 Task: Search for a guest house in Nasugbu, Philippines, for 2 guests from June 5 to June 16, with a price range of ₹14,000 to ₹19,000, and enable 'Instant Book'.
Action: Key pressed <Key.shift><Key.shift><Key.shift><Key.shift><Key.shift><Key.shift><Key.shift><Key.shift><Key.shift><Key.shift><Key.shift><Key.shift><Key.shift><Key.shift><Key.shift><Key.shift><Key.shift><Key.shift><Key.shift><Key.shift><Key.shift><Key.shift><Key.shift><Key.shift><Key.shift><Key.shift><Key.shift><Key.shift><Key.shift><Key.shift><Key.shift><Key.shift><Key.shift><Key.shift><Key.shift><Key.shift><Key.shift><Key.shift>Or<Key.backspace><Key.backspace><Key.backspace><Key.shift>Nasugbu,<Key.shift>Philippines<Key.space><Key.enter>
Screenshot: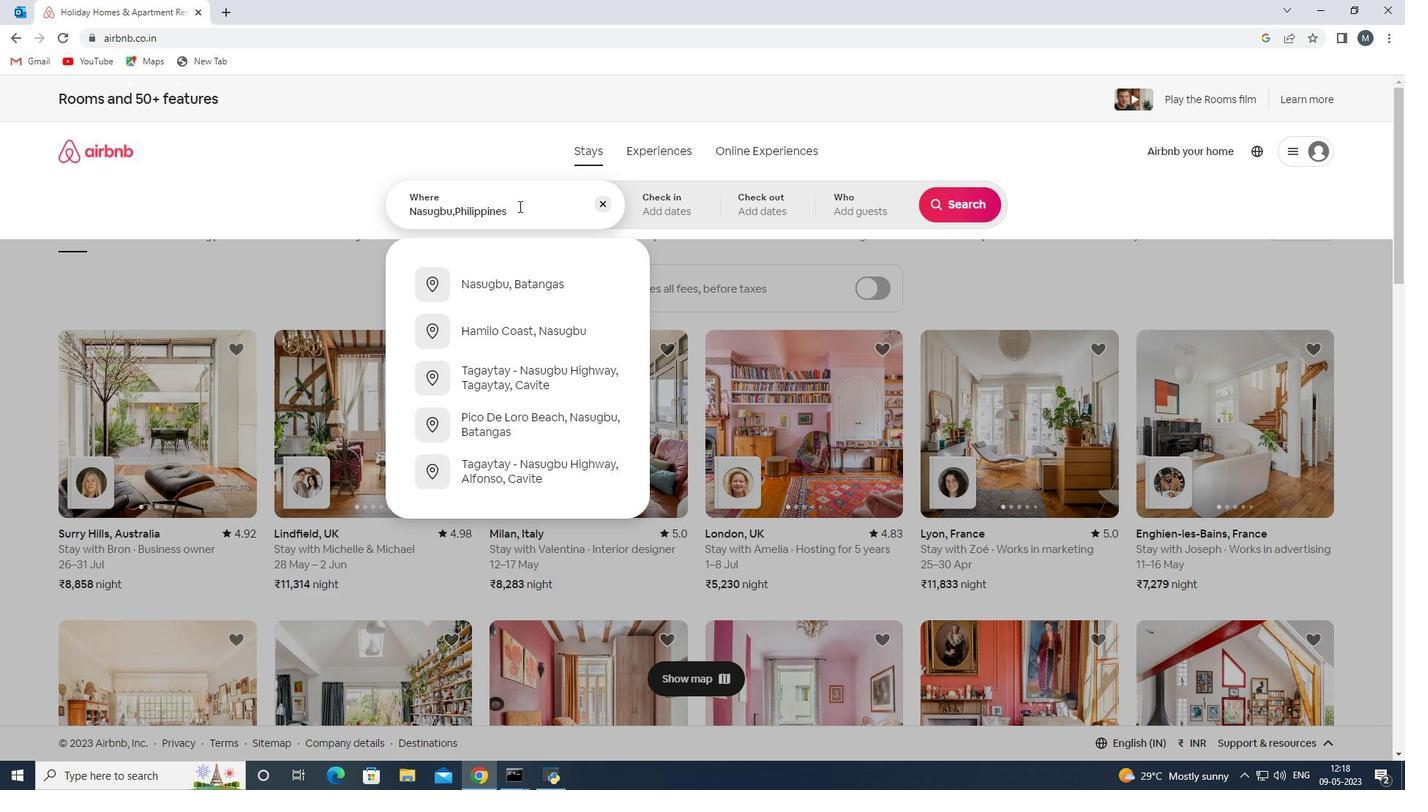
Action: Mouse moved to (773, 420)
Screenshot: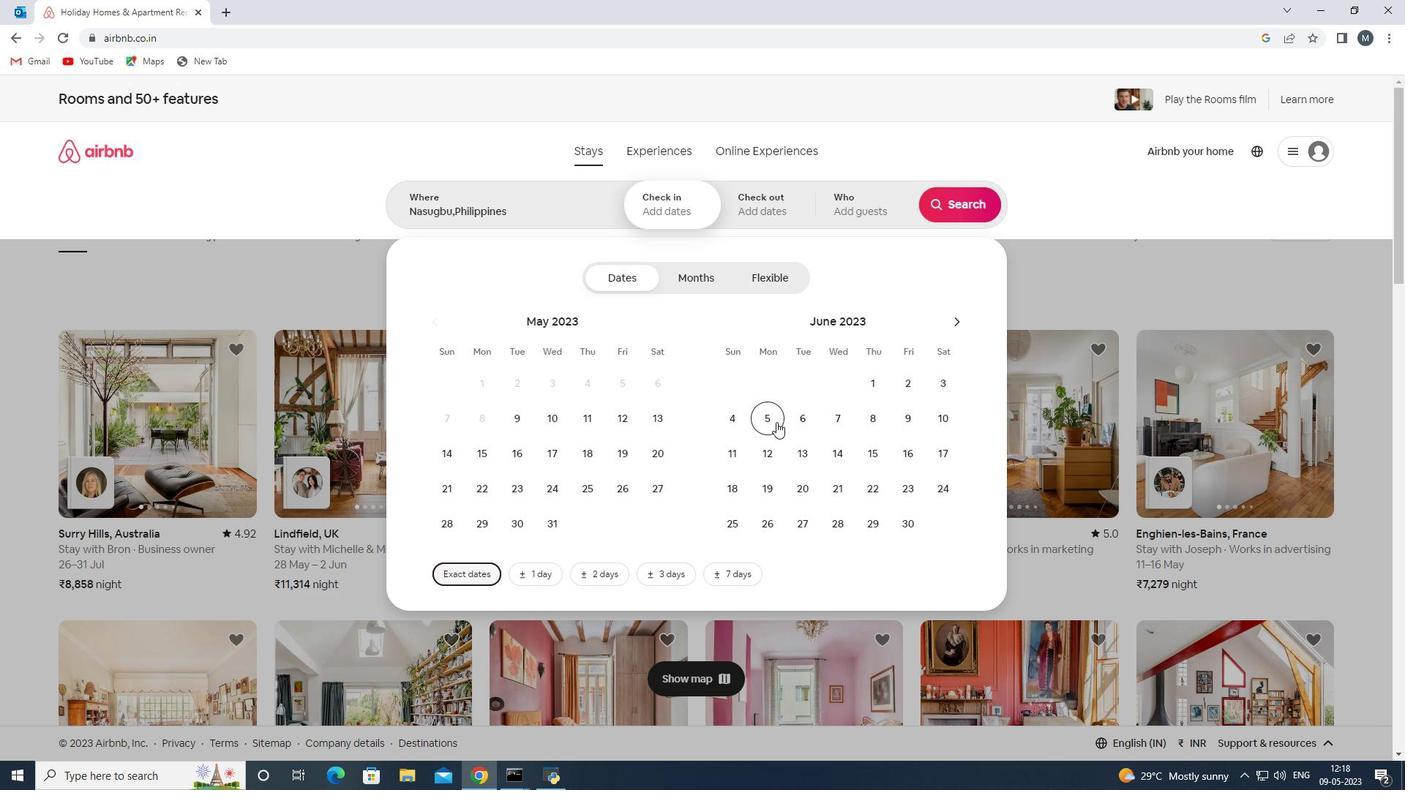 
Action: Mouse pressed left at (773, 420)
Screenshot: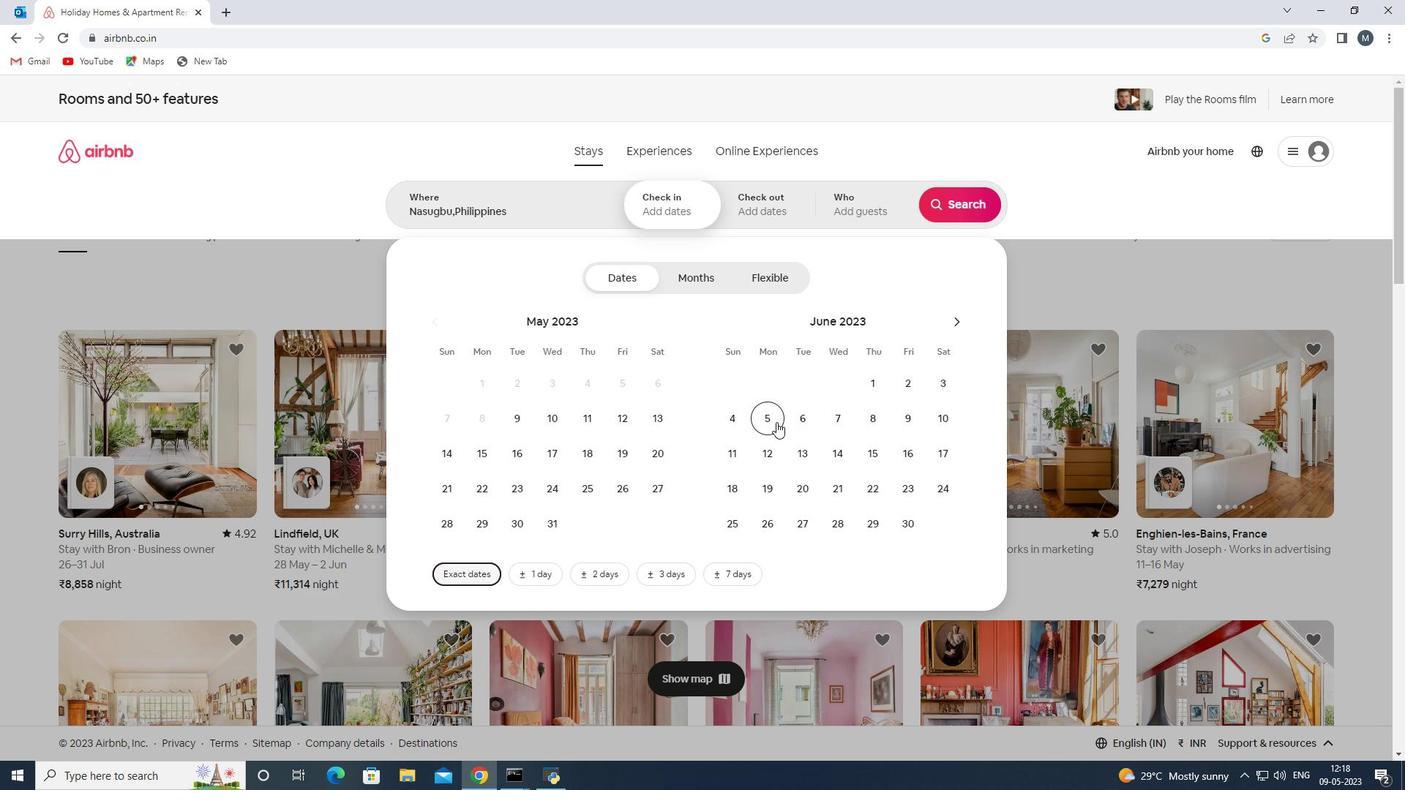 
Action: Mouse moved to (902, 453)
Screenshot: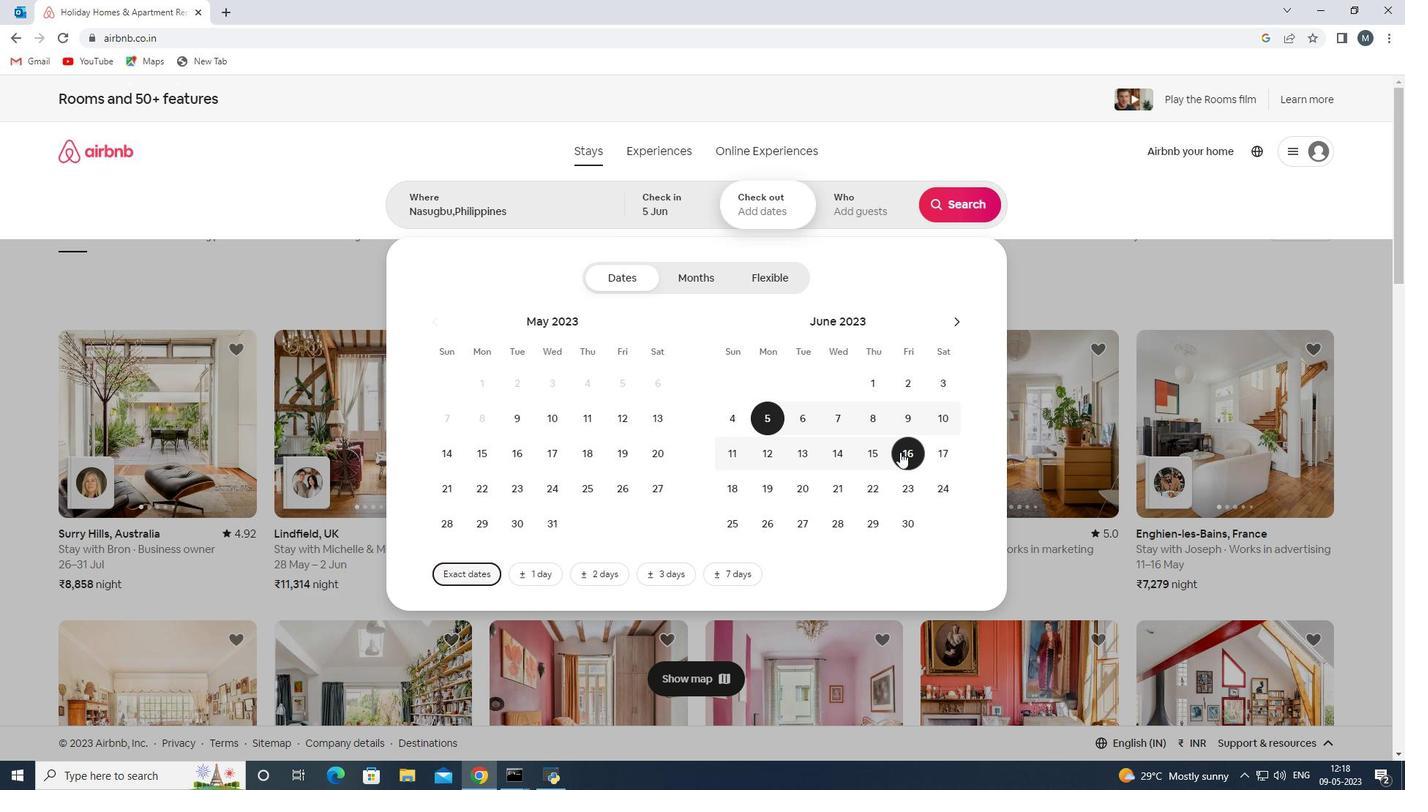 
Action: Mouse pressed left at (902, 453)
Screenshot: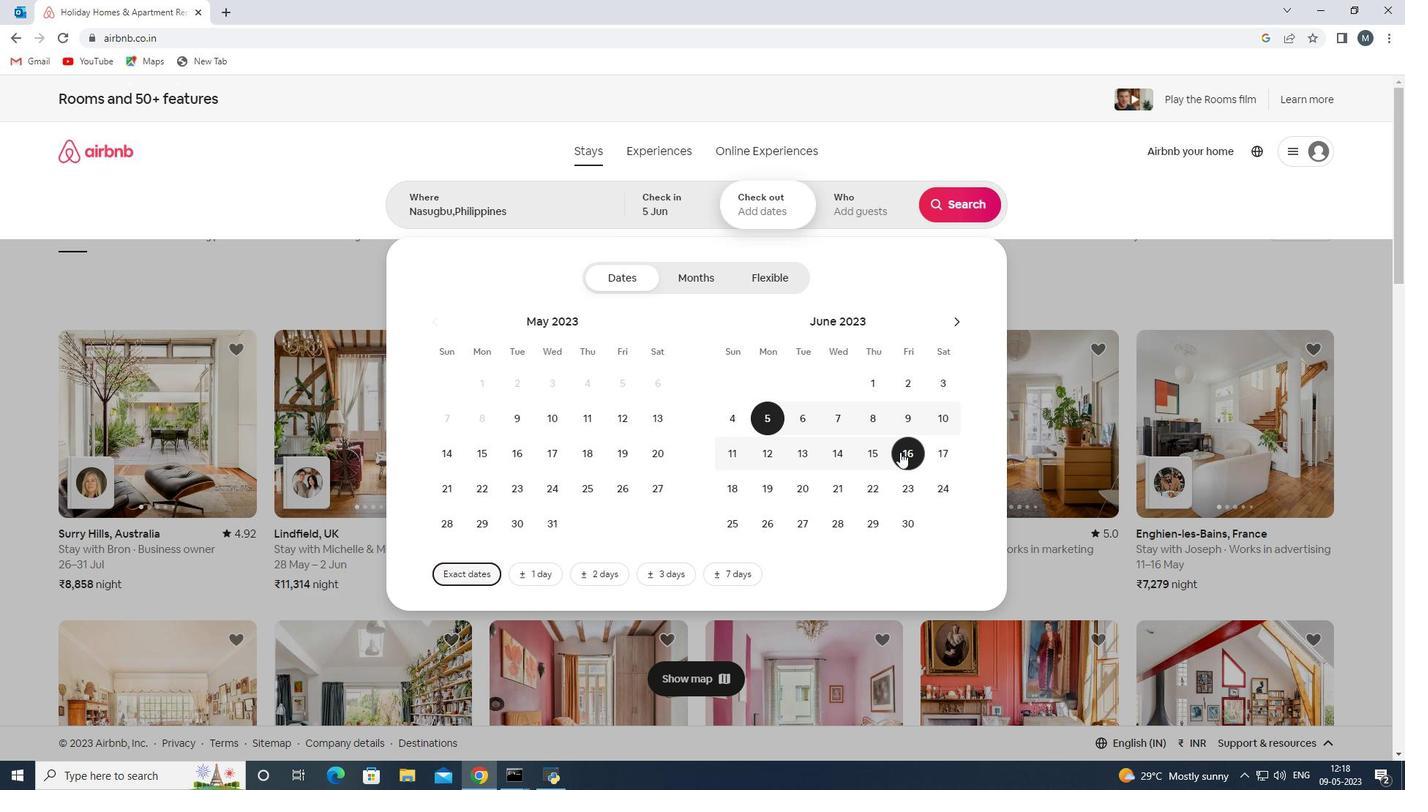 
Action: Mouse moved to (851, 215)
Screenshot: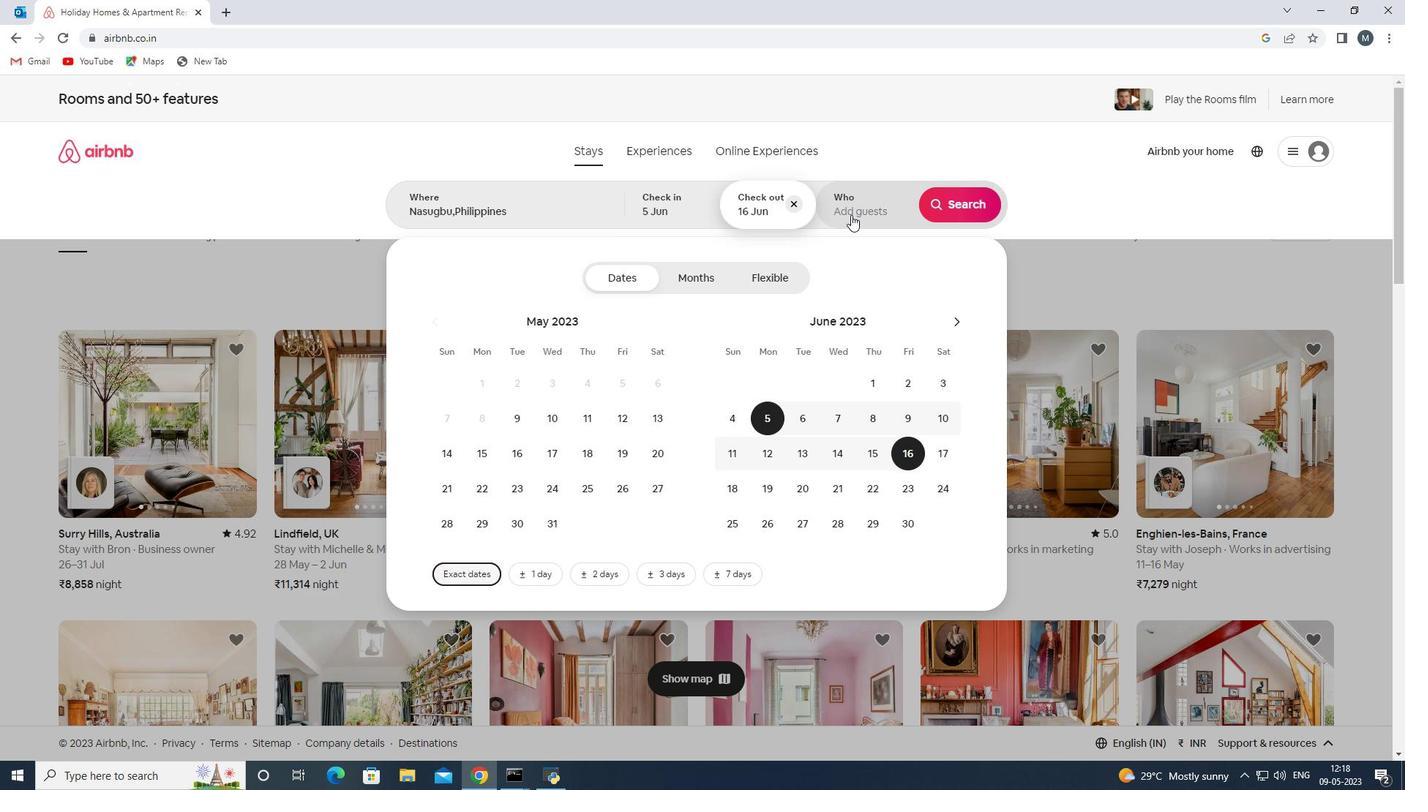 
Action: Mouse pressed left at (851, 215)
Screenshot: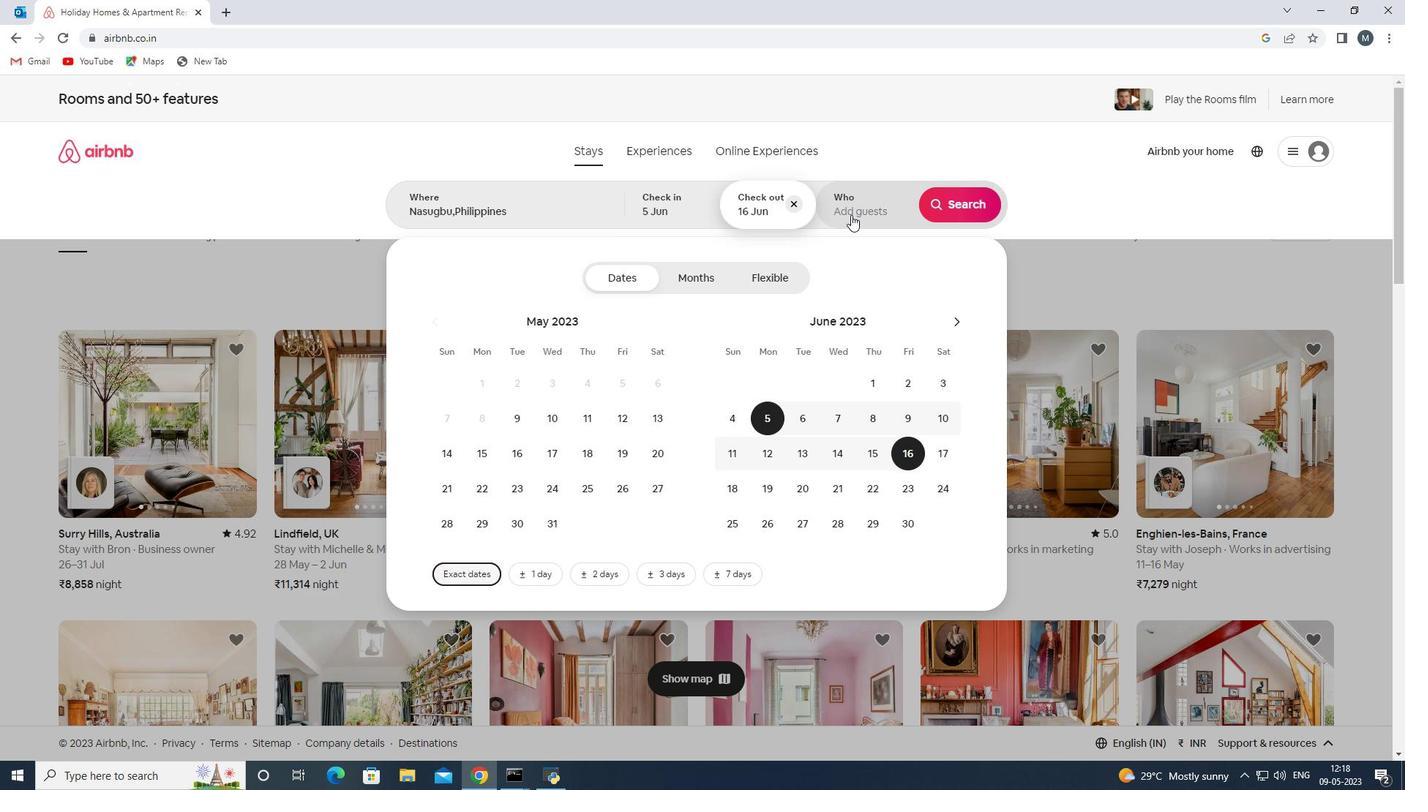 
Action: Mouse moved to (967, 283)
Screenshot: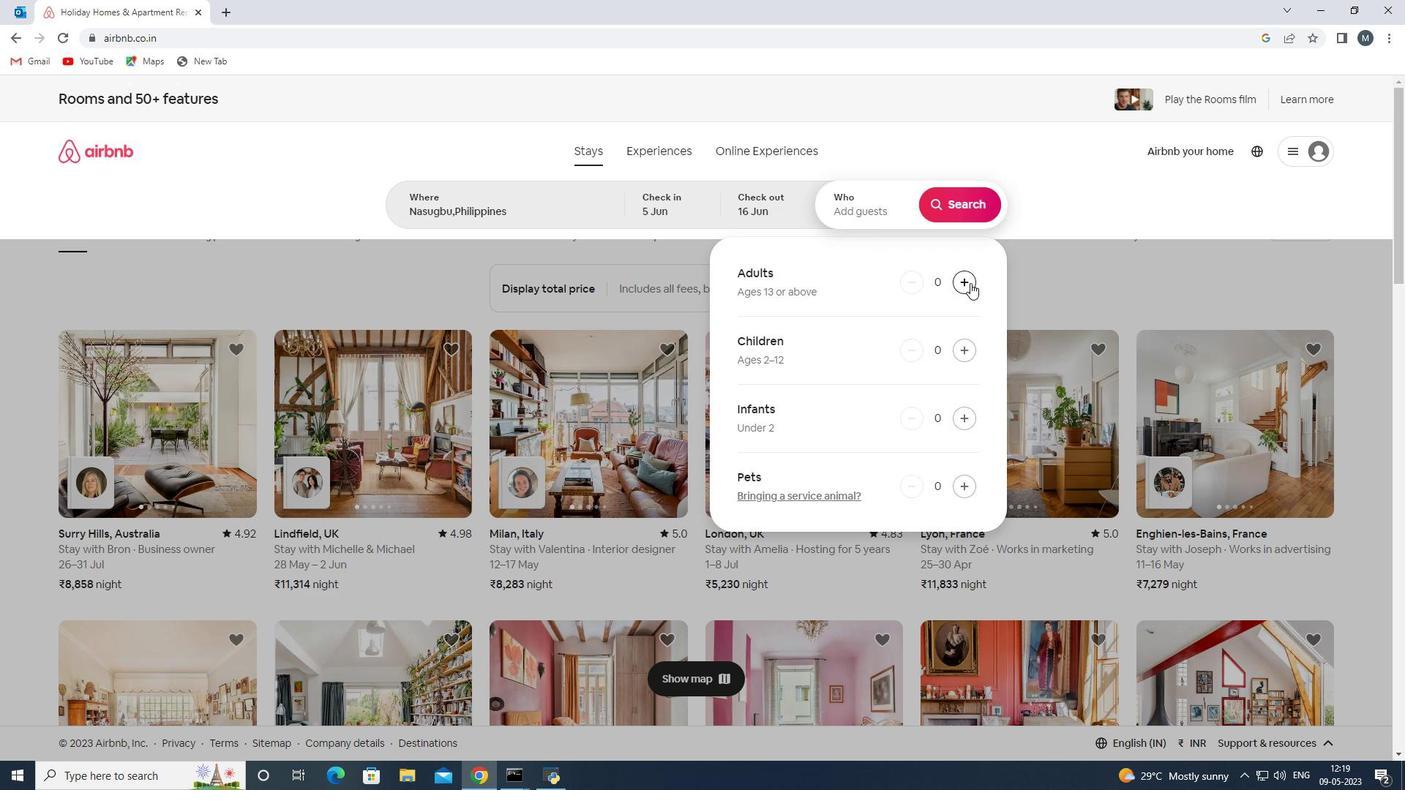 
Action: Mouse pressed left at (967, 283)
Screenshot: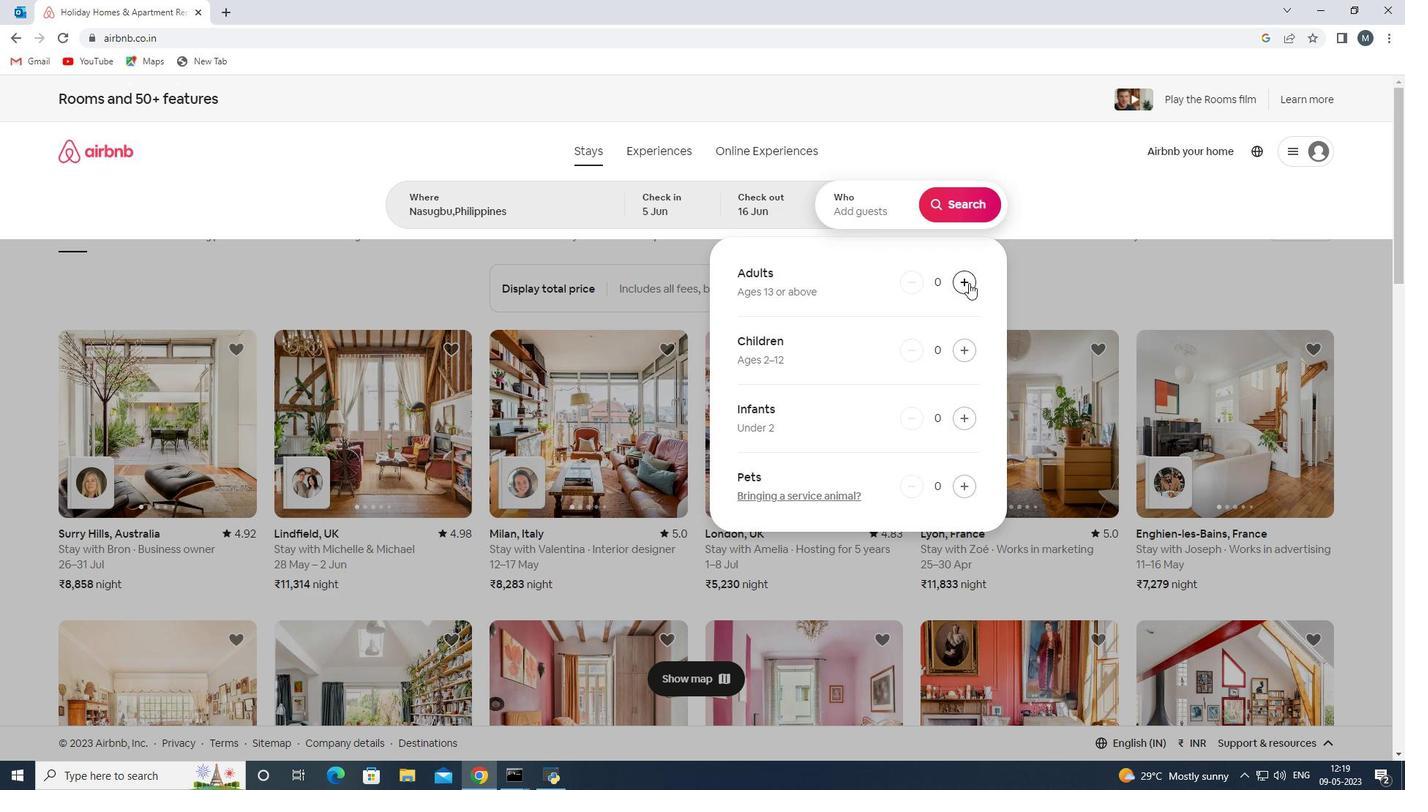 
Action: Mouse pressed left at (967, 283)
Screenshot: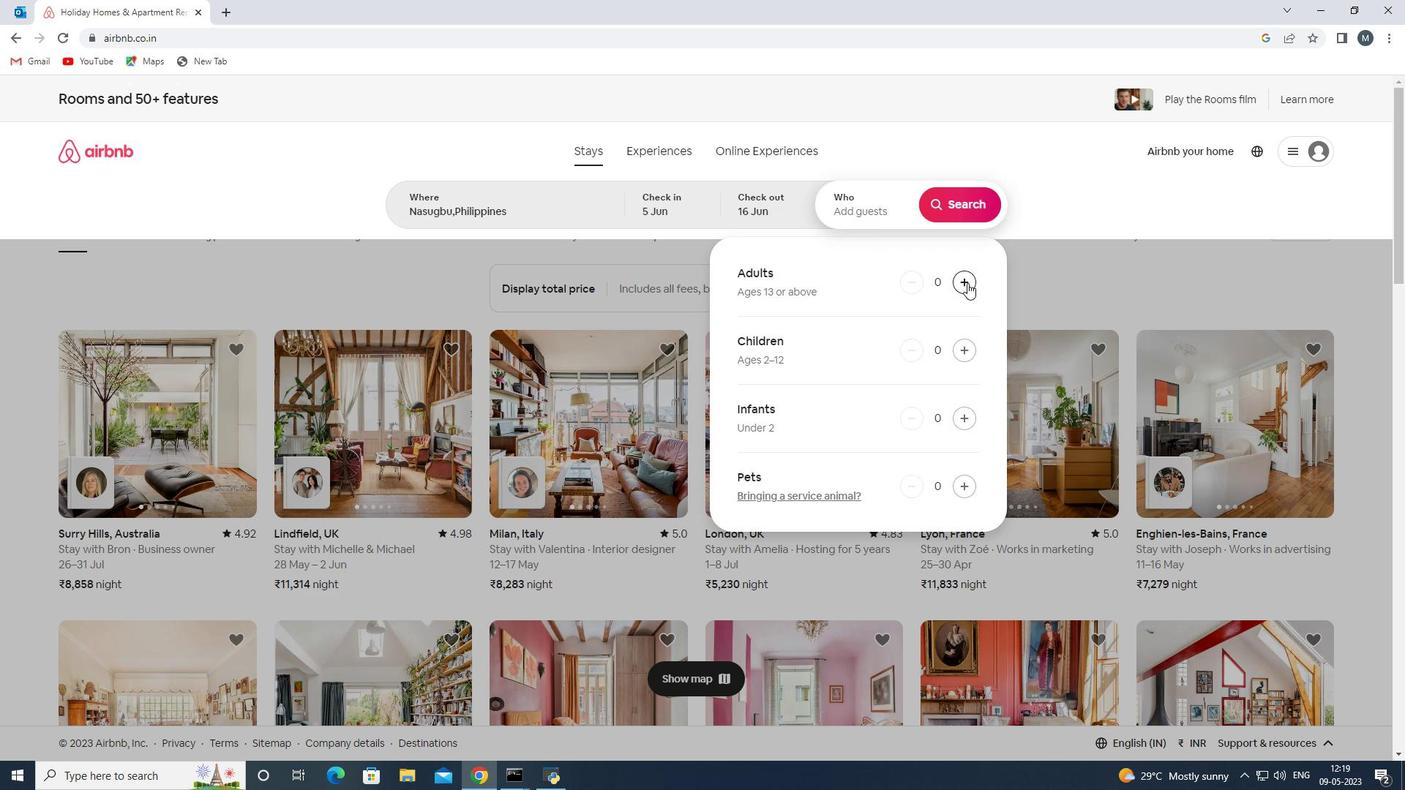 
Action: Mouse moved to (956, 212)
Screenshot: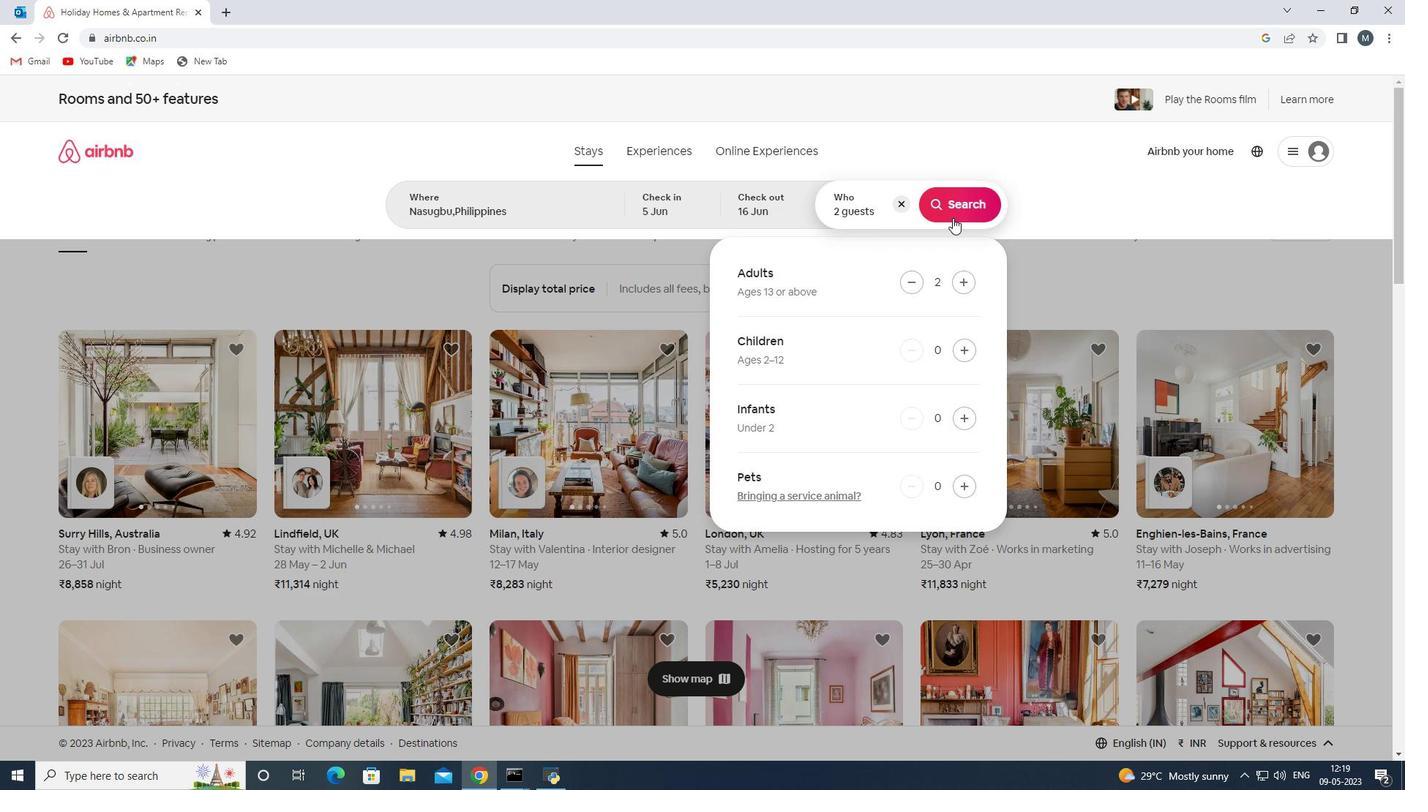 
Action: Mouse pressed left at (956, 212)
Screenshot: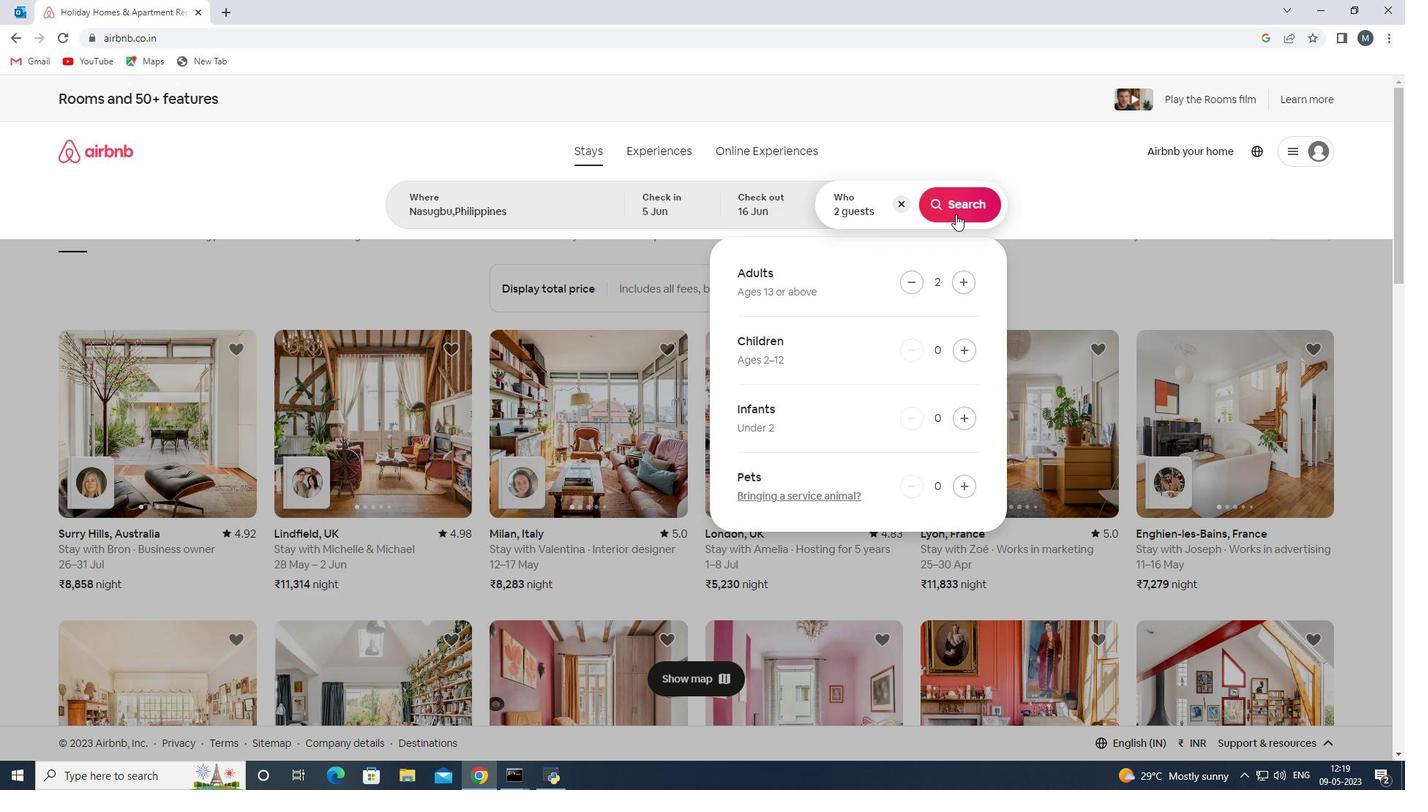 
Action: Mouse moved to (1321, 162)
Screenshot: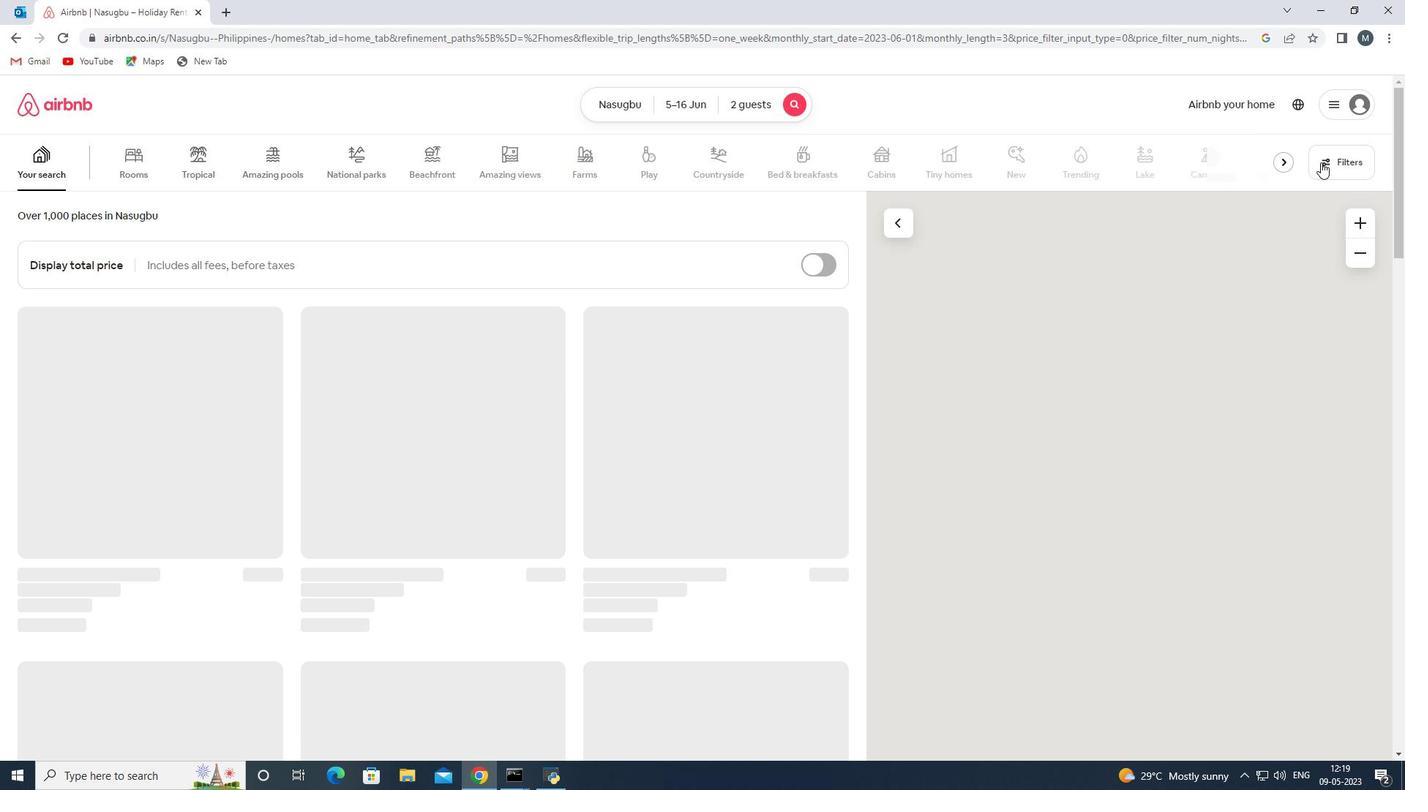 
Action: Mouse pressed left at (1321, 162)
Screenshot: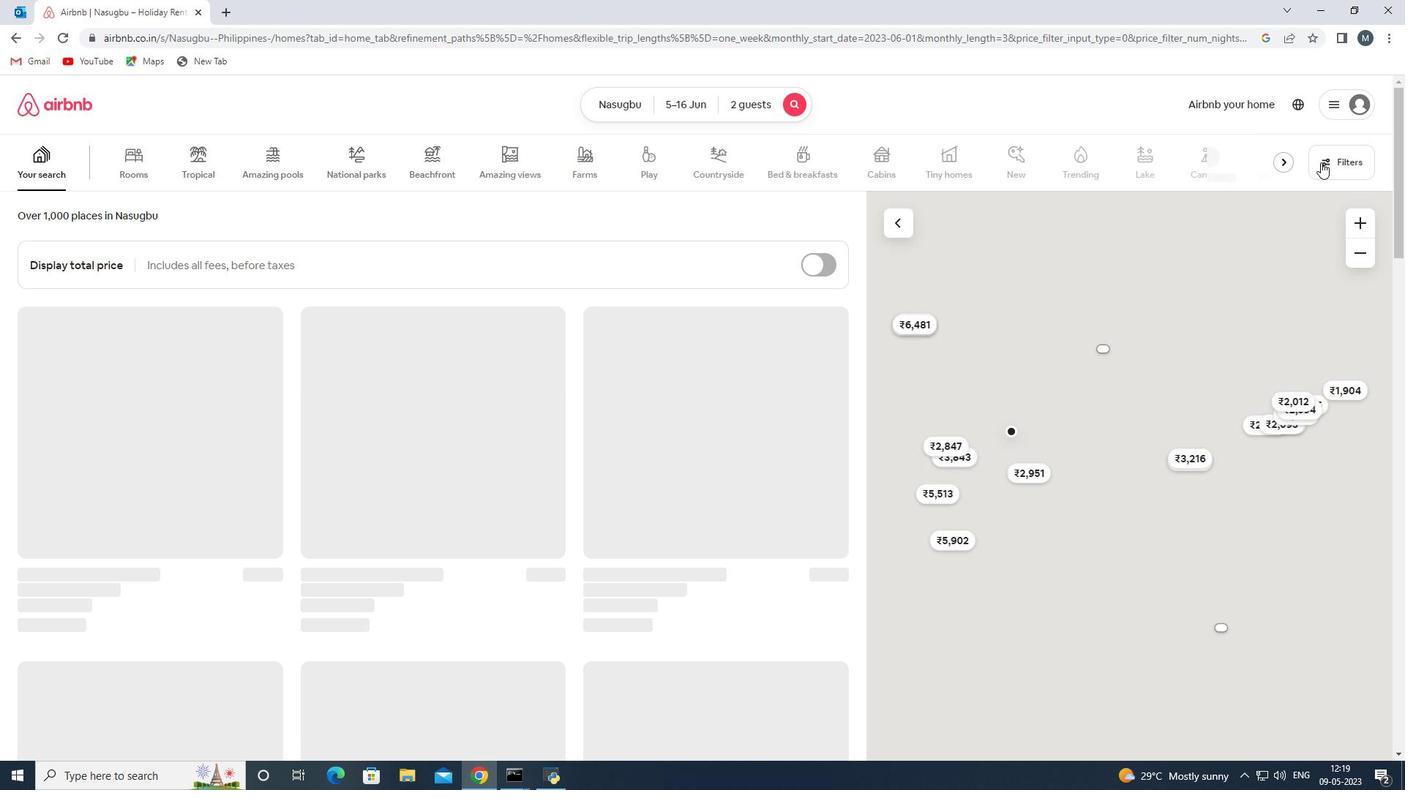 
Action: Mouse moved to (571, 486)
Screenshot: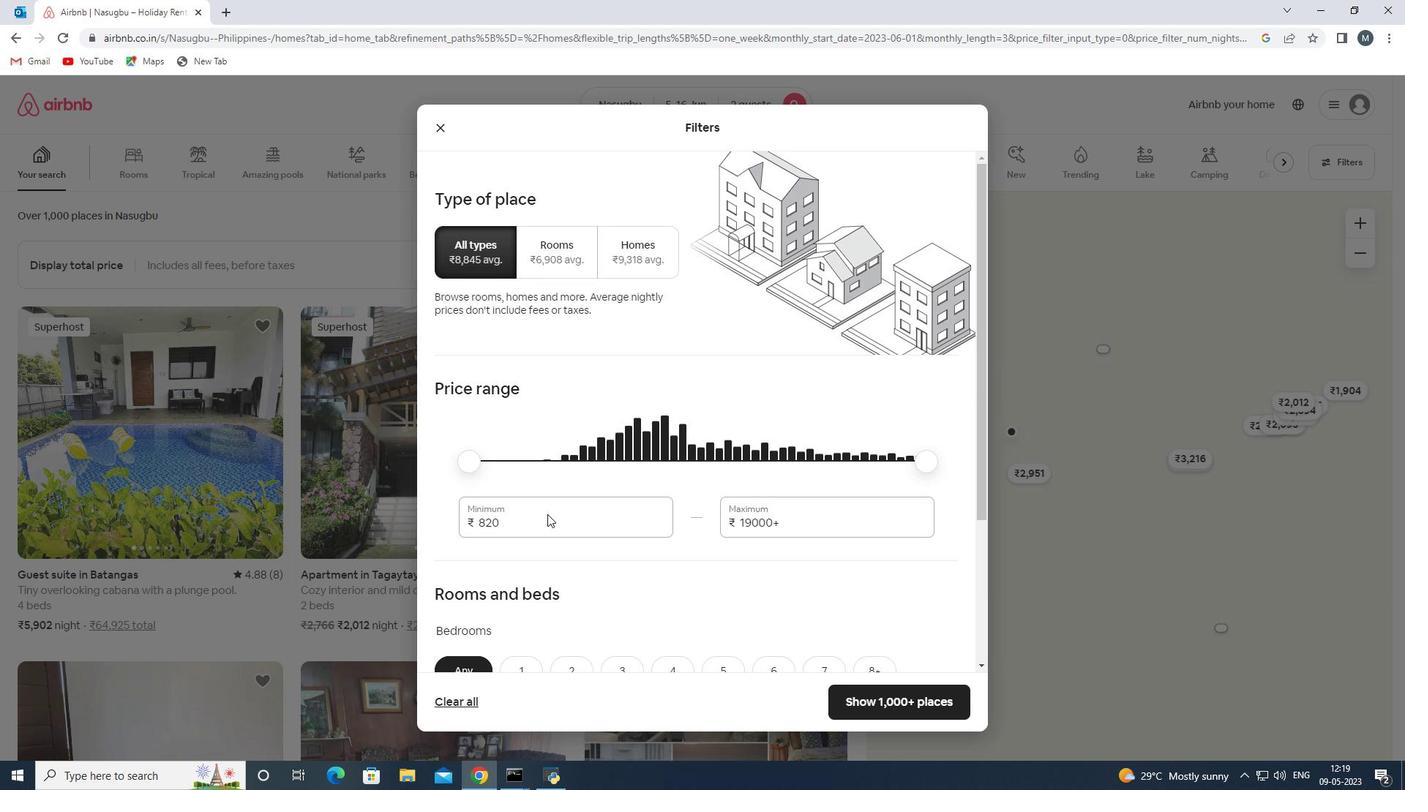 
Action: Mouse scrolled (571, 485) with delta (0, 0)
Screenshot: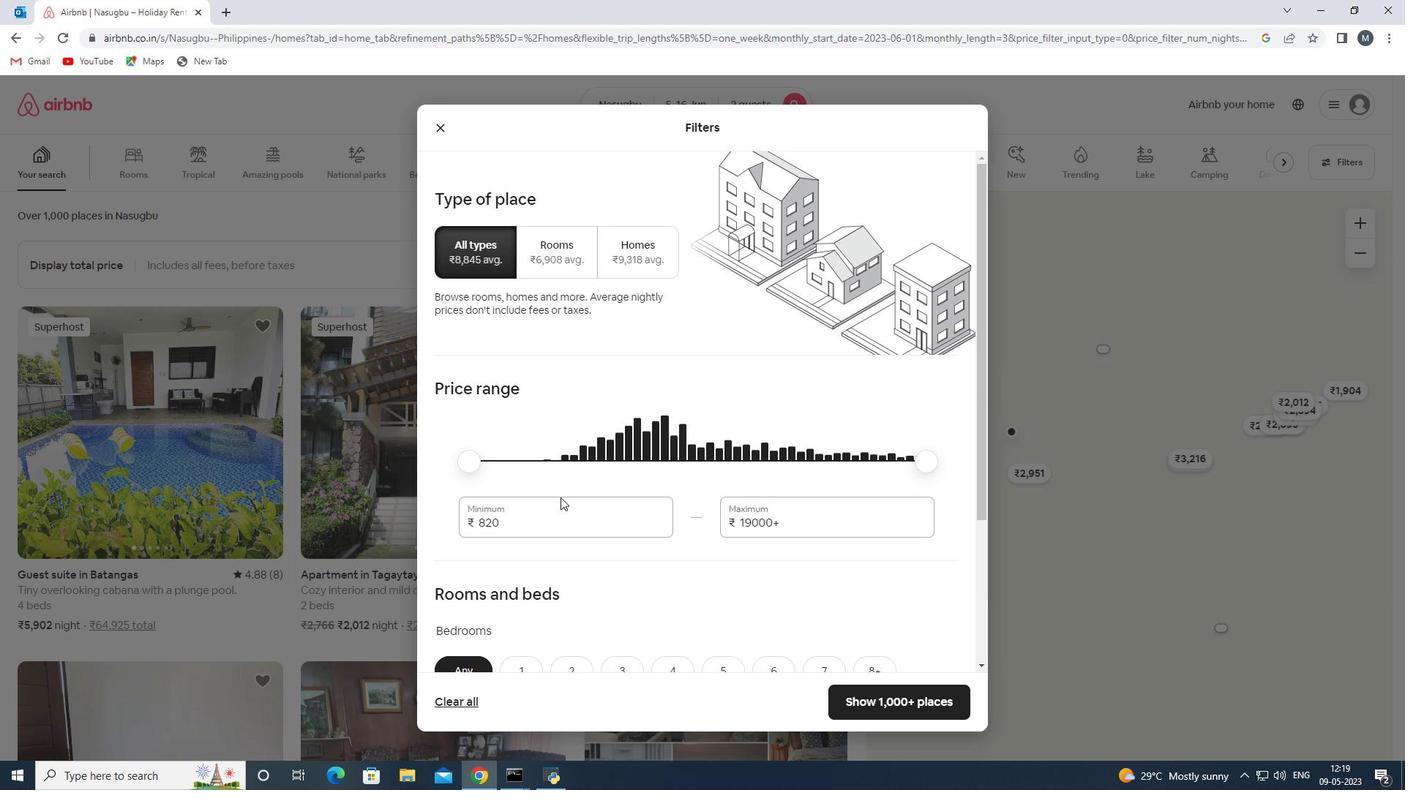 
Action: Mouse moved to (558, 454)
Screenshot: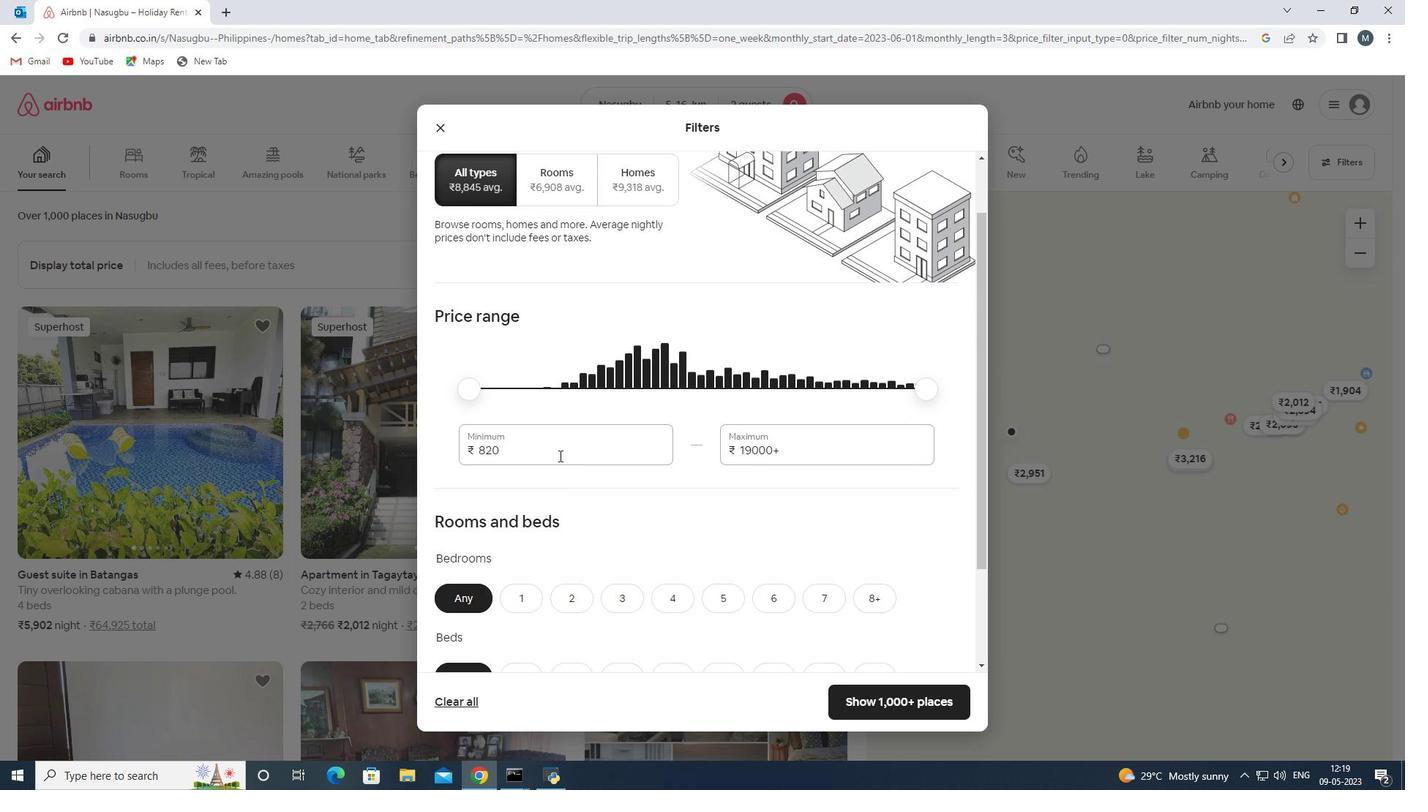 
Action: Mouse pressed left at (558, 454)
Screenshot: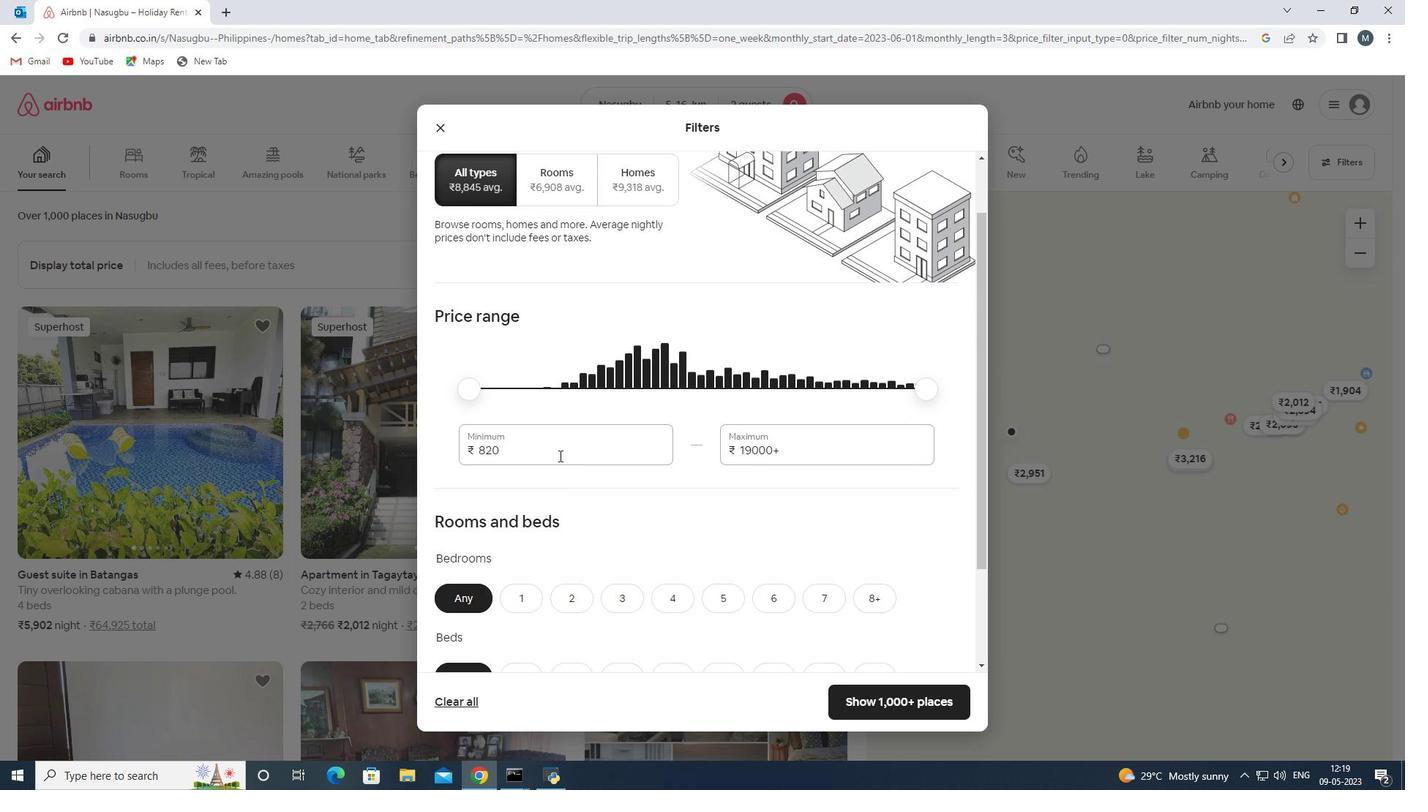
Action: Mouse moved to (454, 446)
Screenshot: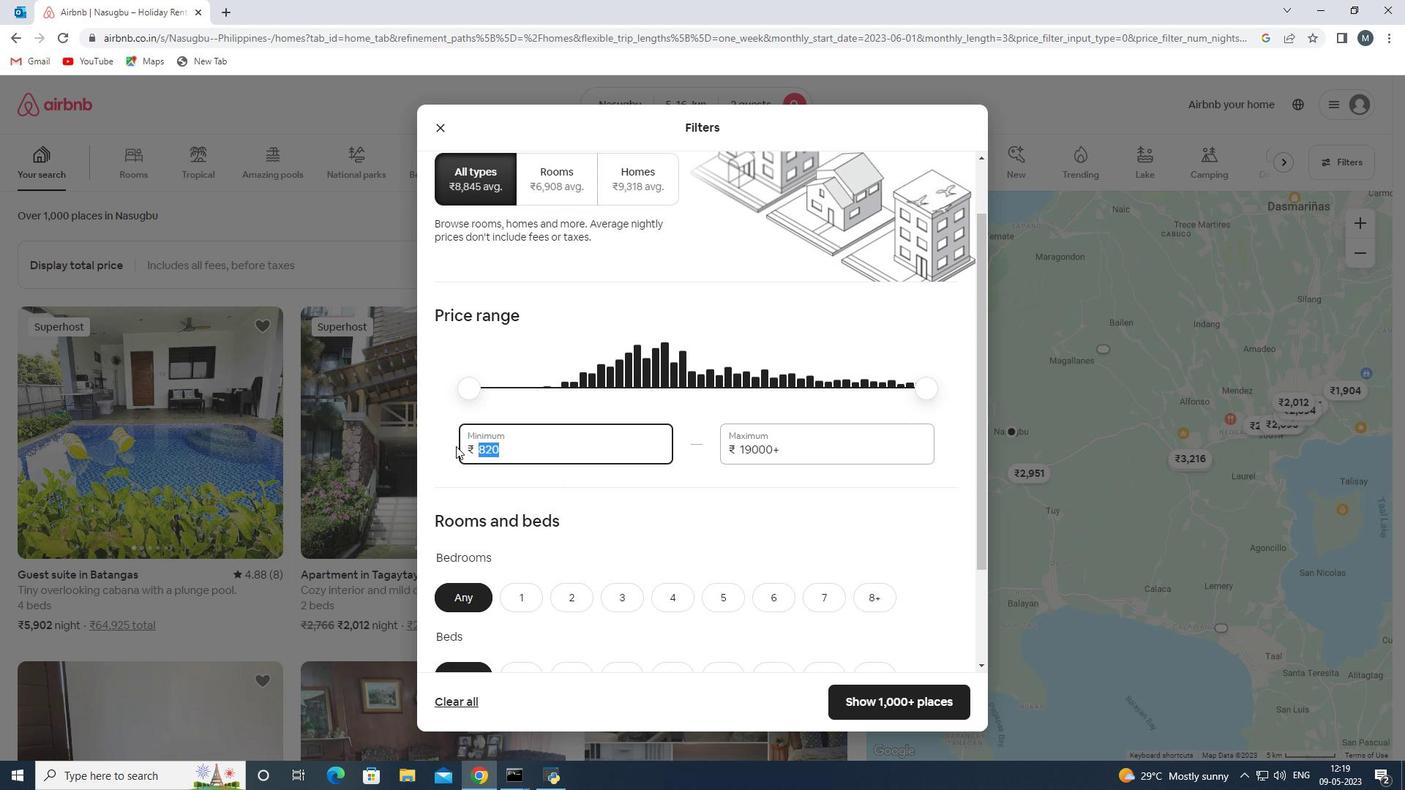 
Action: Key pressed 1400
Screenshot: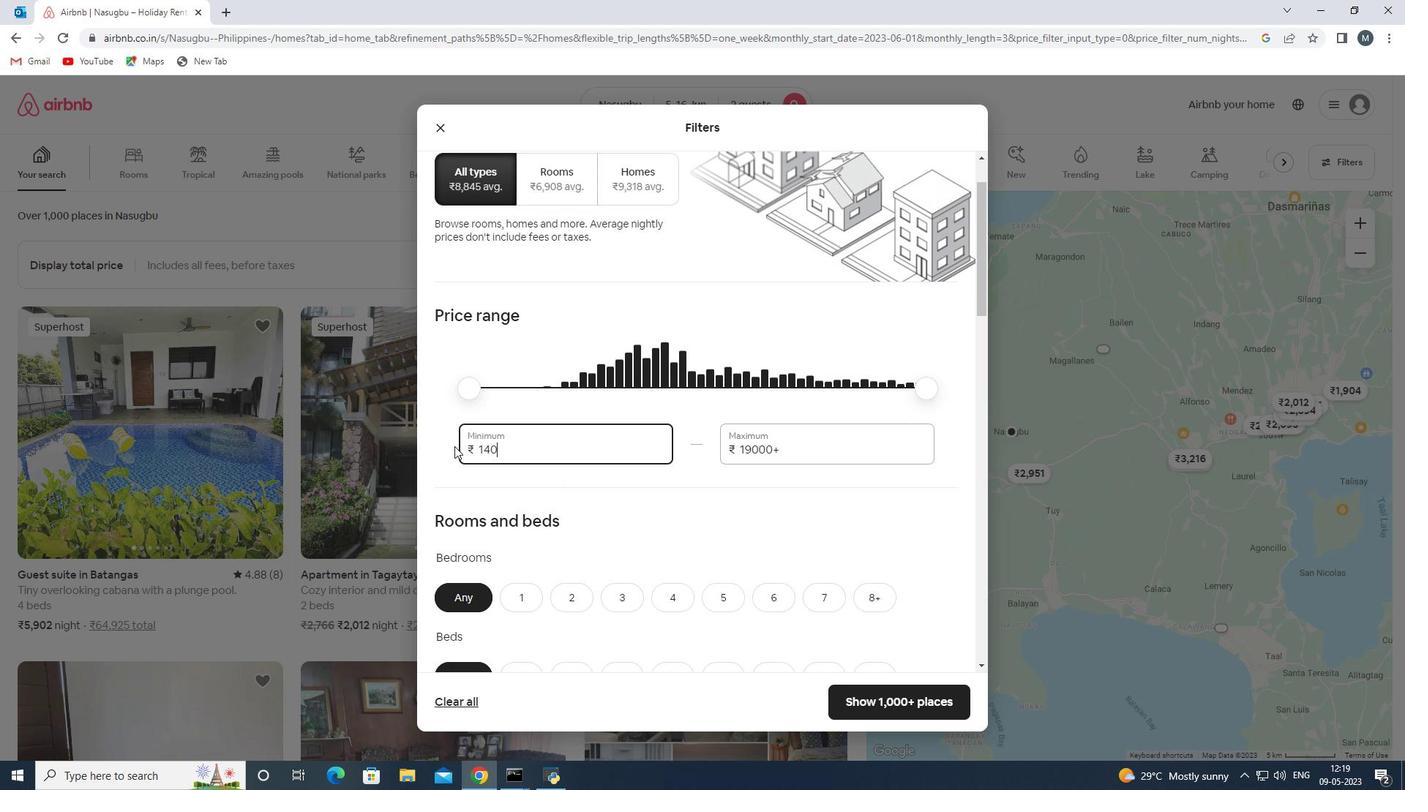 
Action: Mouse moved to (451, 446)
Screenshot: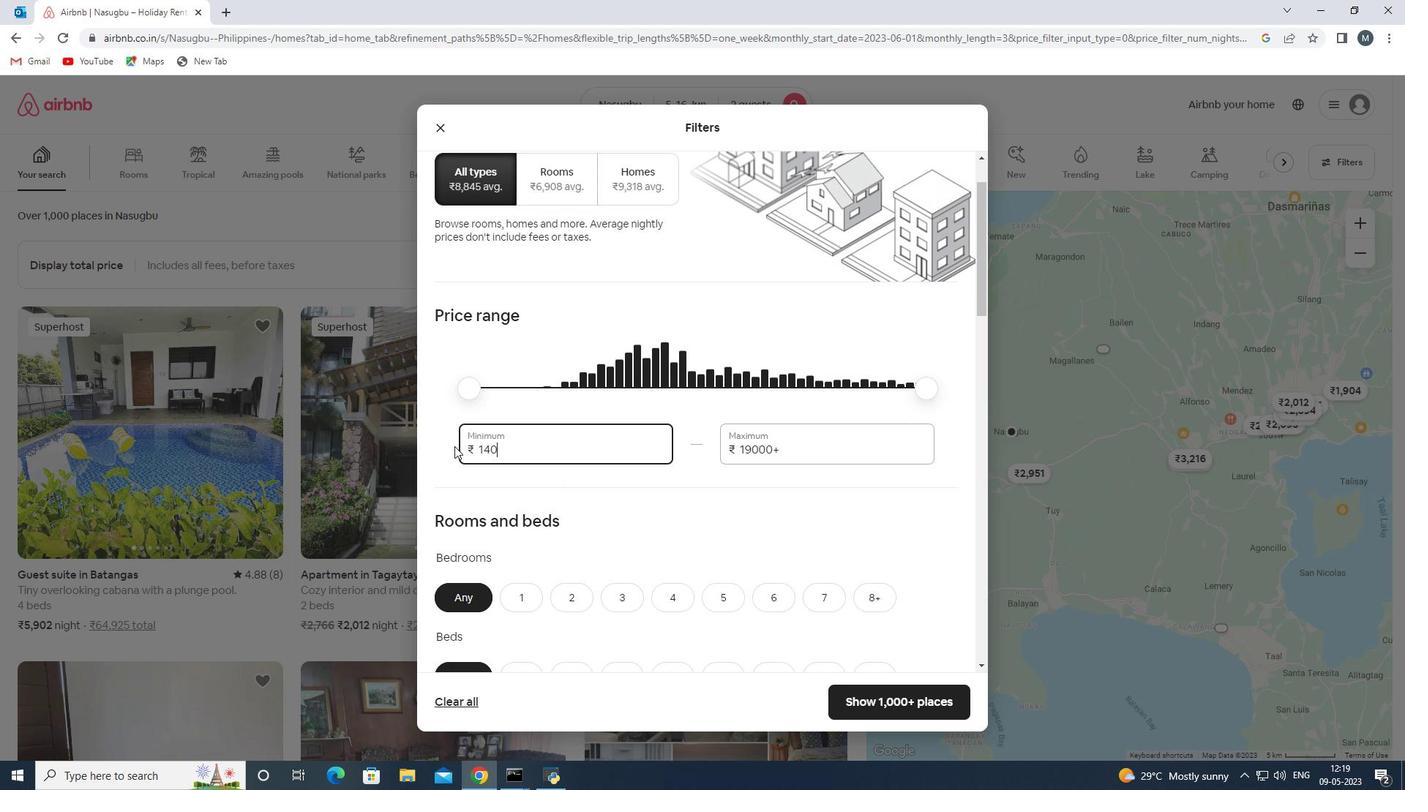 
Action: Key pressed 0
Screenshot: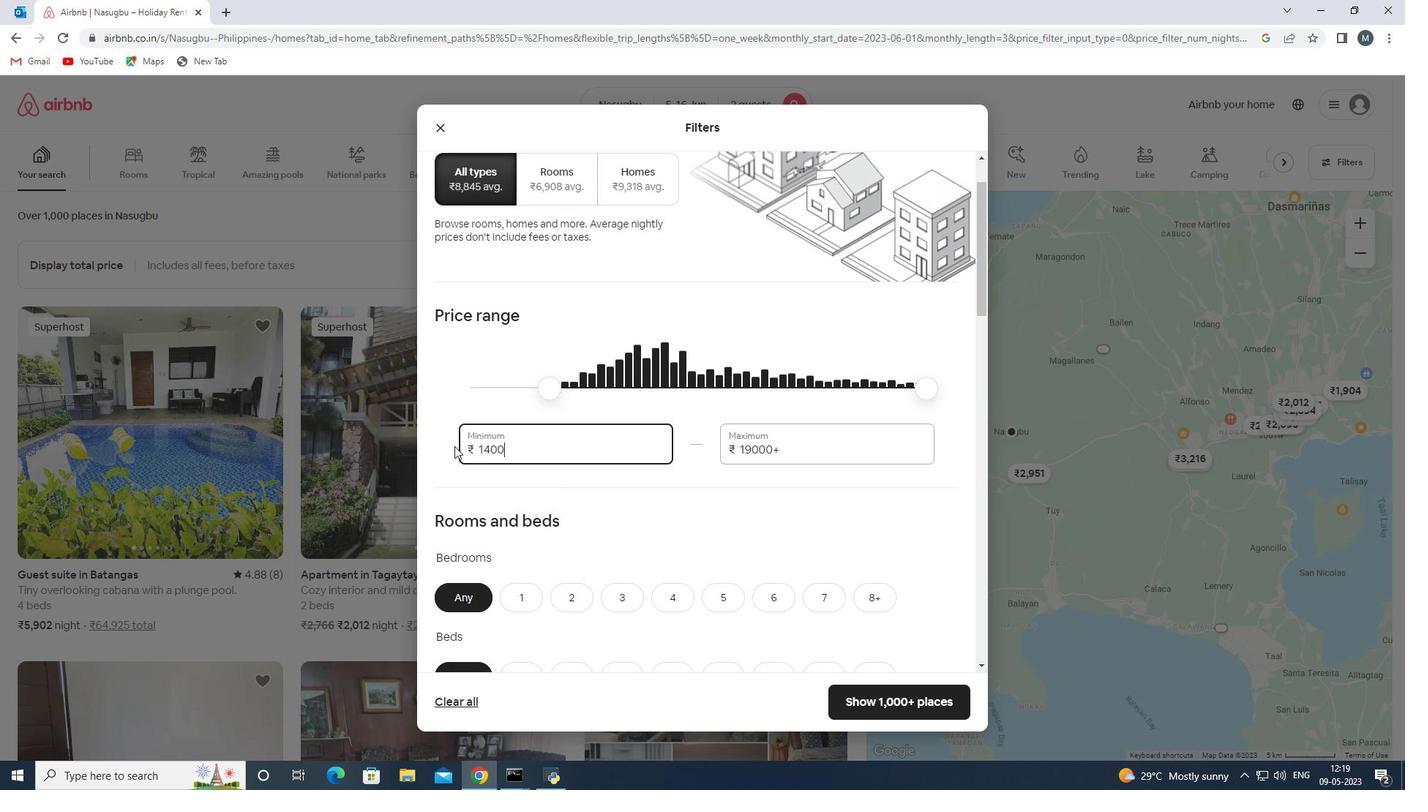 
Action: Mouse moved to (804, 444)
Screenshot: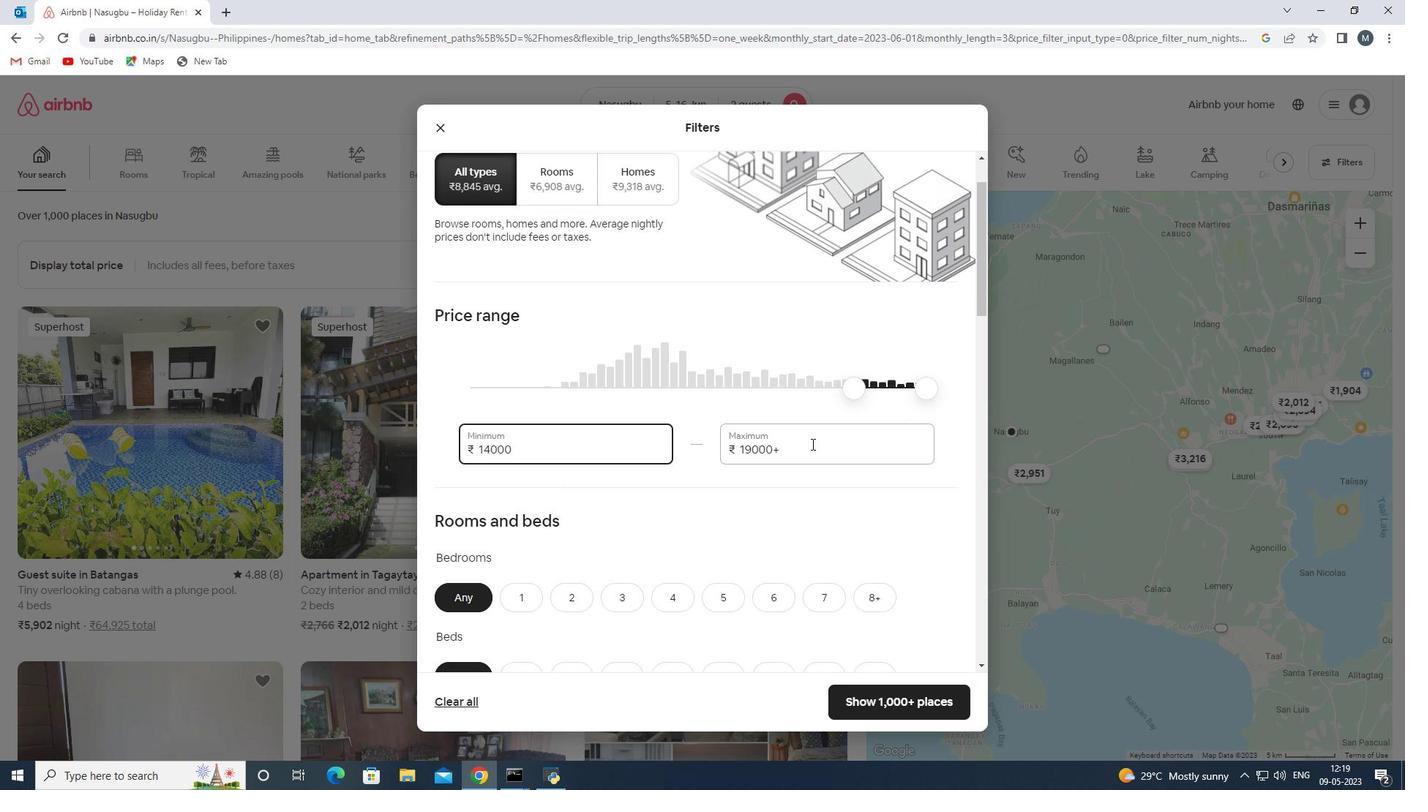 
Action: Mouse pressed left at (804, 444)
Screenshot: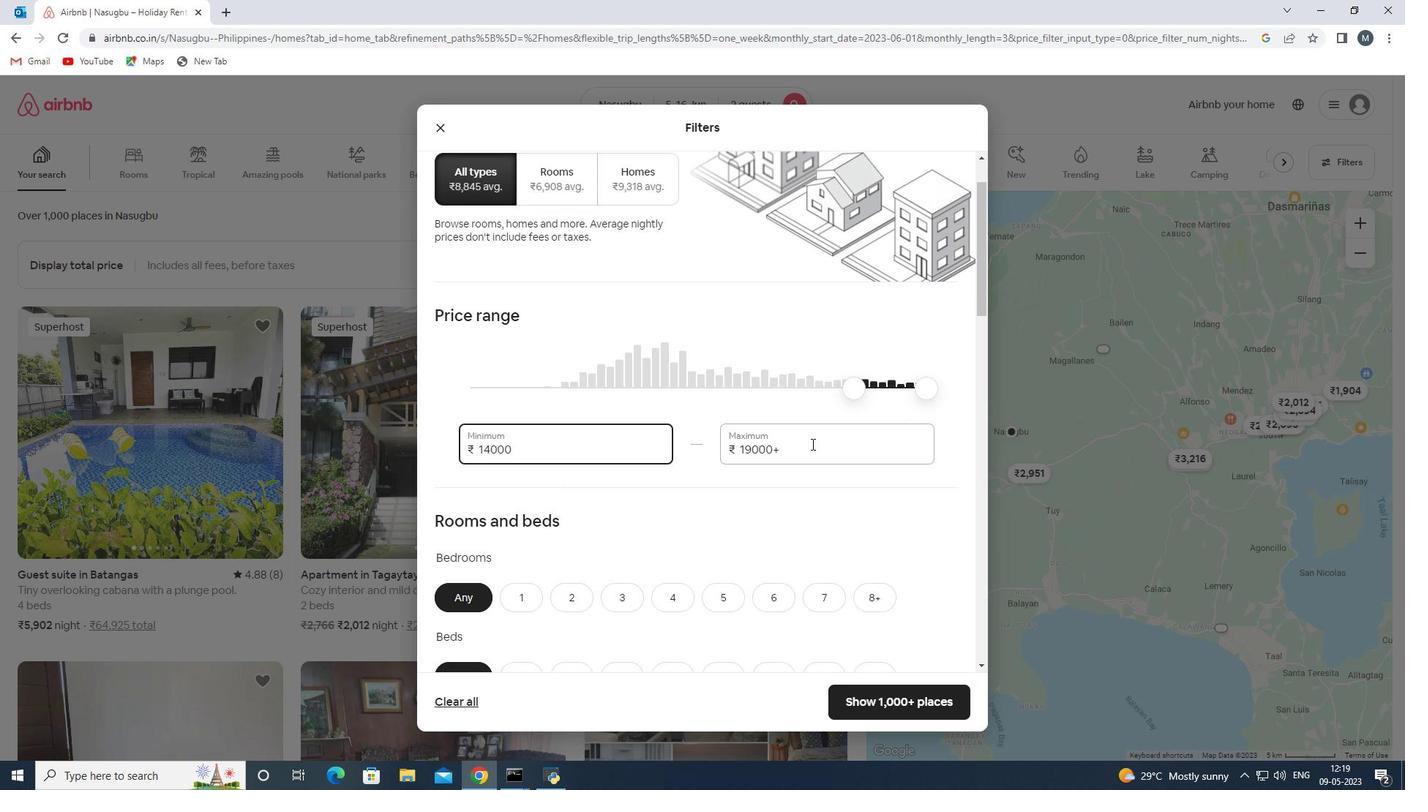 
Action: Mouse moved to (719, 446)
Screenshot: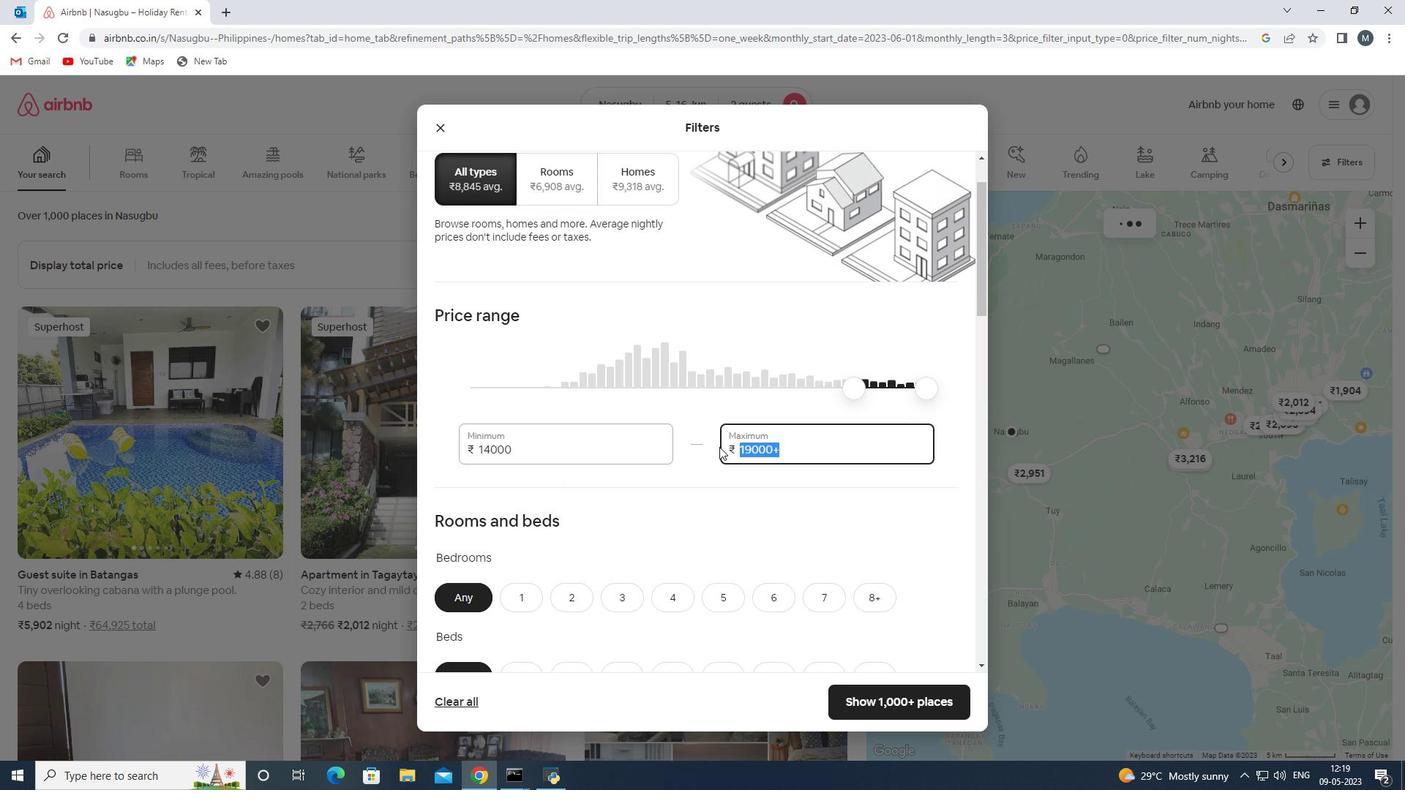 
Action: Key pressed 18000
Screenshot: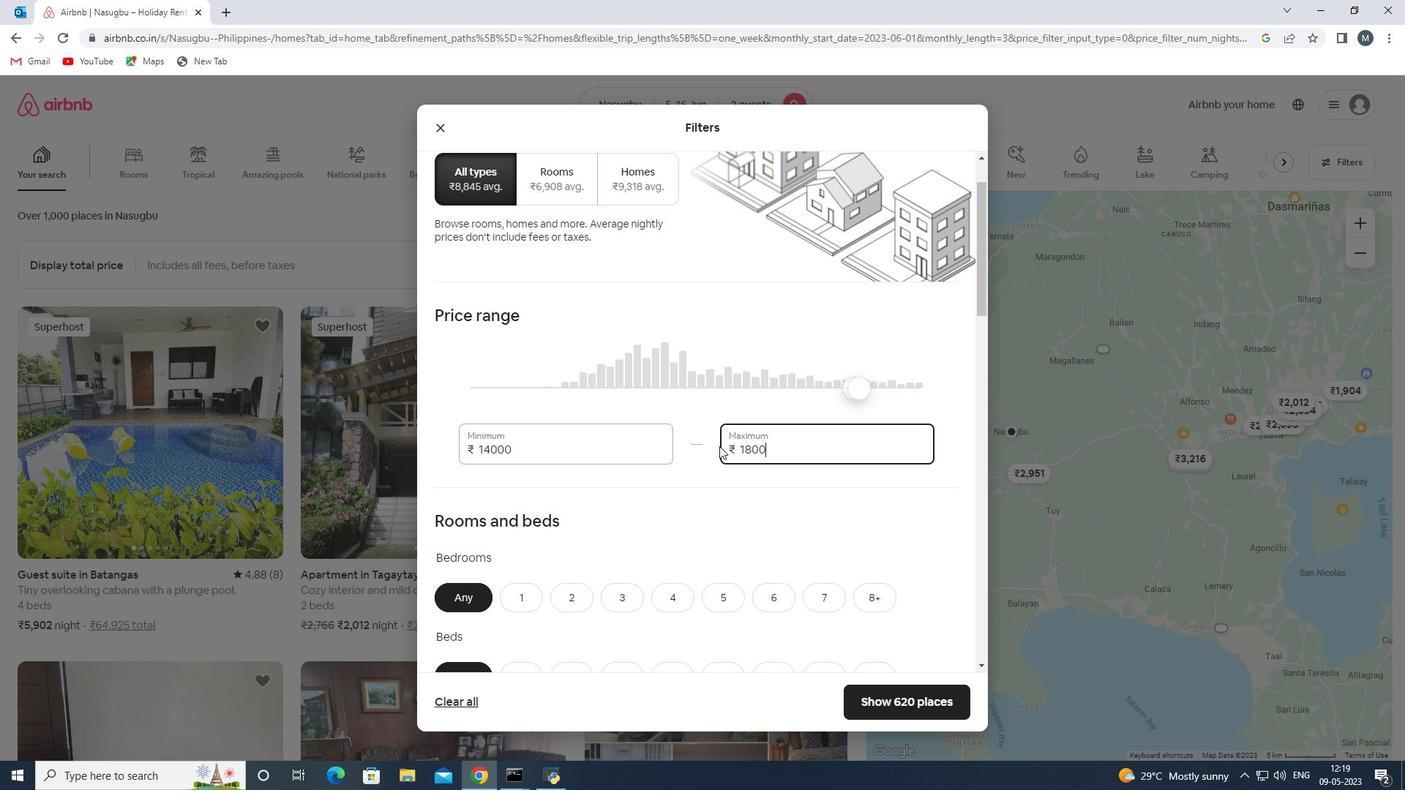 
Action: Mouse moved to (742, 401)
Screenshot: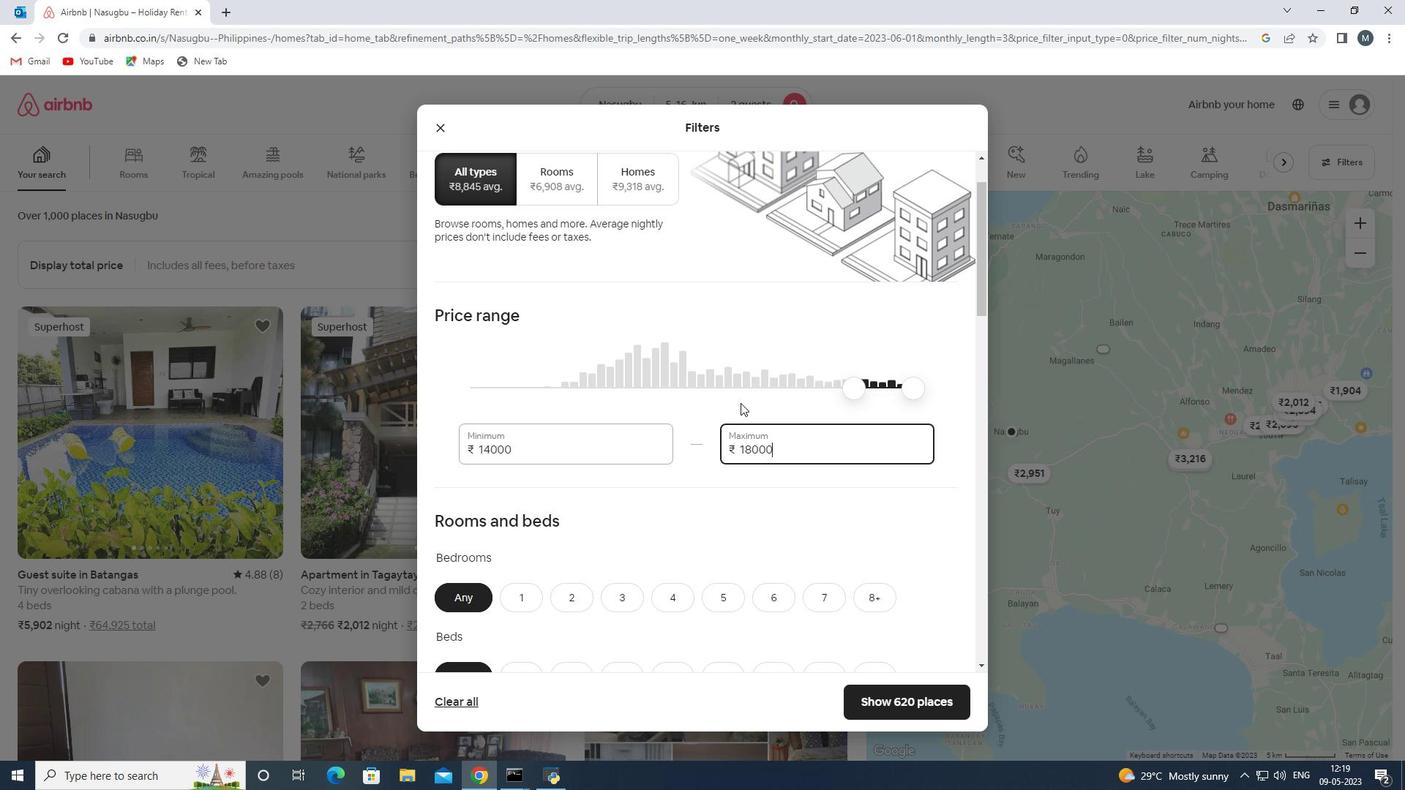 
Action: Mouse scrolled (742, 401) with delta (0, 0)
Screenshot: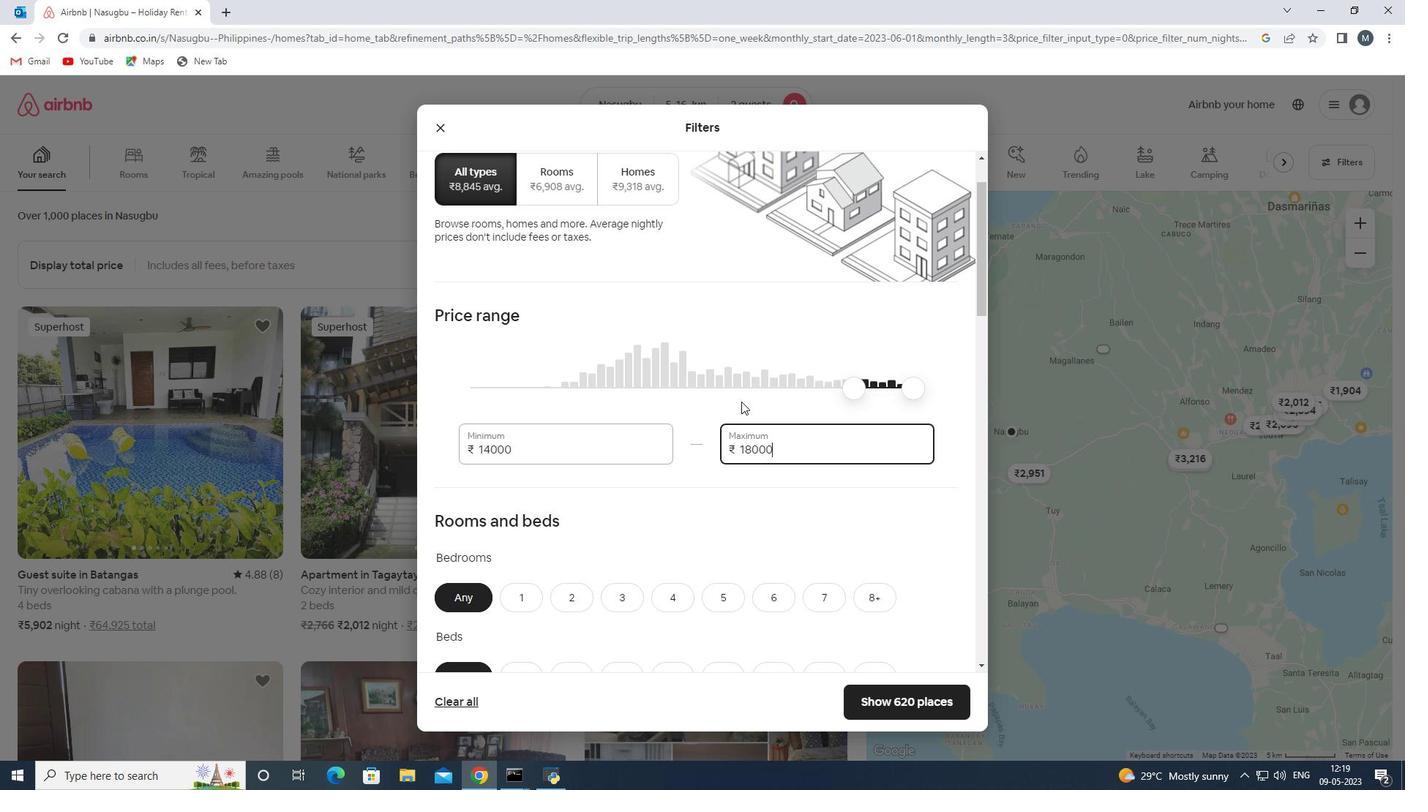 
Action: Mouse moved to (742, 401)
Screenshot: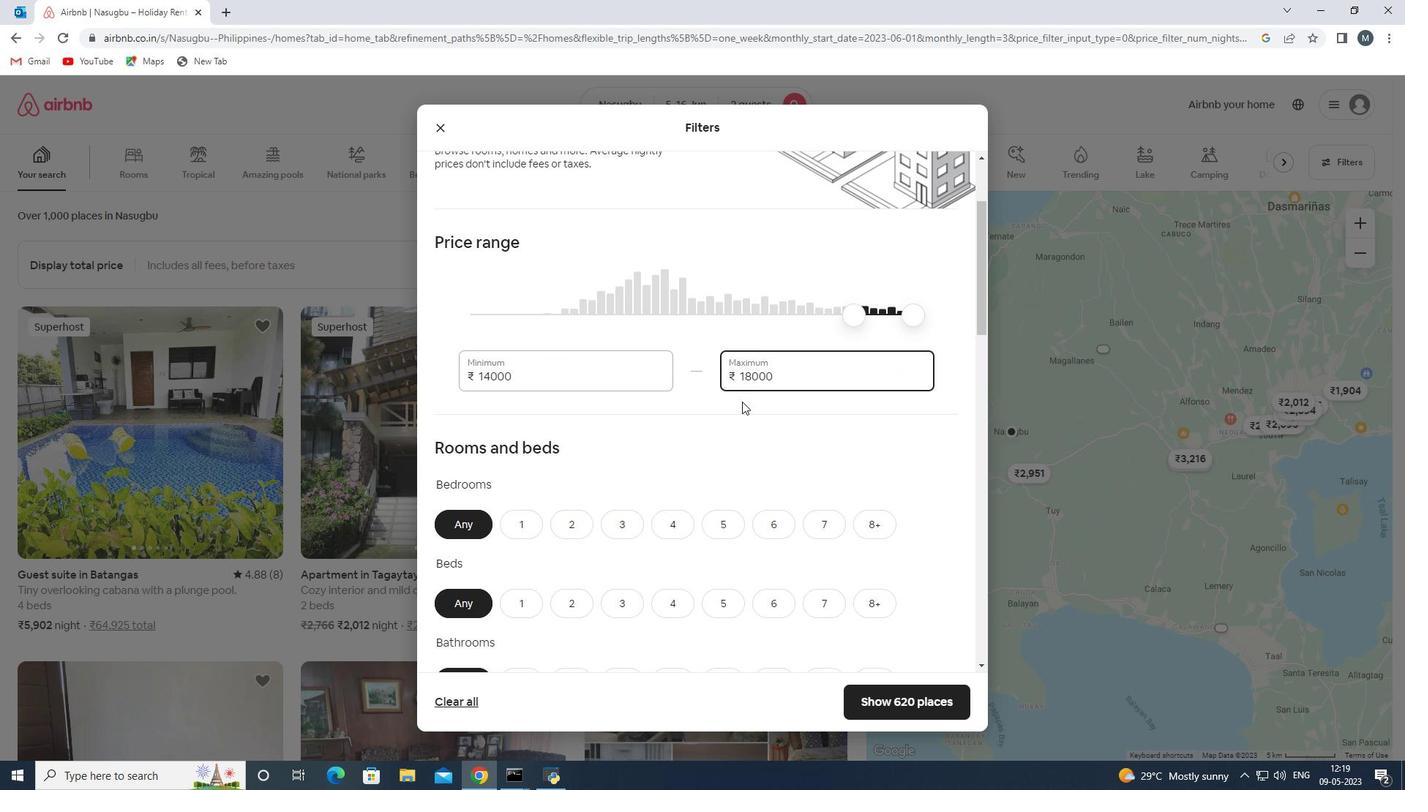 
Action: Mouse scrolled (742, 401) with delta (0, 0)
Screenshot: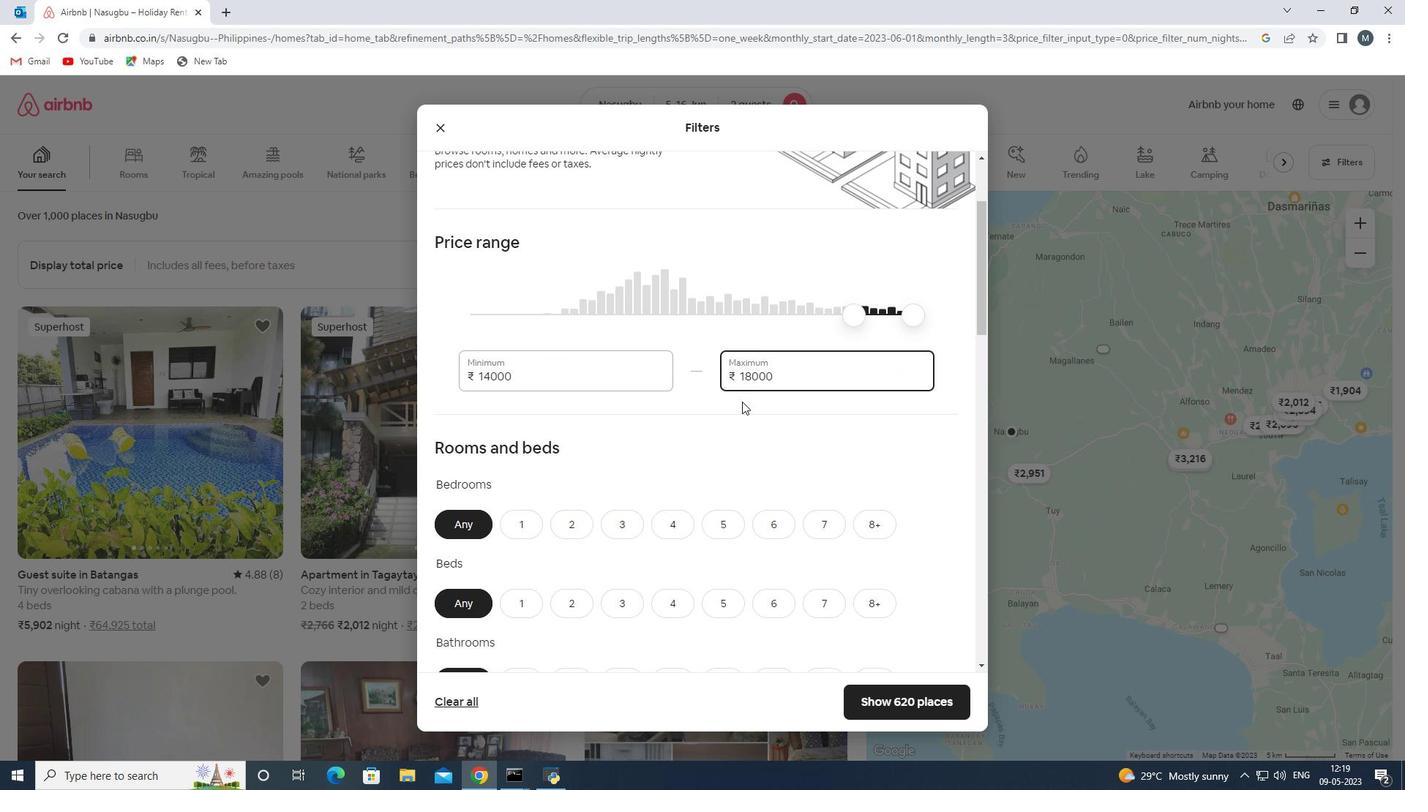 
Action: Mouse moved to (602, 396)
Screenshot: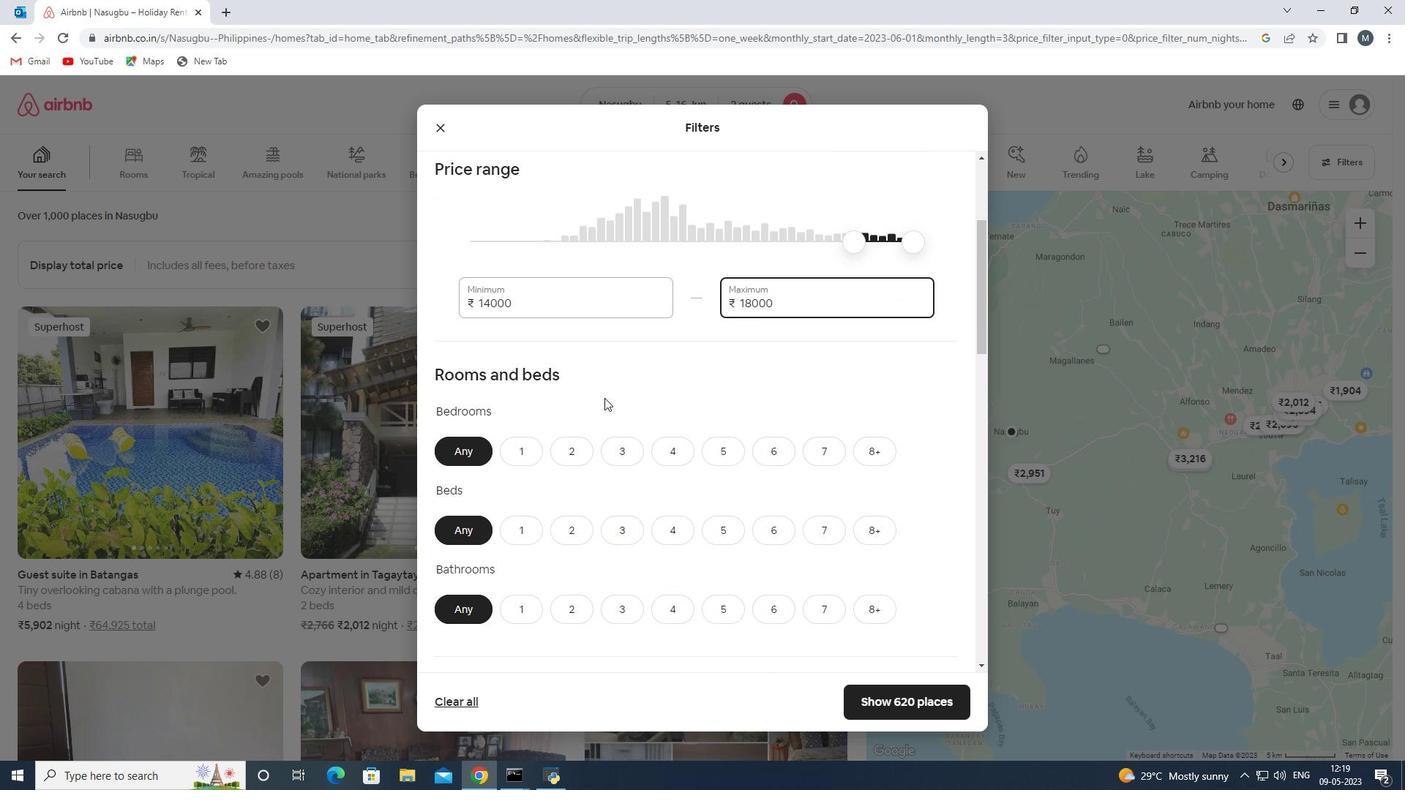 
Action: Mouse scrolled (602, 395) with delta (0, 0)
Screenshot: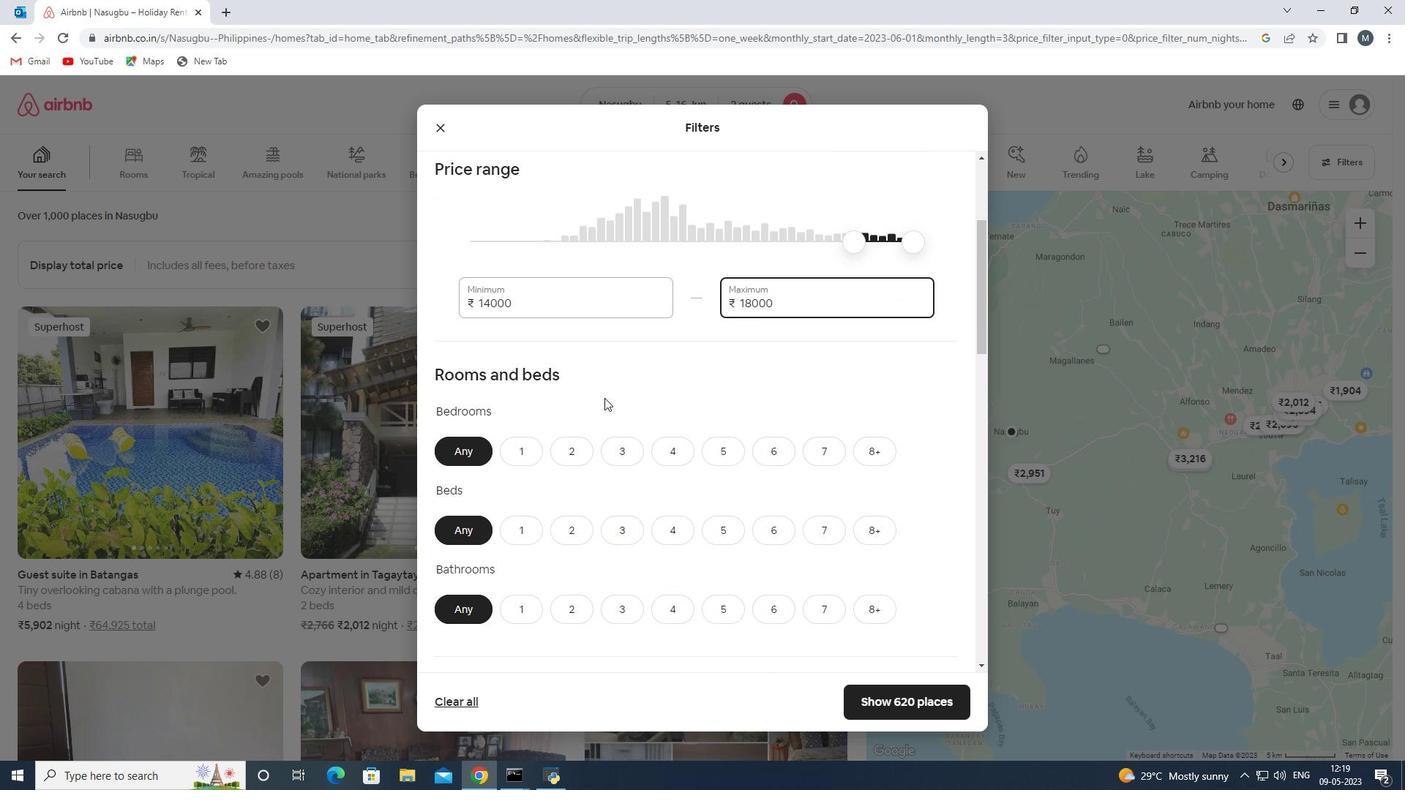 
Action: Mouse moved to (539, 376)
Screenshot: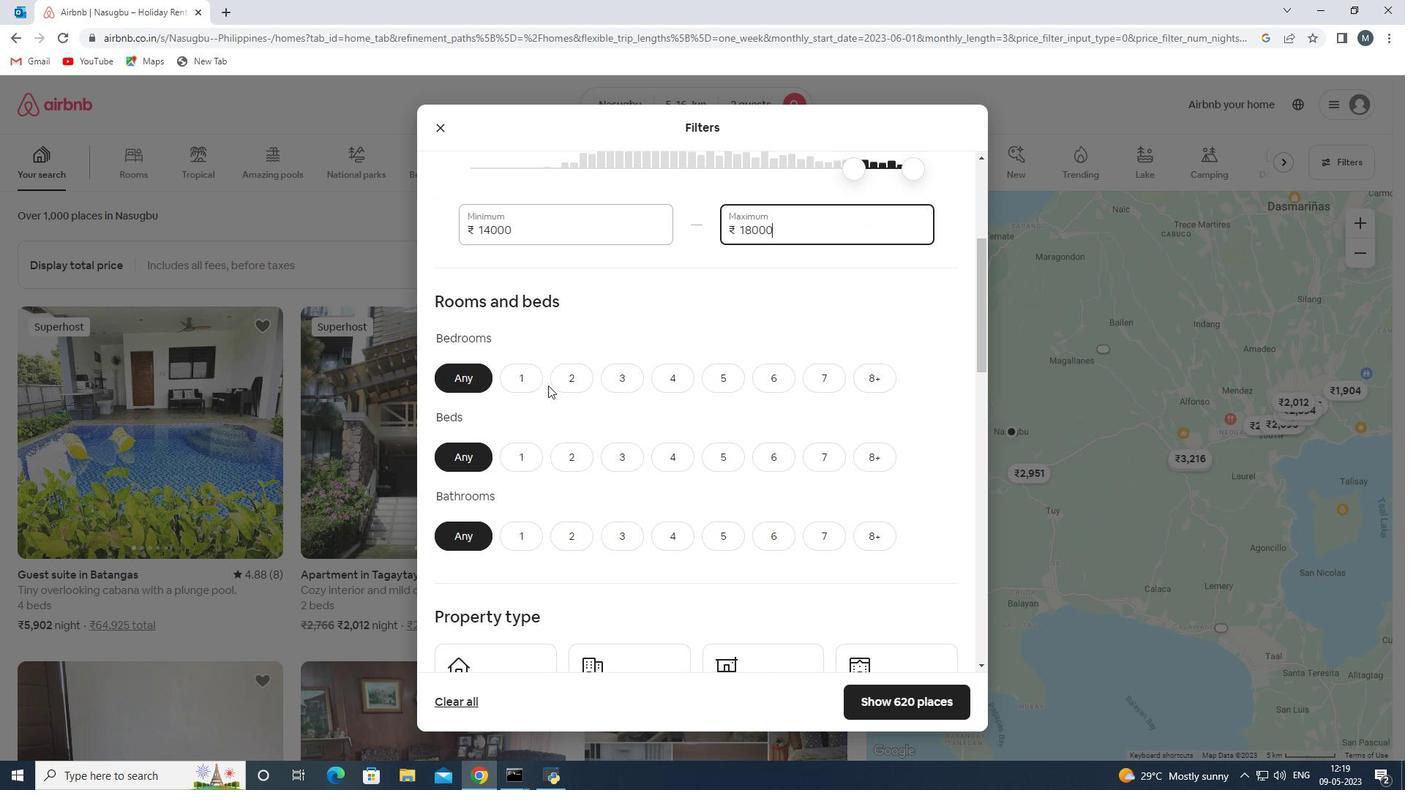 
Action: Mouse pressed left at (539, 376)
Screenshot: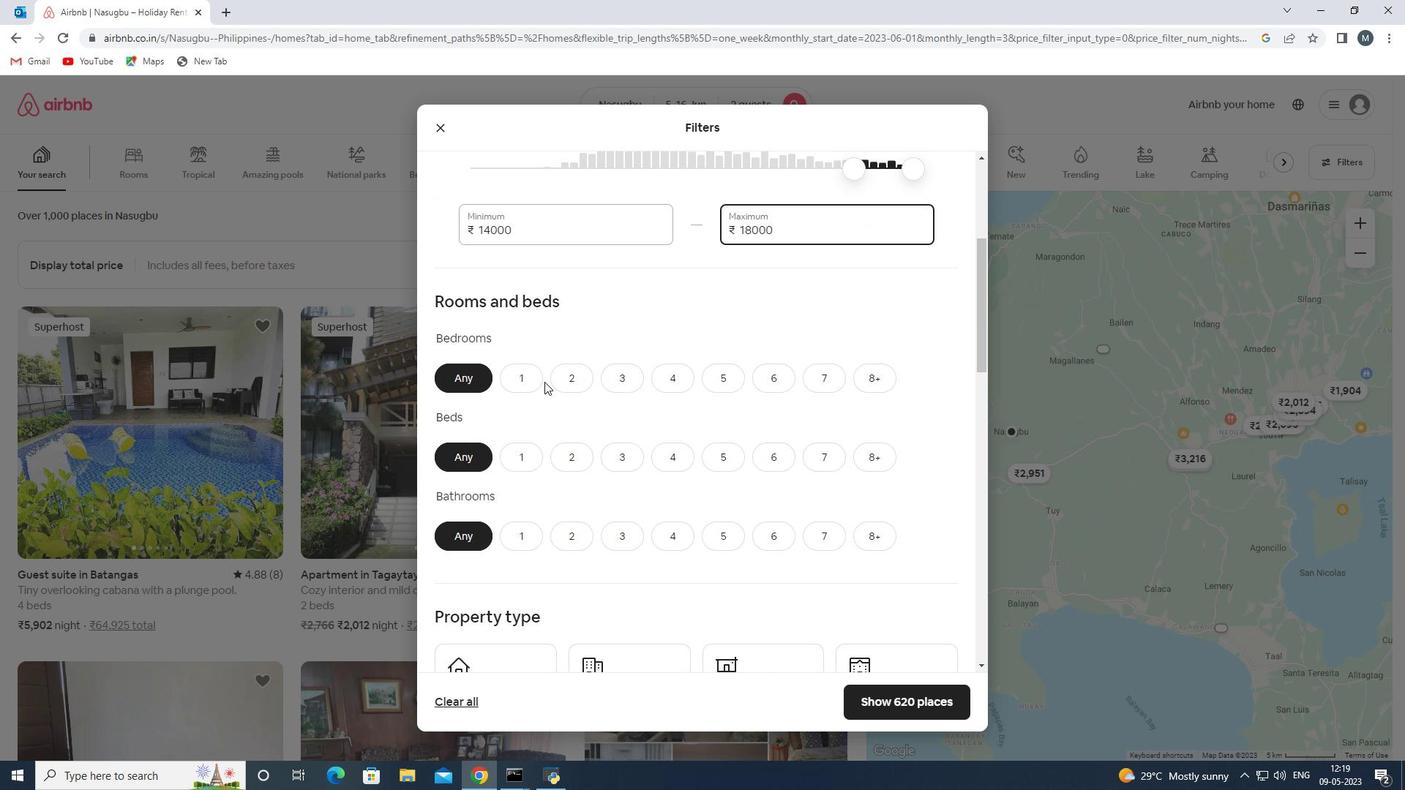 
Action: Mouse moved to (533, 450)
Screenshot: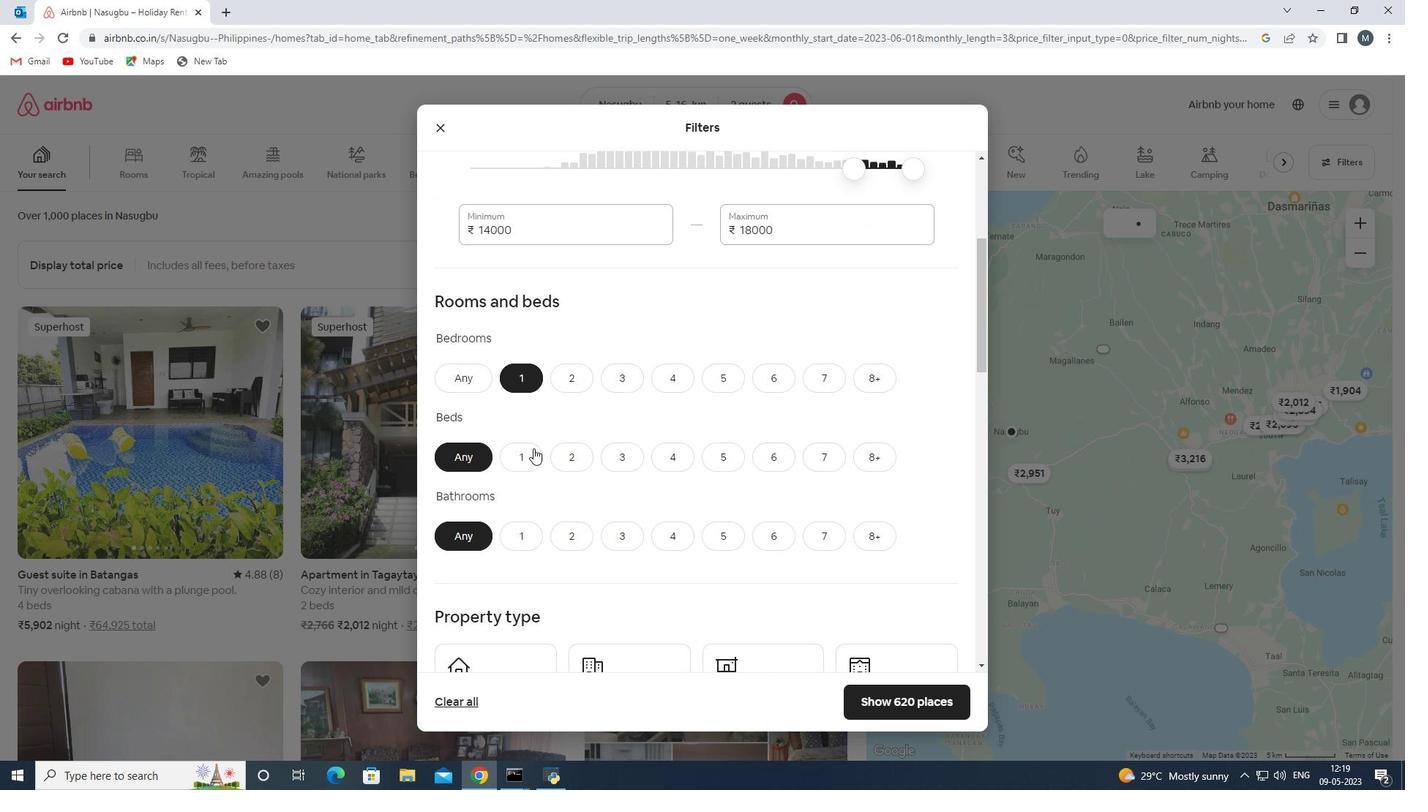 
Action: Mouse pressed left at (533, 450)
Screenshot: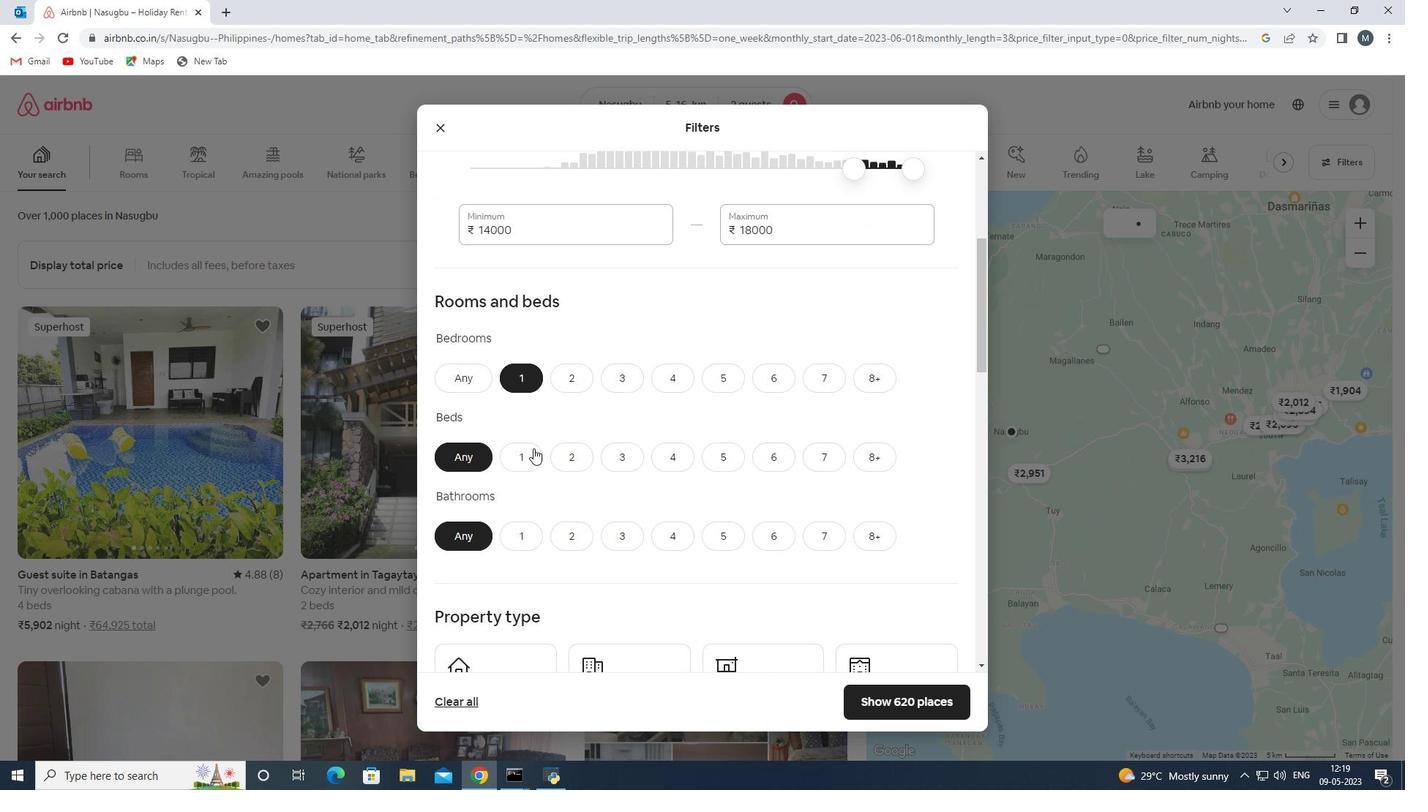 
Action: Mouse moved to (548, 428)
Screenshot: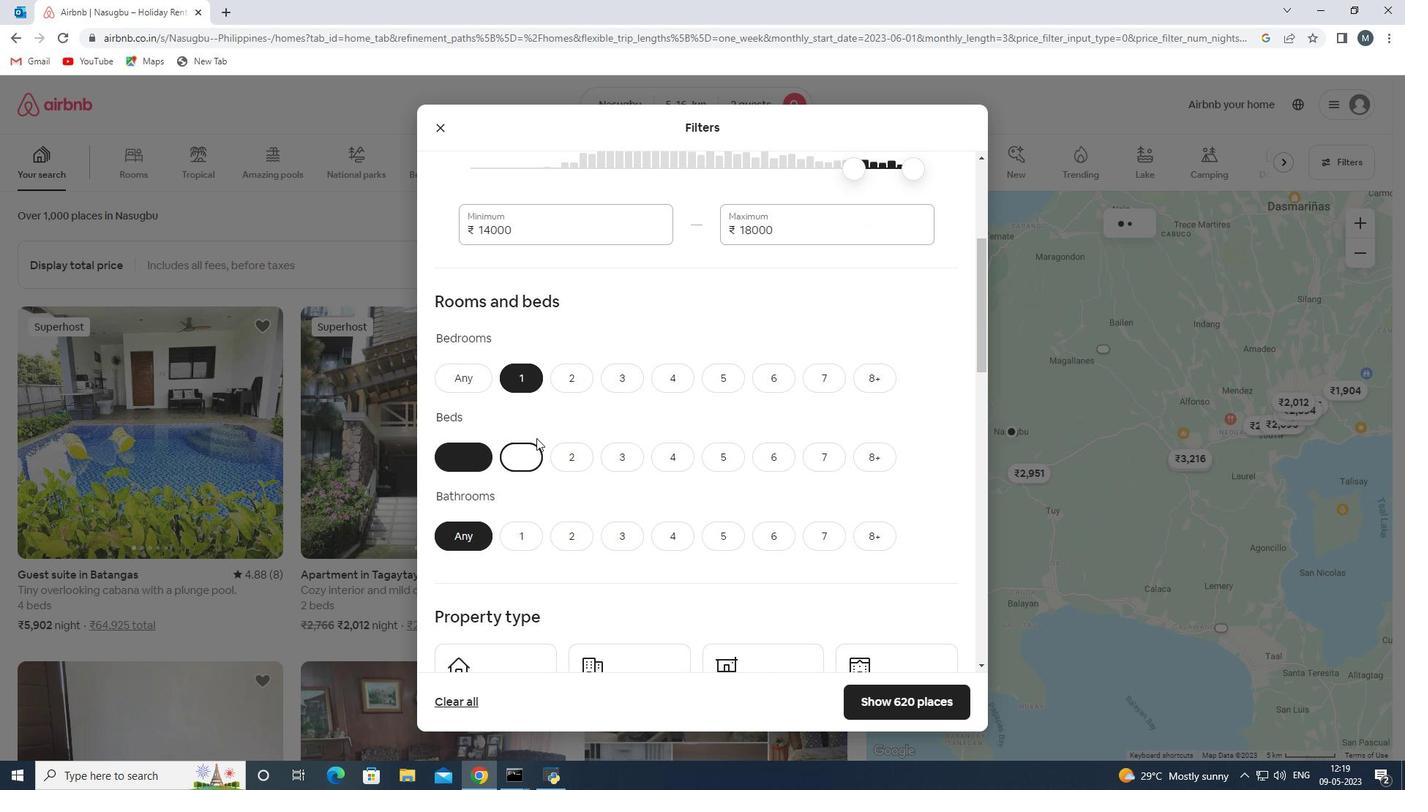 
Action: Mouse scrolled (548, 428) with delta (0, 0)
Screenshot: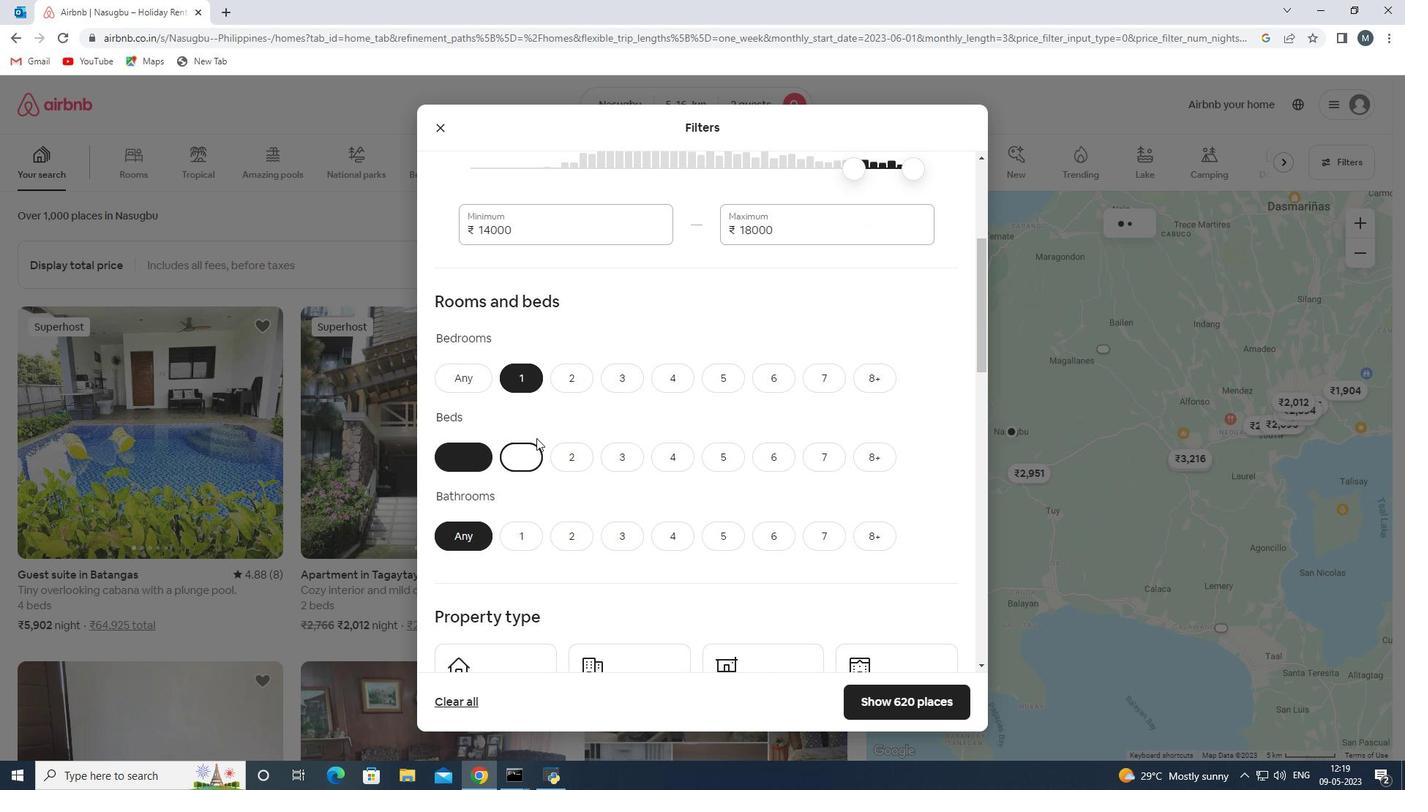 
Action: Mouse moved to (529, 454)
Screenshot: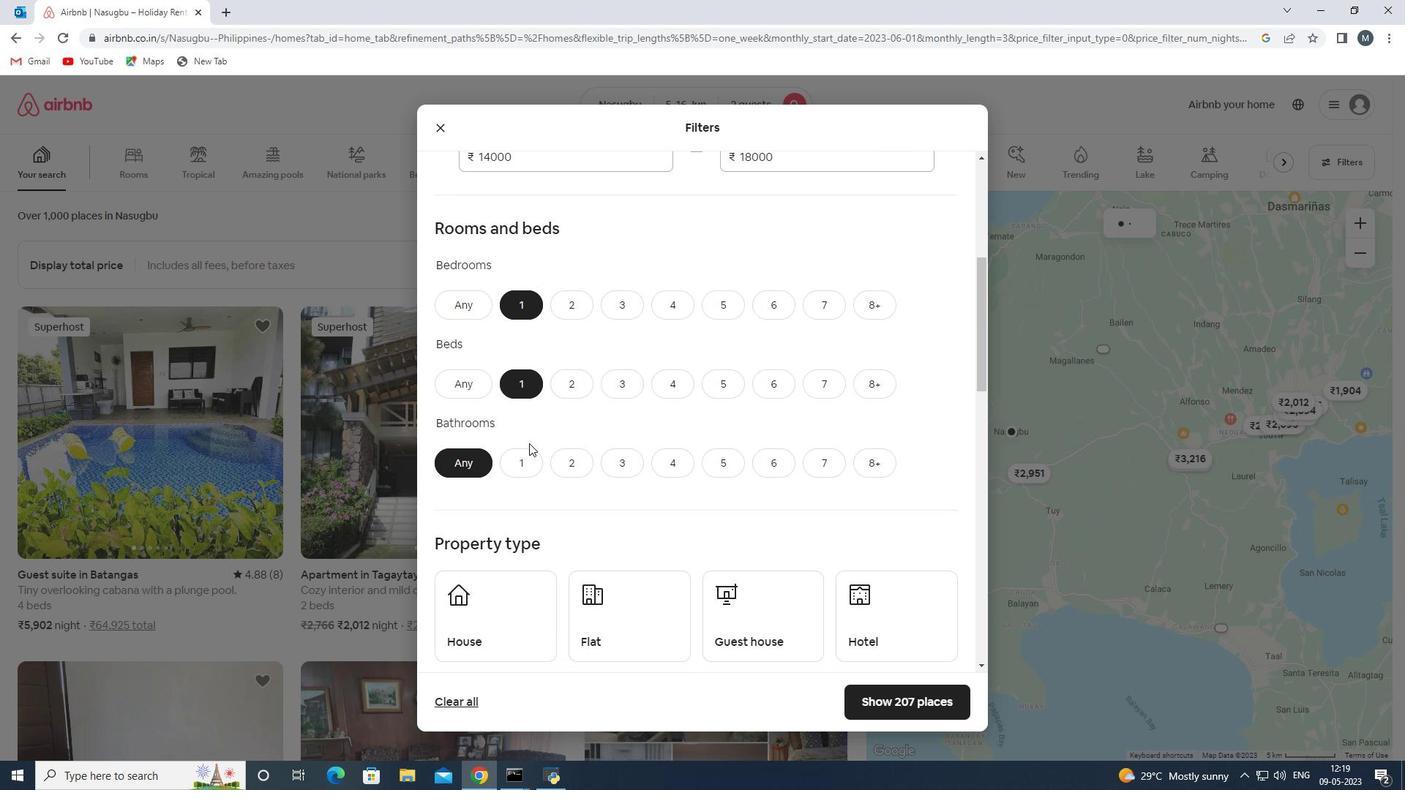 
Action: Mouse pressed left at (529, 454)
Screenshot: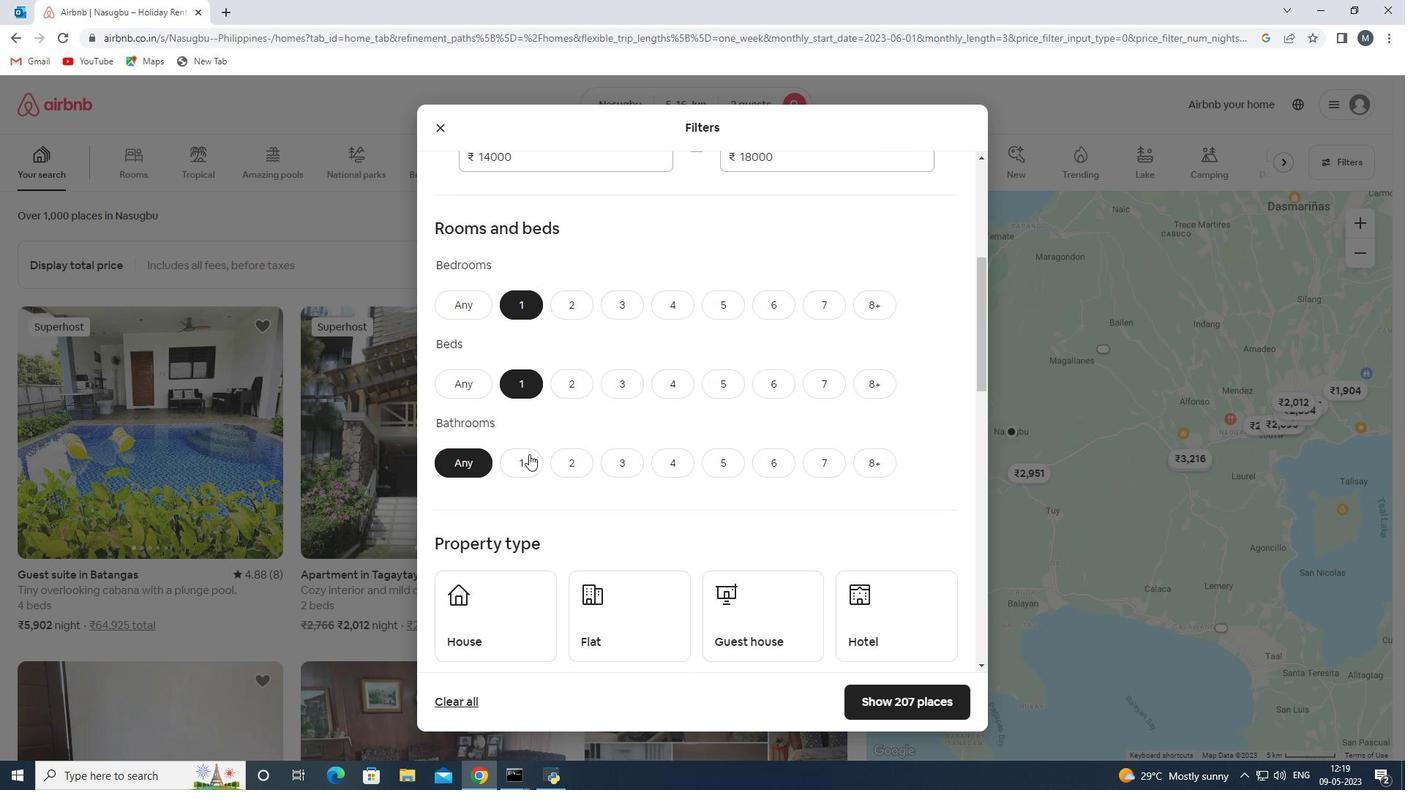 
Action: Mouse moved to (606, 397)
Screenshot: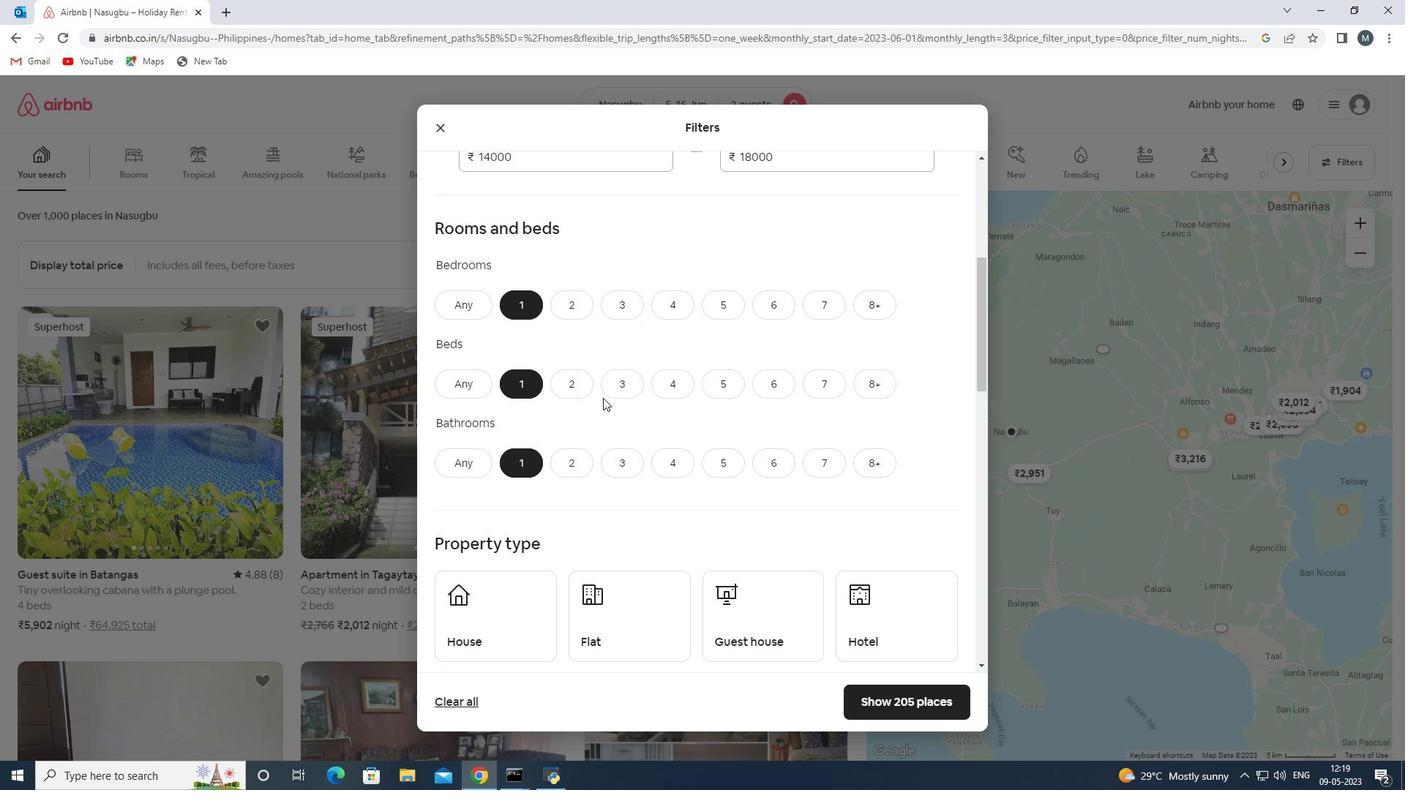 
Action: Mouse scrolled (606, 396) with delta (0, 0)
Screenshot: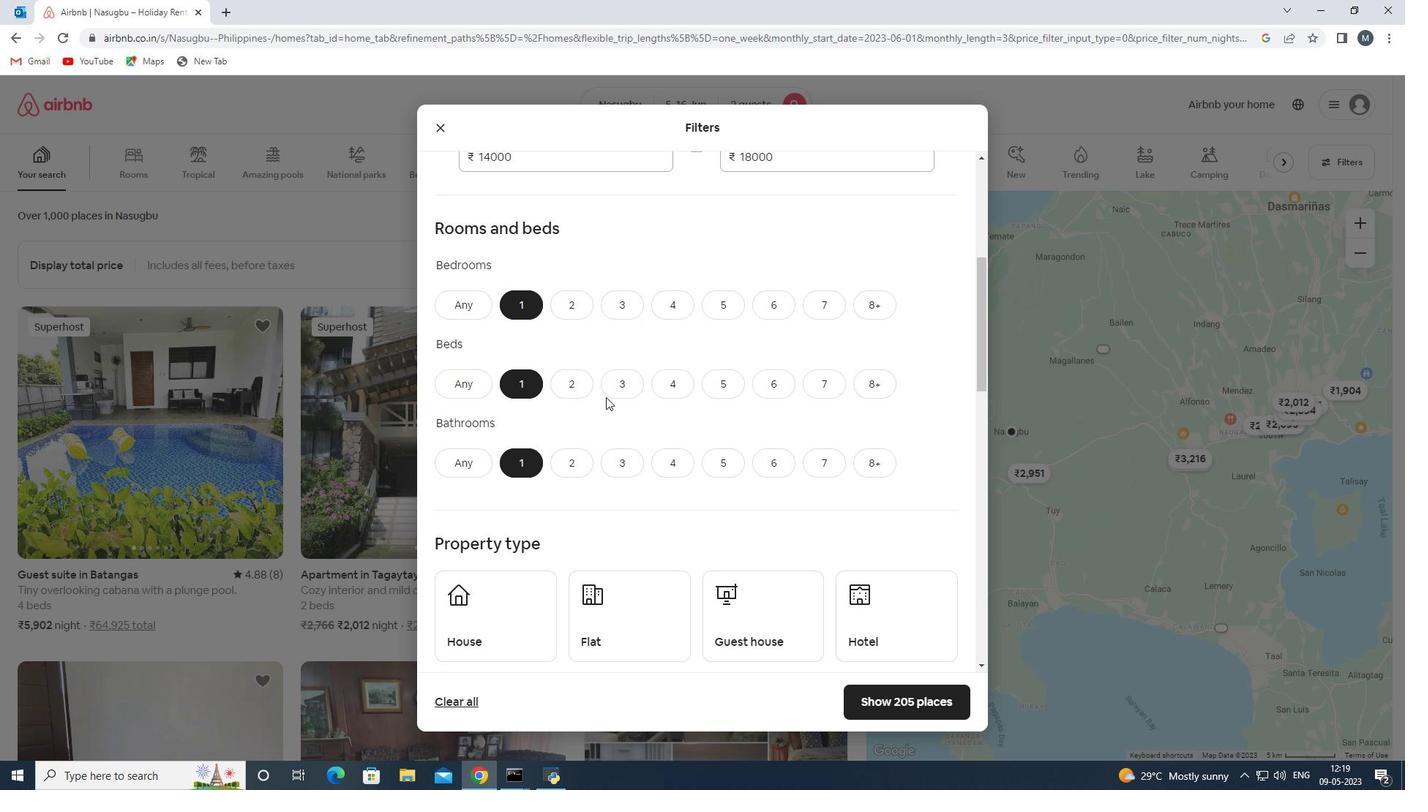 
Action: Mouse moved to (608, 395)
Screenshot: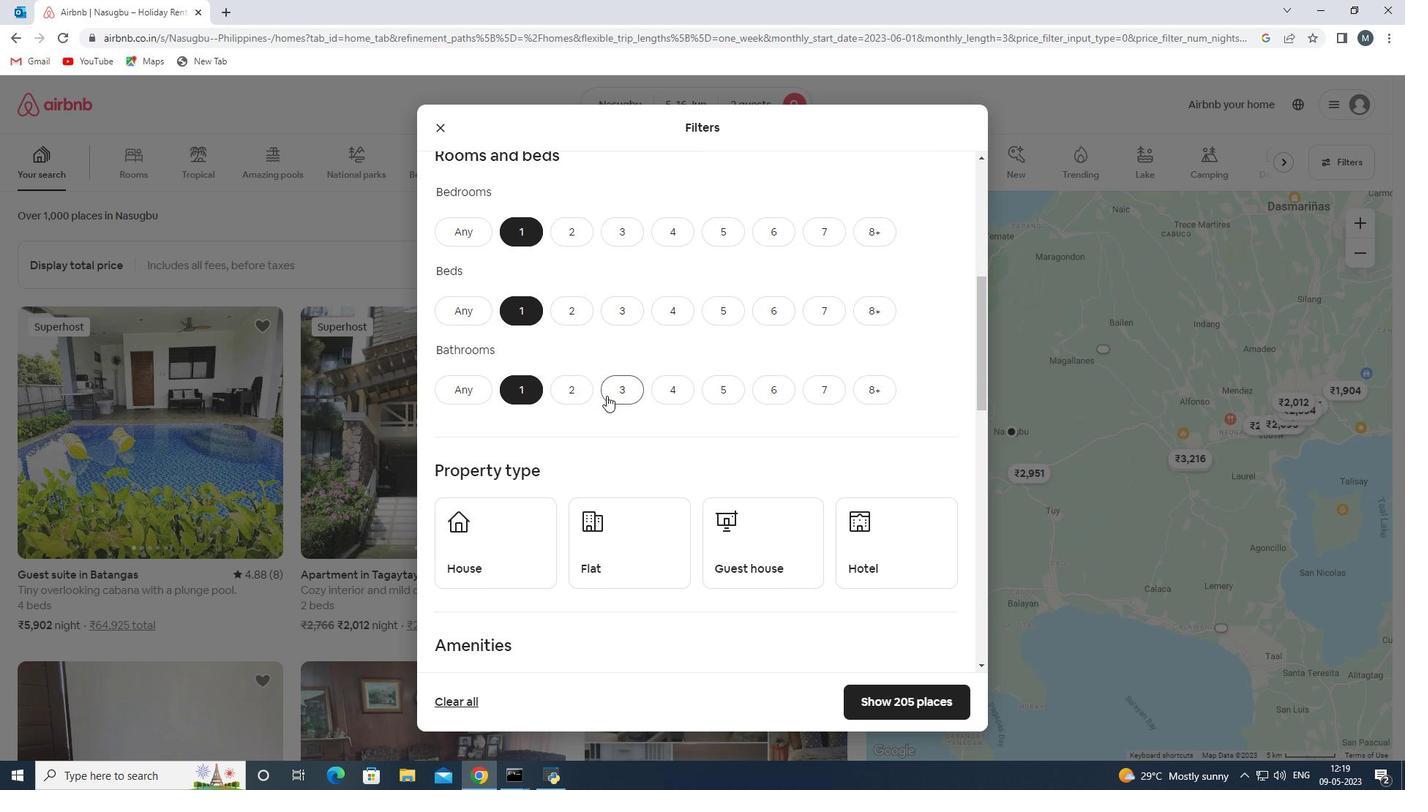 
Action: Mouse scrolled (608, 394) with delta (0, 0)
Screenshot: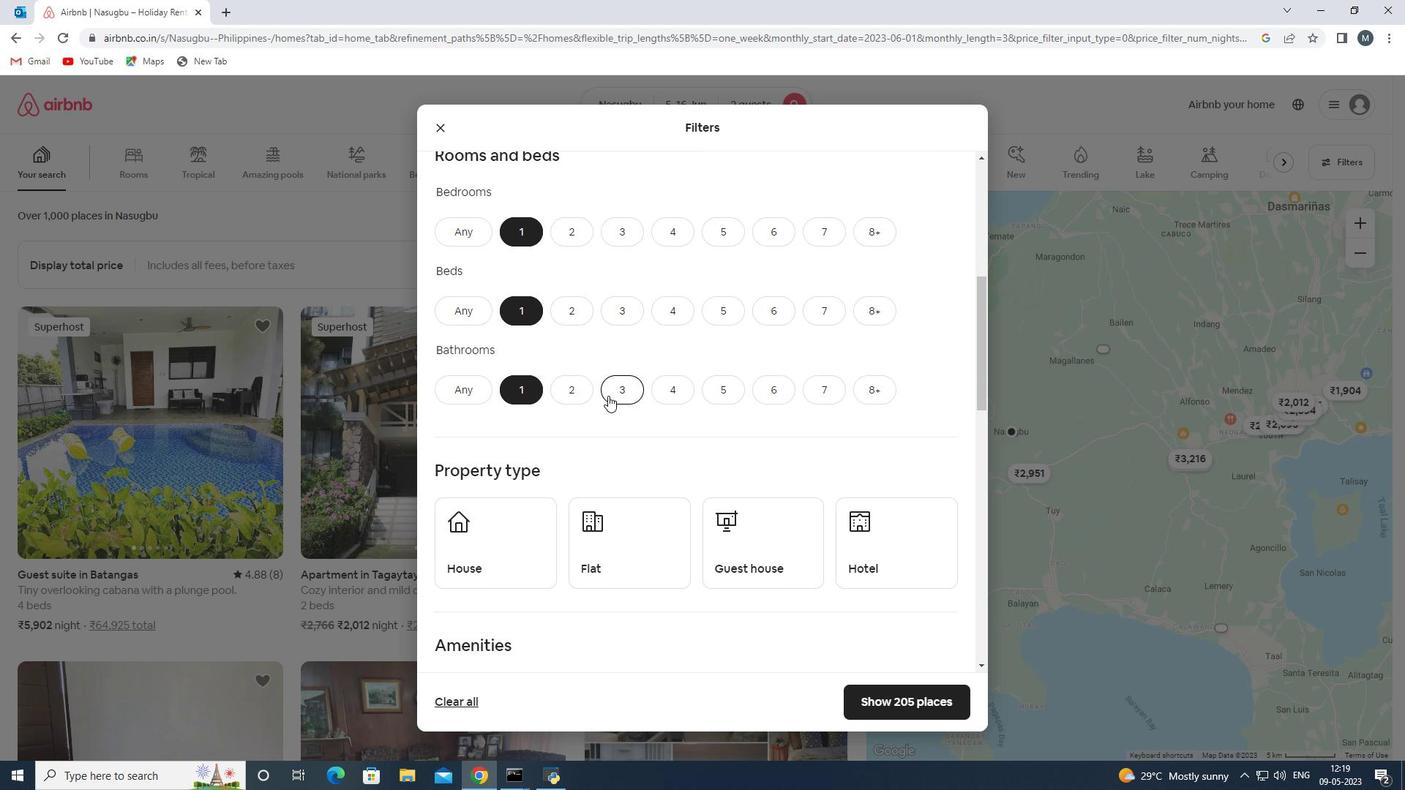 
Action: Mouse moved to (541, 463)
Screenshot: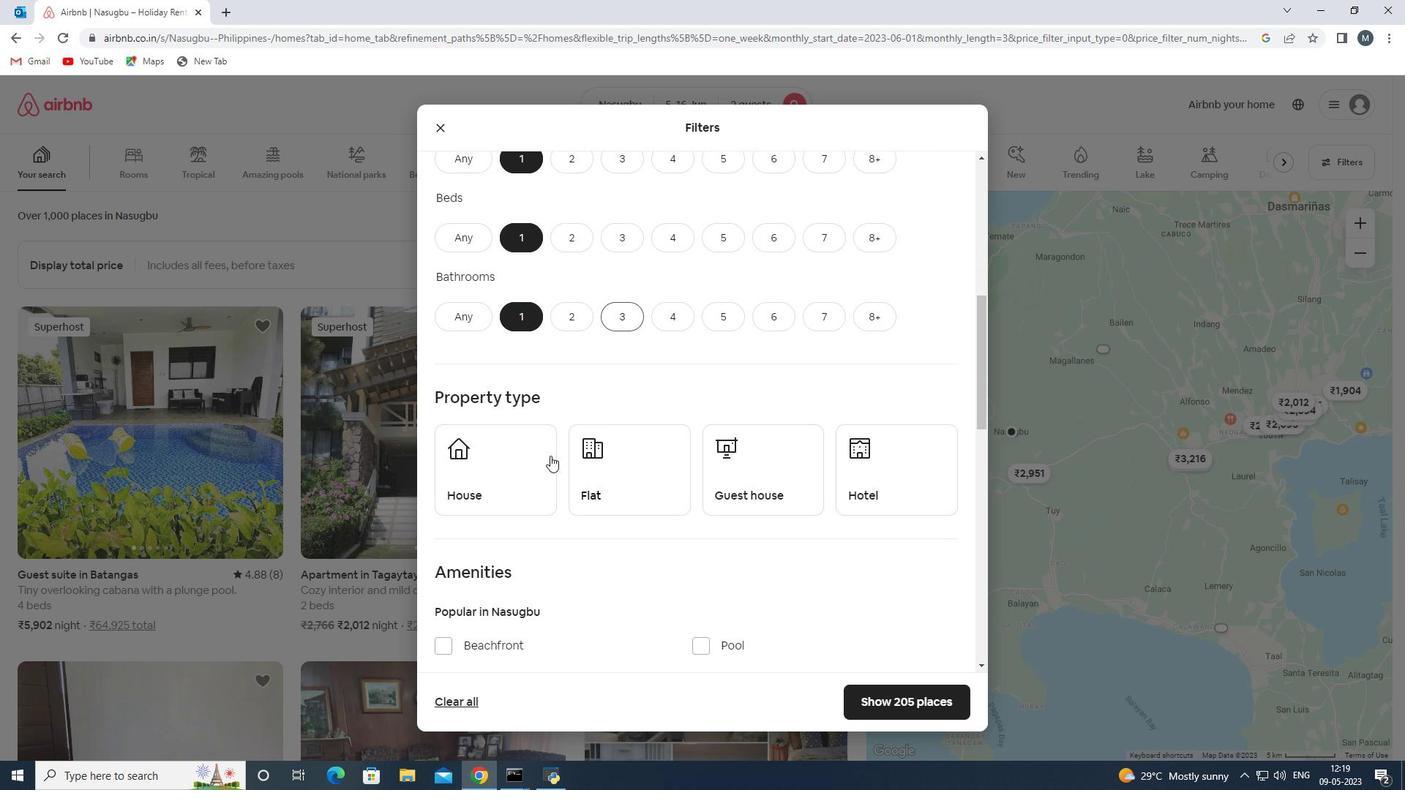
Action: Mouse pressed left at (541, 463)
Screenshot: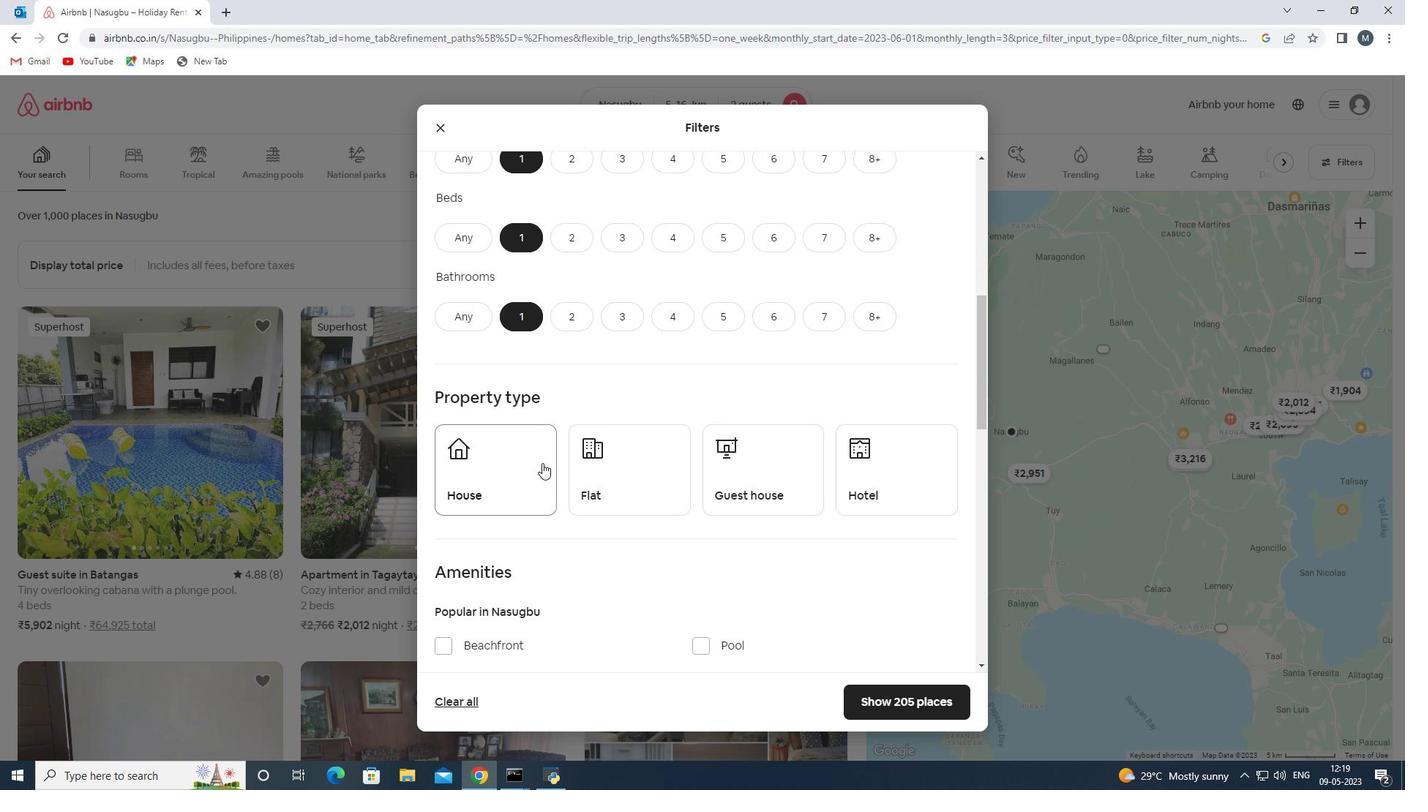
Action: Mouse moved to (613, 454)
Screenshot: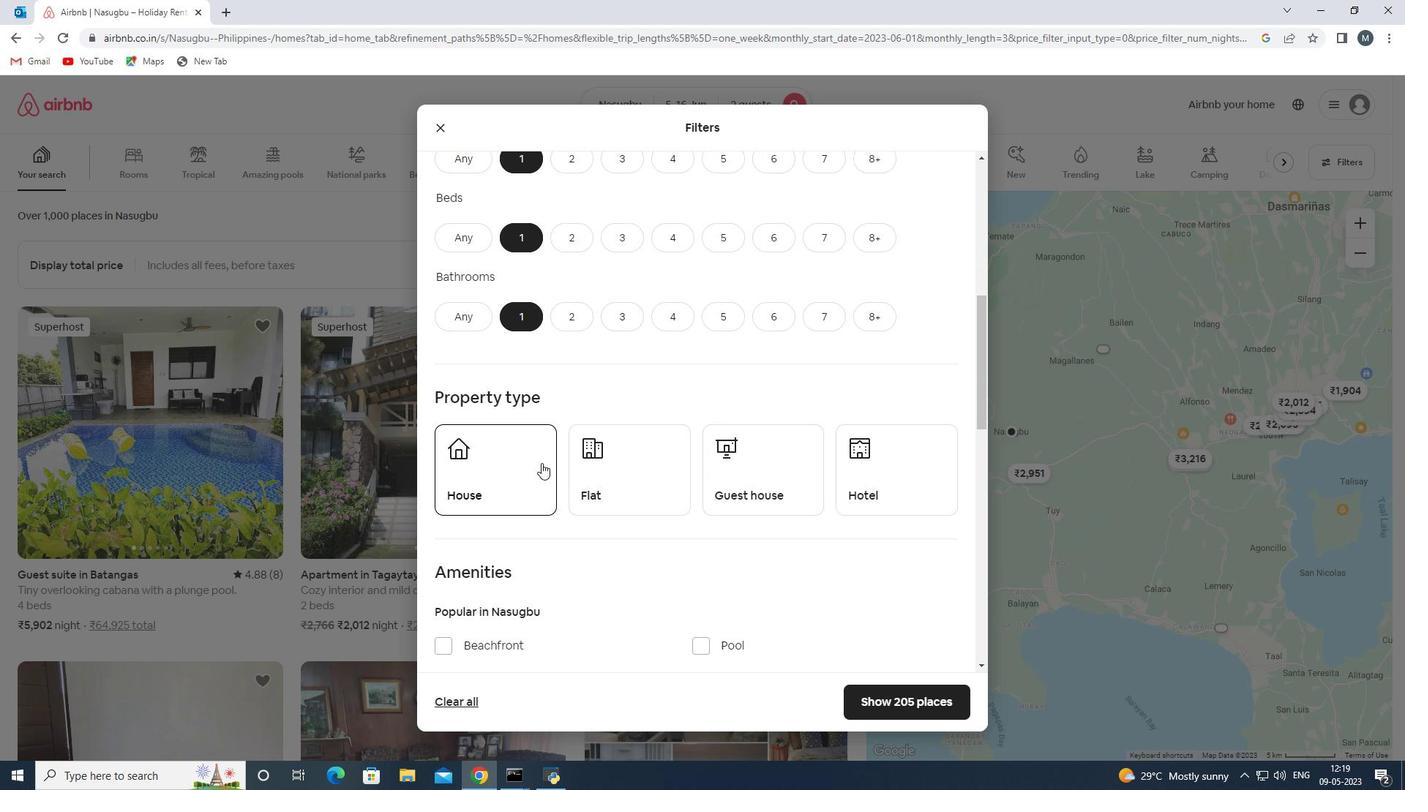 
Action: Mouse pressed left at (613, 454)
Screenshot: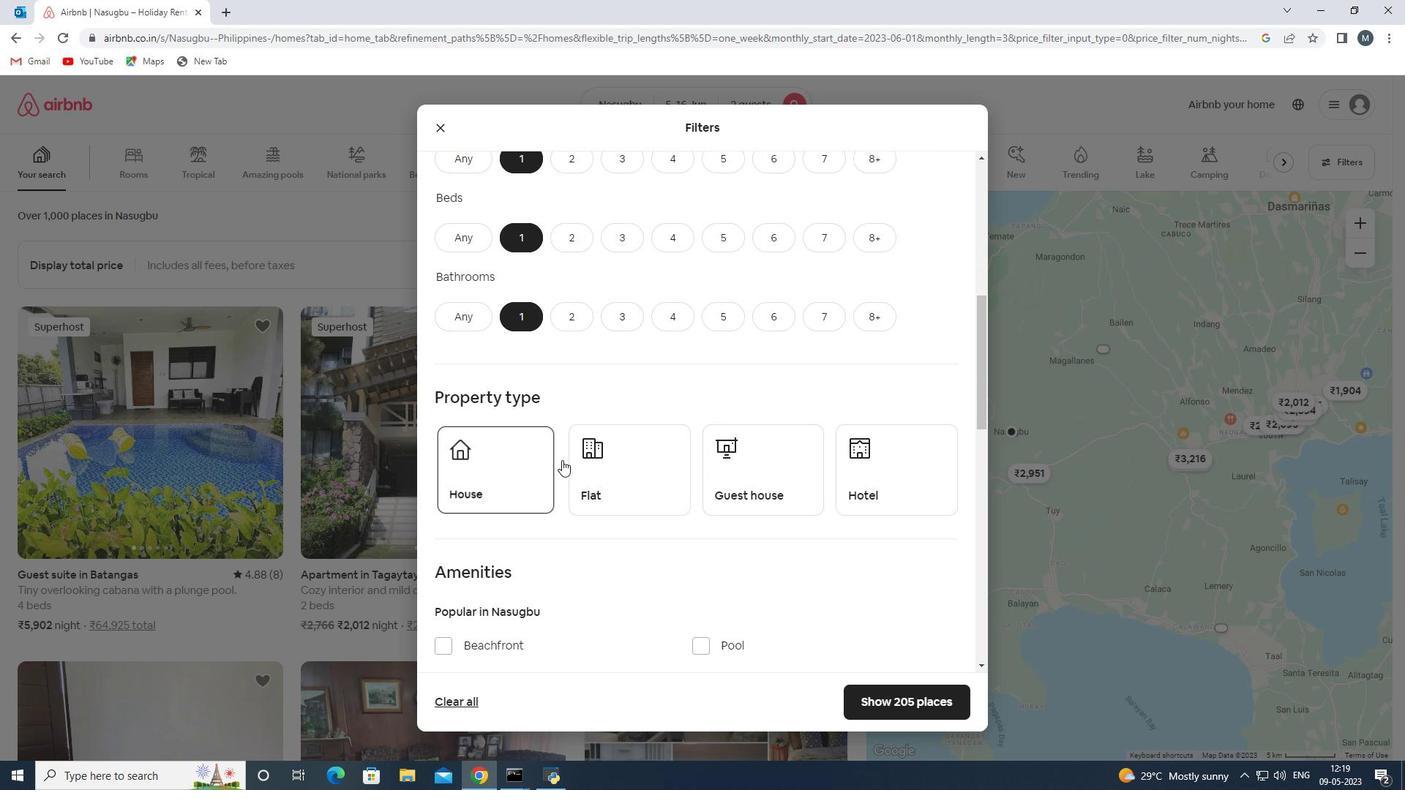 
Action: Mouse moved to (722, 453)
Screenshot: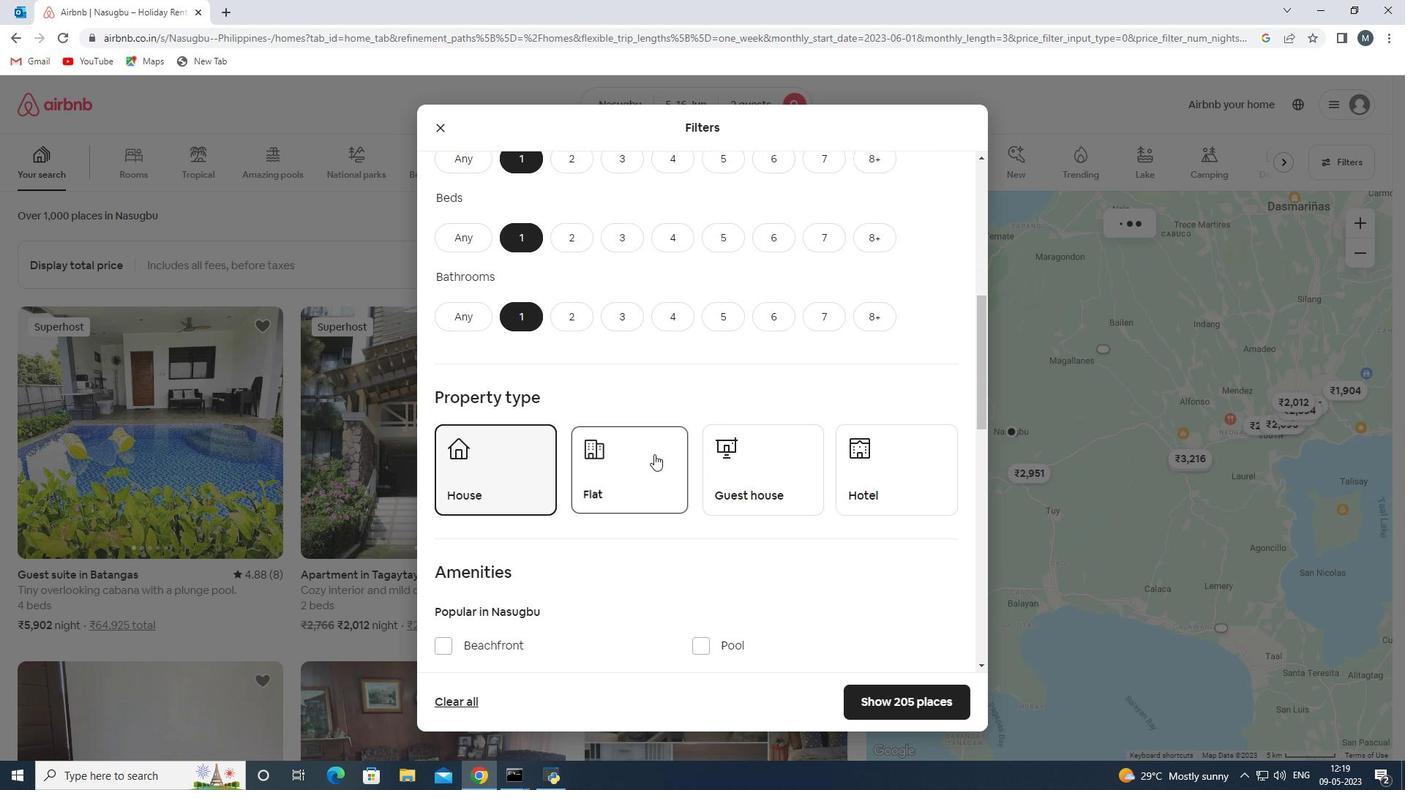
Action: Mouse pressed left at (722, 453)
Screenshot: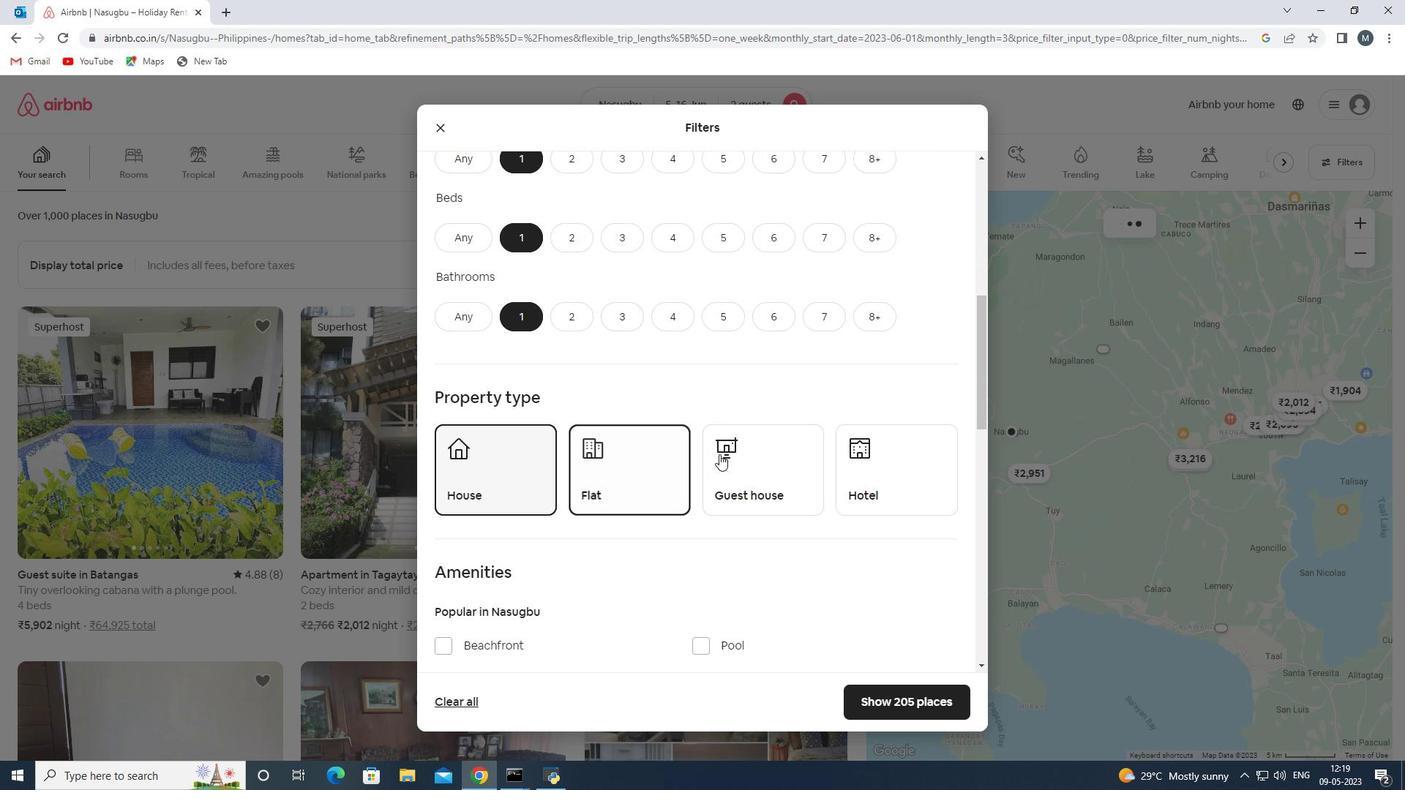 
Action: Mouse moved to (857, 454)
Screenshot: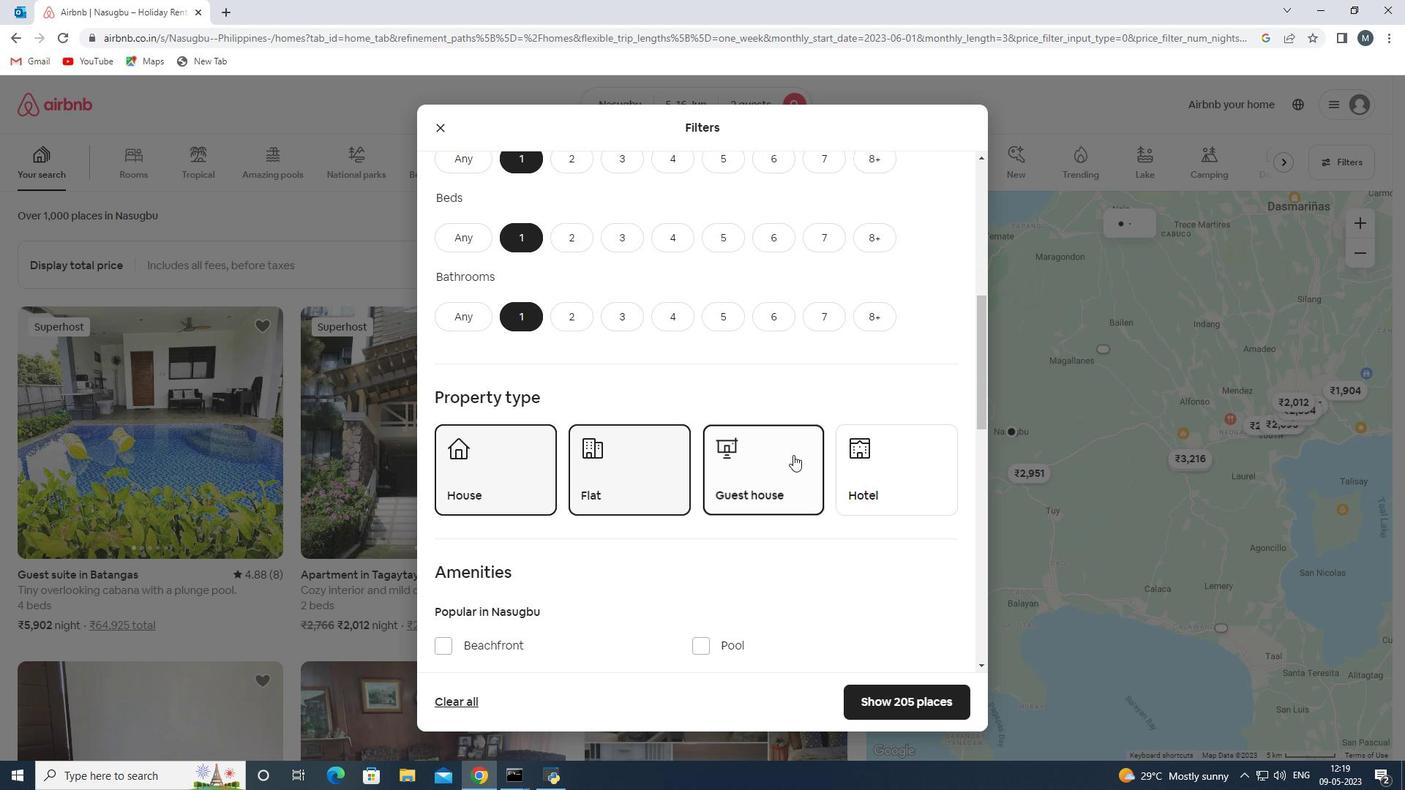 
Action: Mouse pressed left at (857, 454)
Screenshot: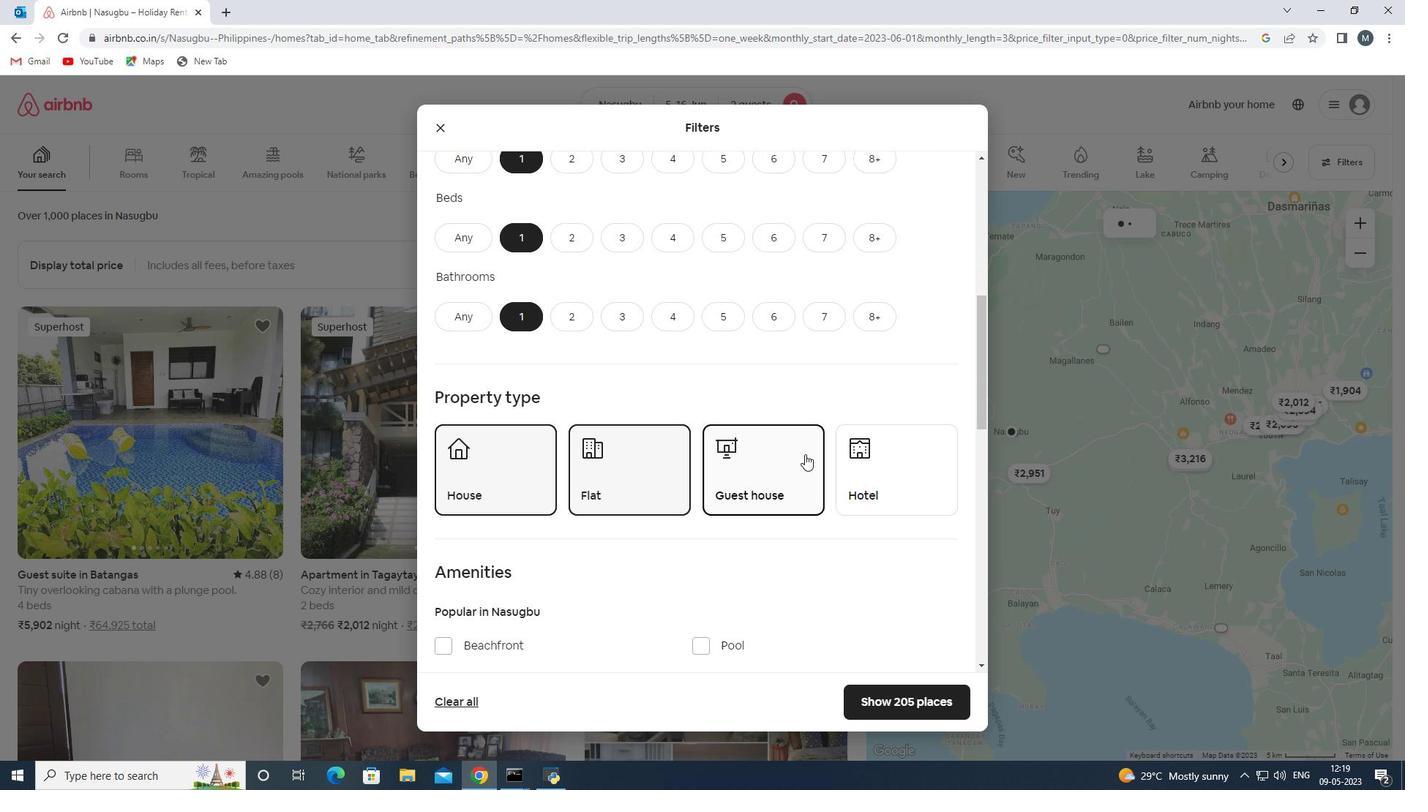 
Action: Mouse moved to (701, 436)
Screenshot: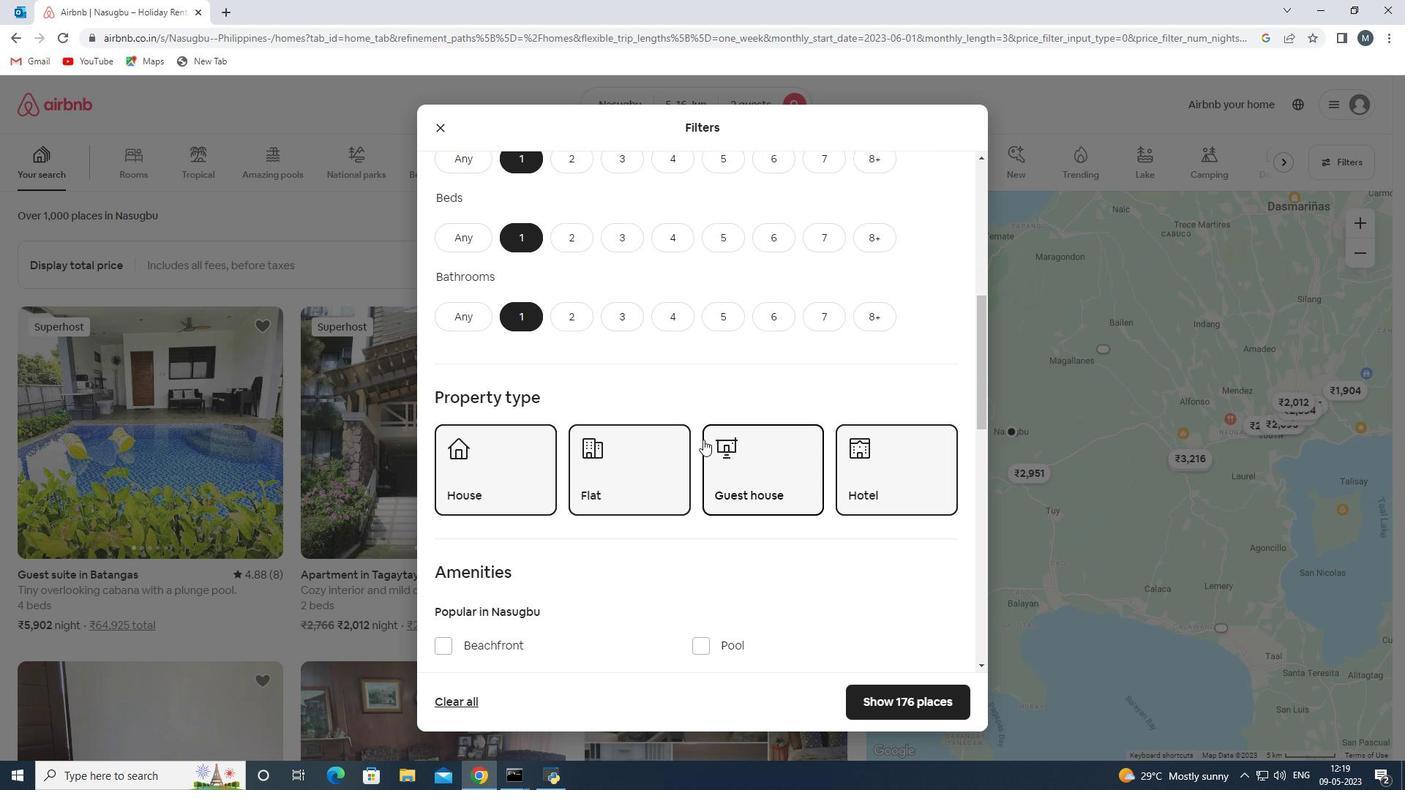 
Action: Mouse scrolled (701, 436) with delta (0, 0)
Screenshot: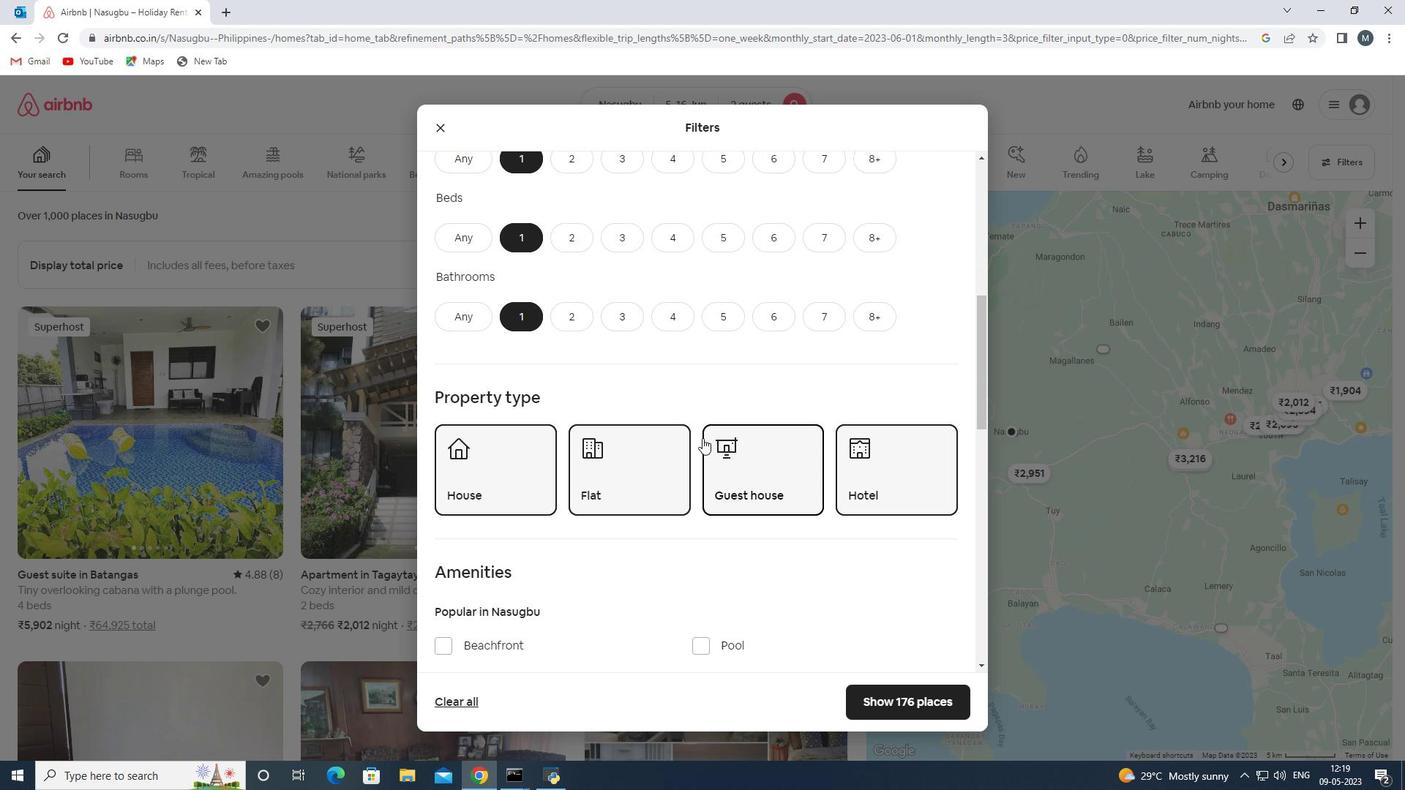 
Action: Mouse moved to (701, 436)
Screenshot: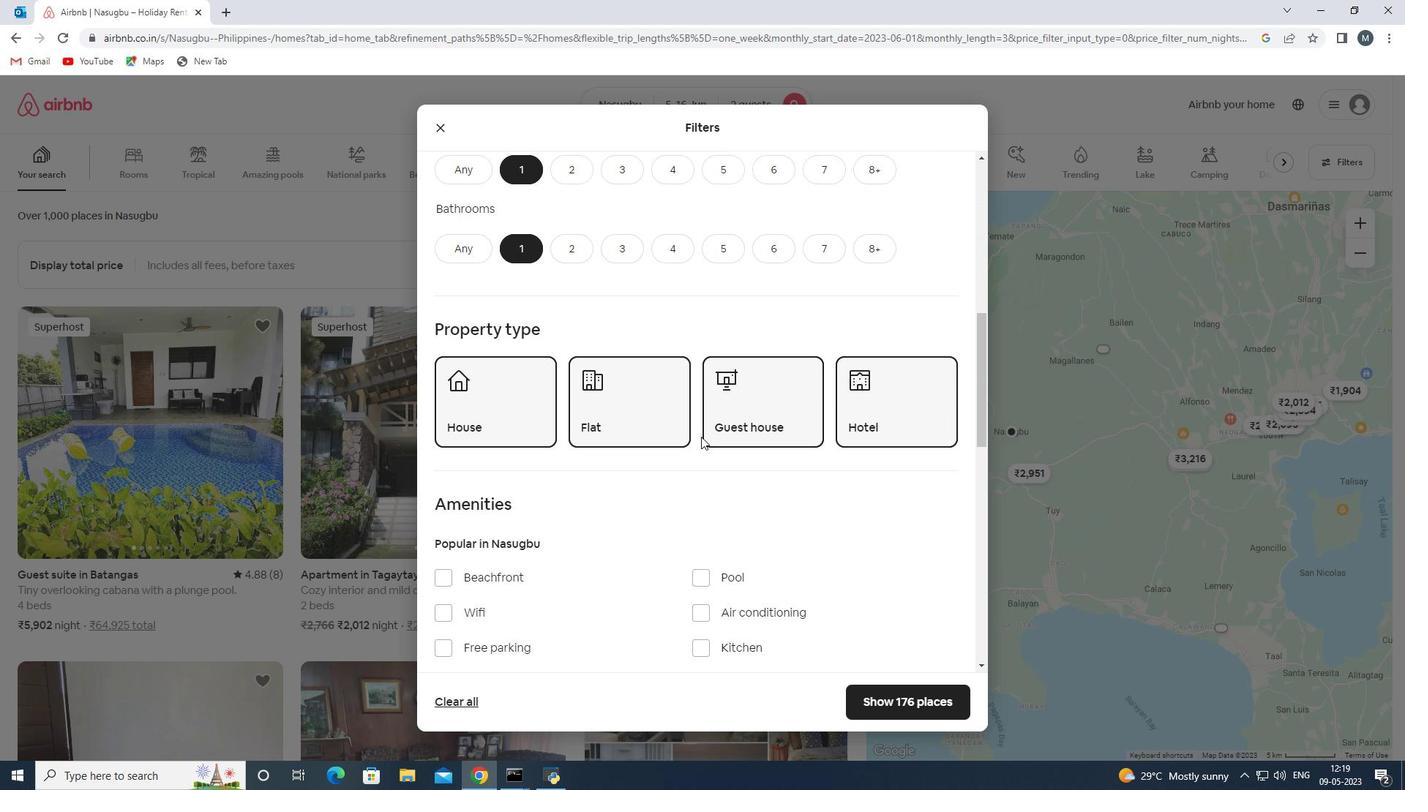 
Action: Mouse scrolled (701, 435) with delta (0, 0)
Screenshot: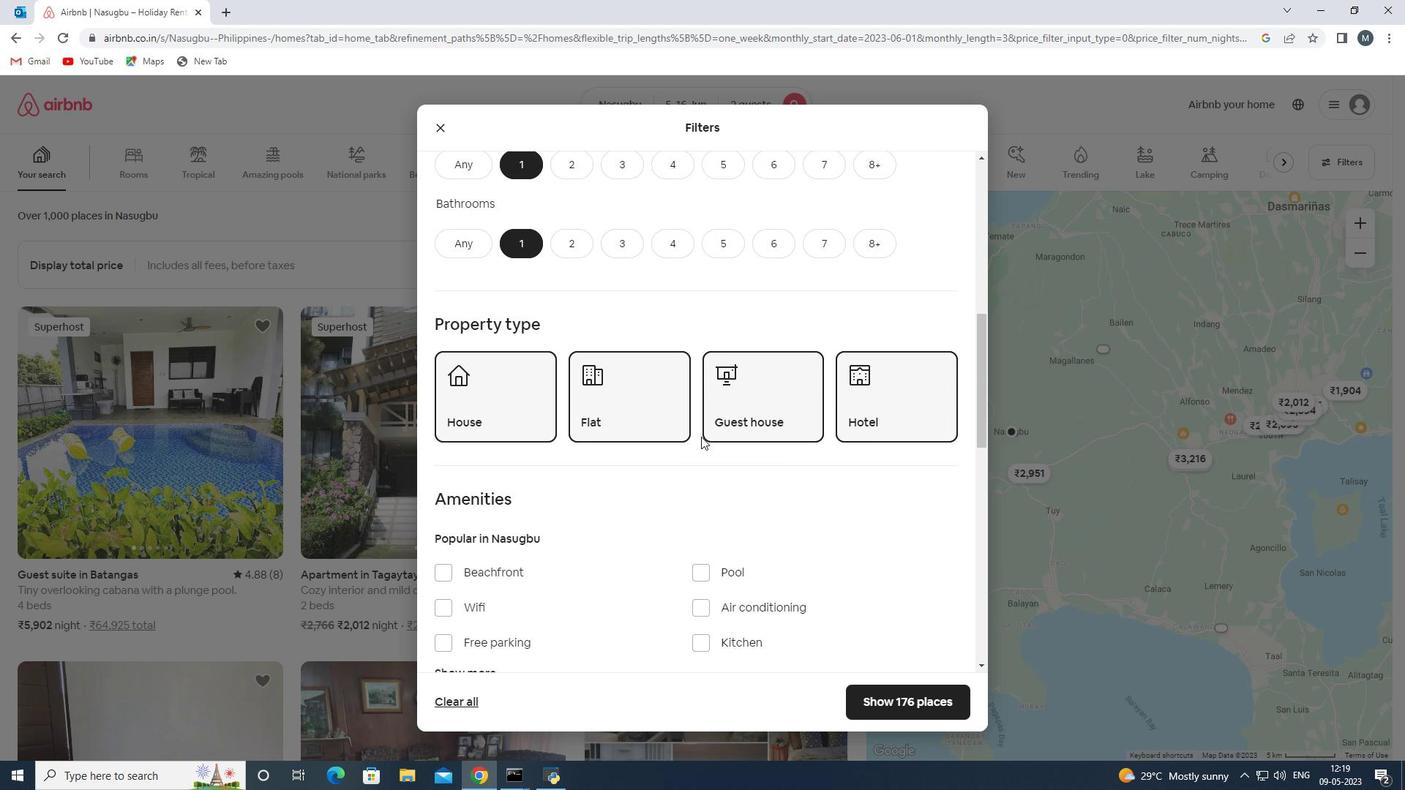 
Action: Mouse scrolled (701, 435) with delta (0, 0)
Screenshot: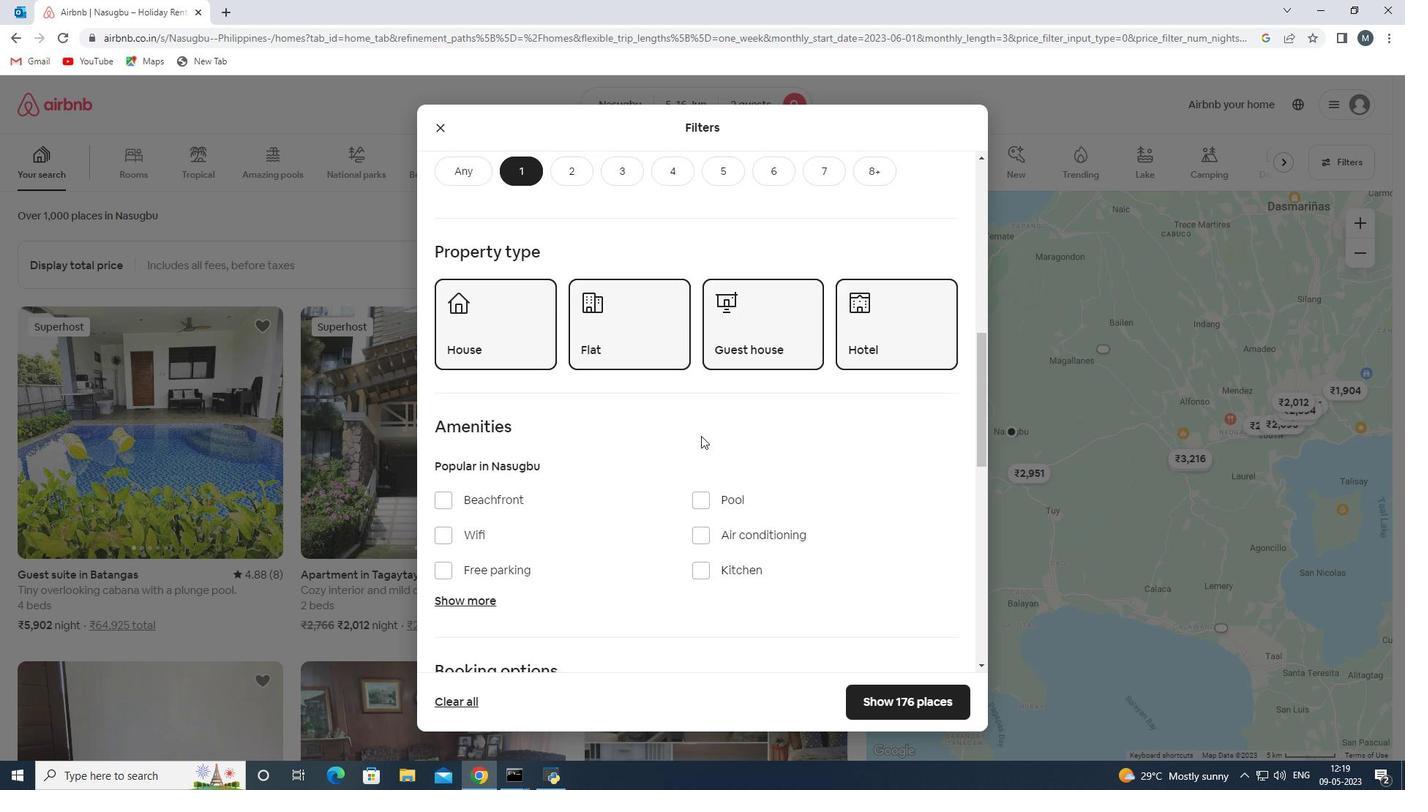 
Action: Mouse scrolled (701, 435) with delta (0, 0)
Screenshot: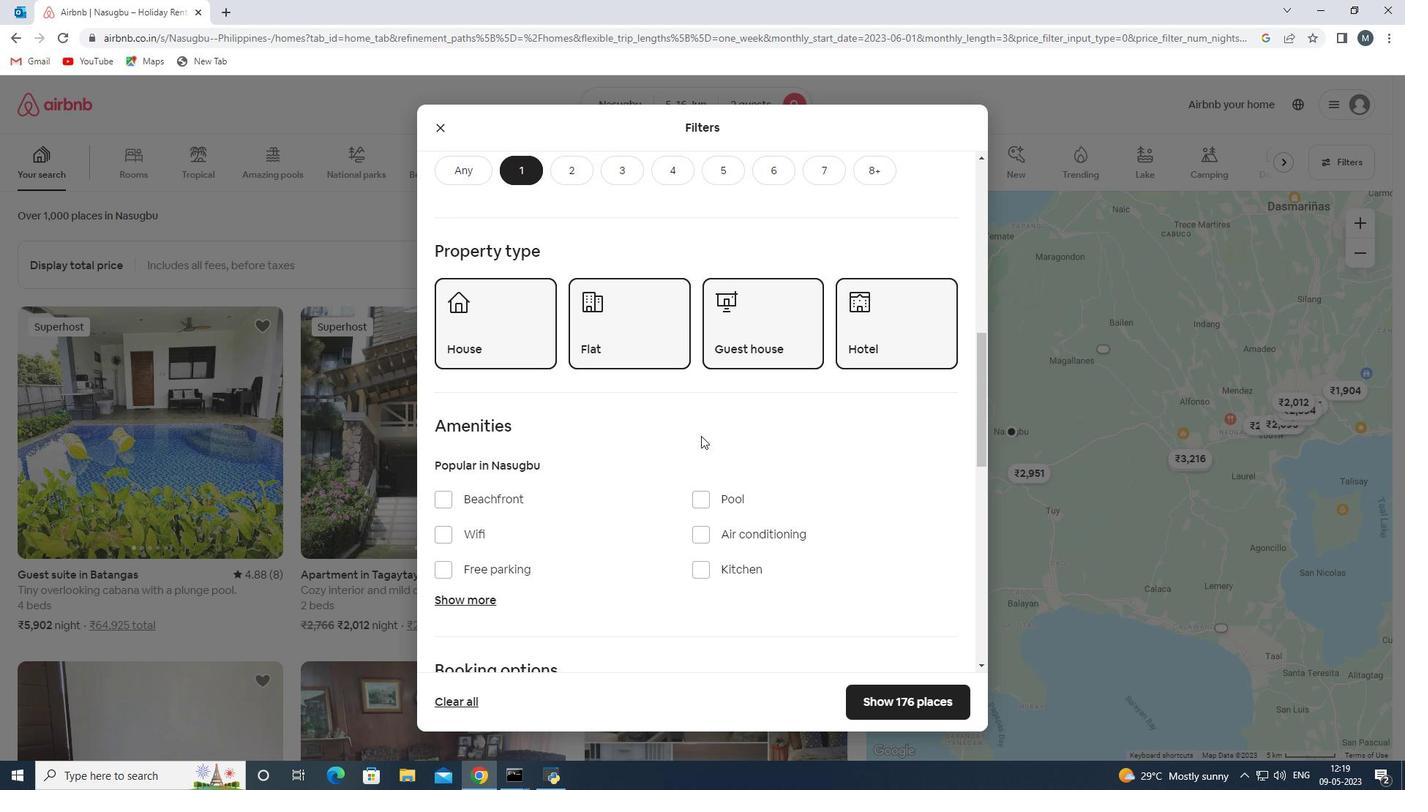 
Action: Mouse moved to (701, 434)
Screenshot: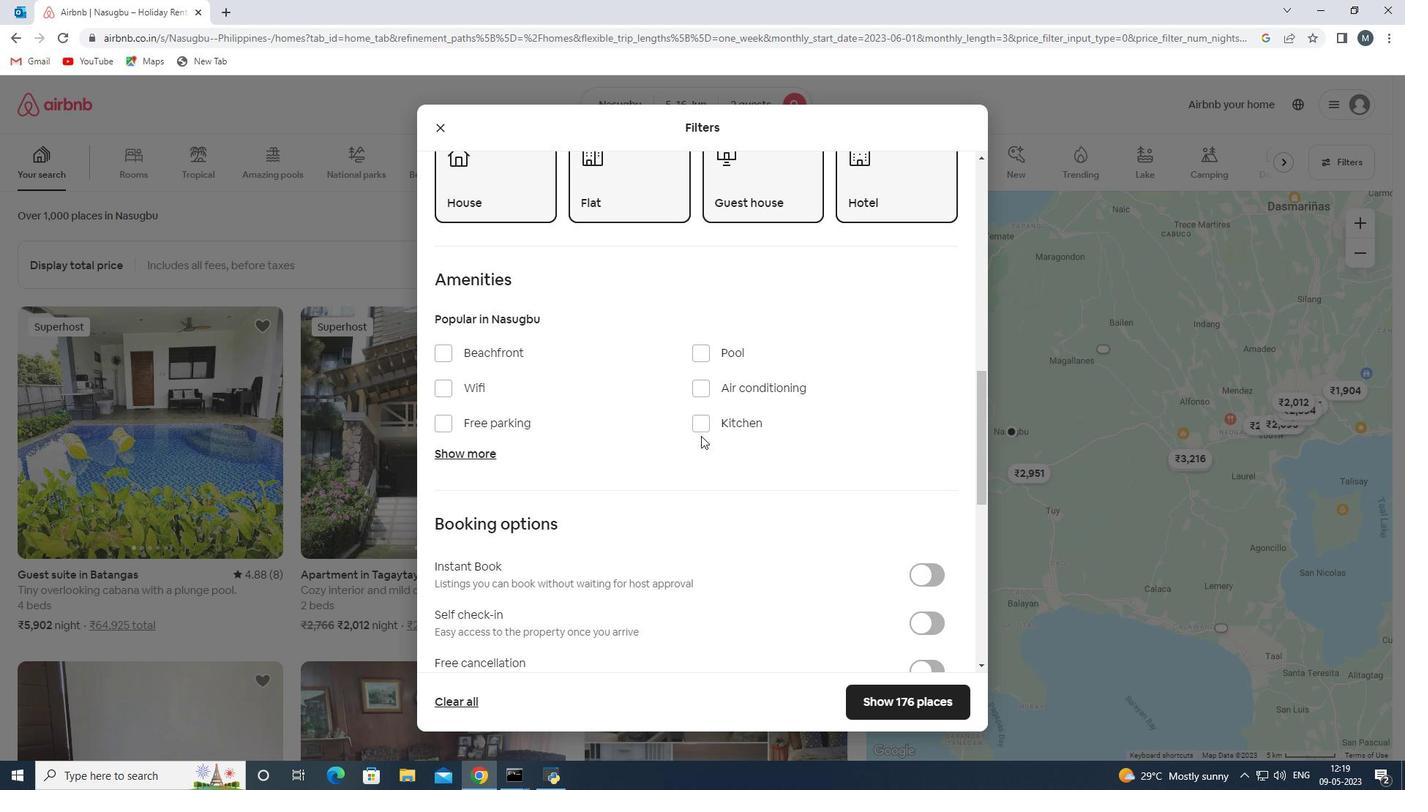 
Action: Mouse scrolled (701, 433) with delta (0, 0)
Screenshot: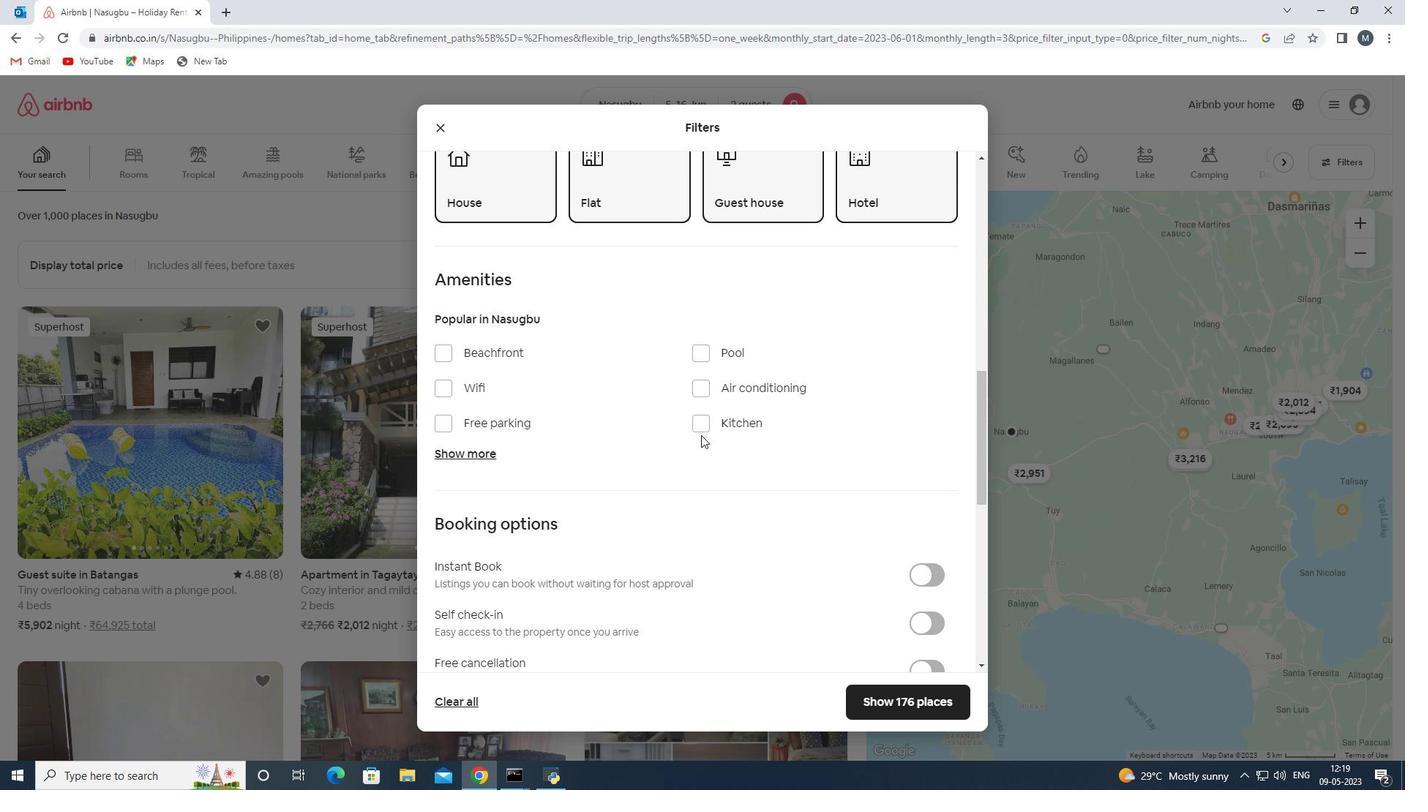 
Action: Mouse moved to (913, 553)
Screenshot: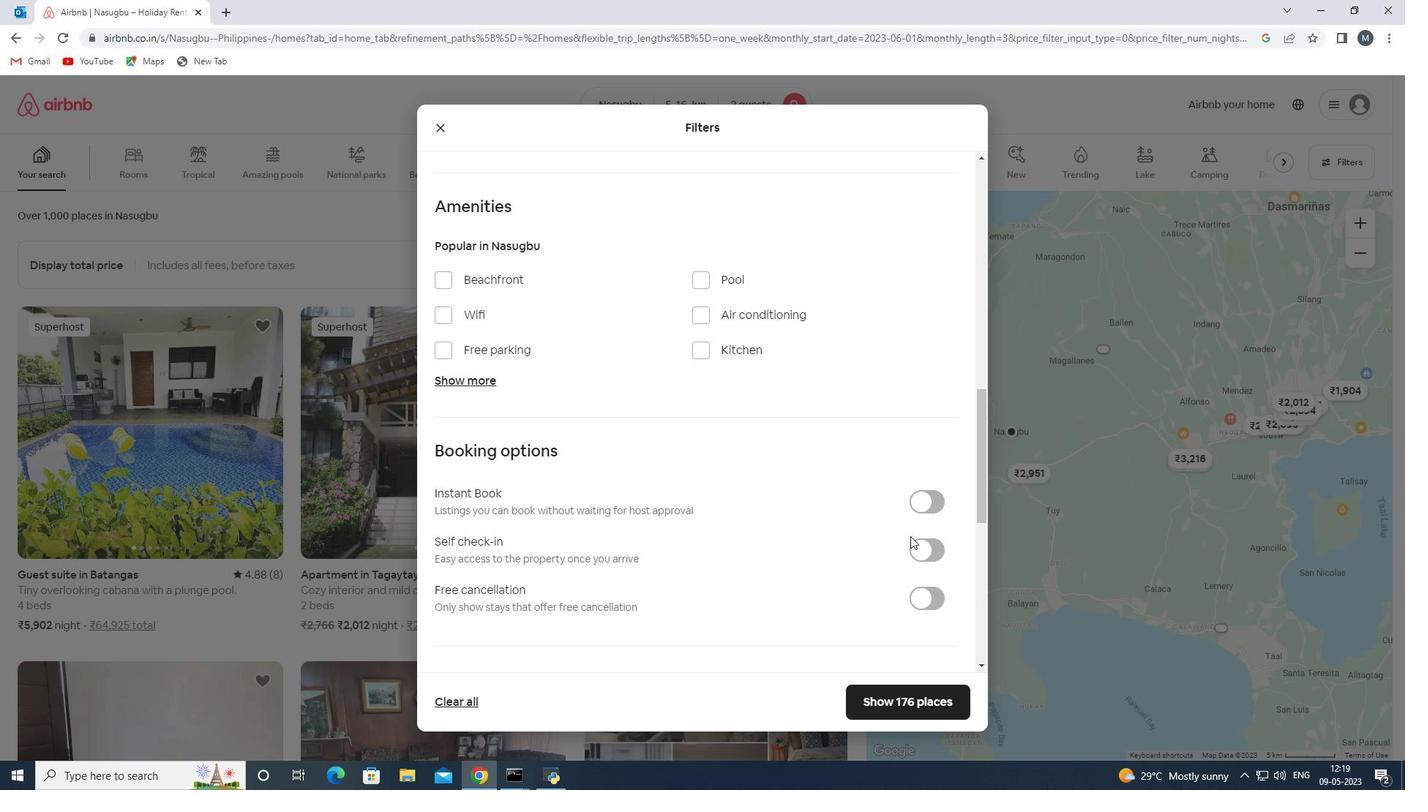 
Action: Mouse pressed left at (913, 553)
Screenshot: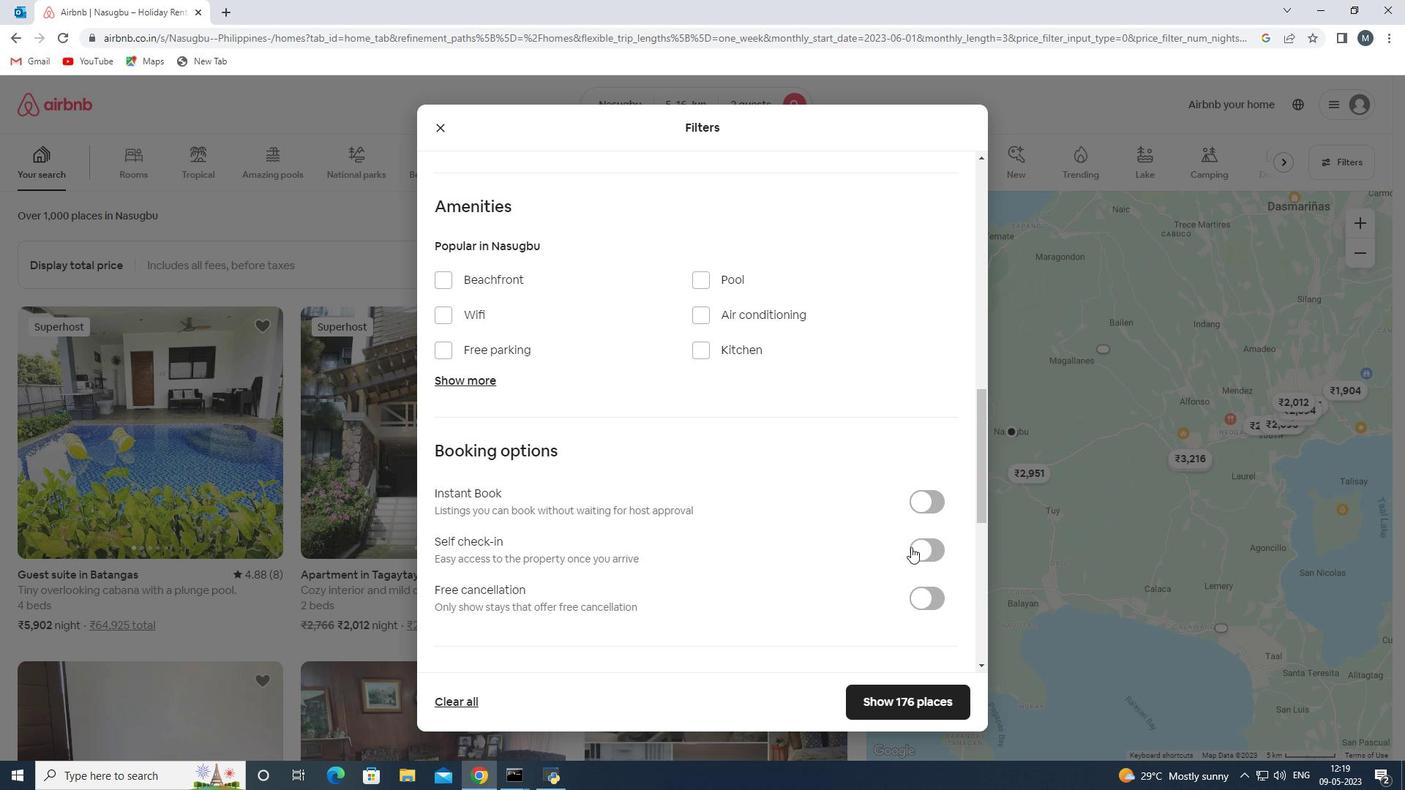 
Action: Mouse moved to (740, 472)
Screenshot: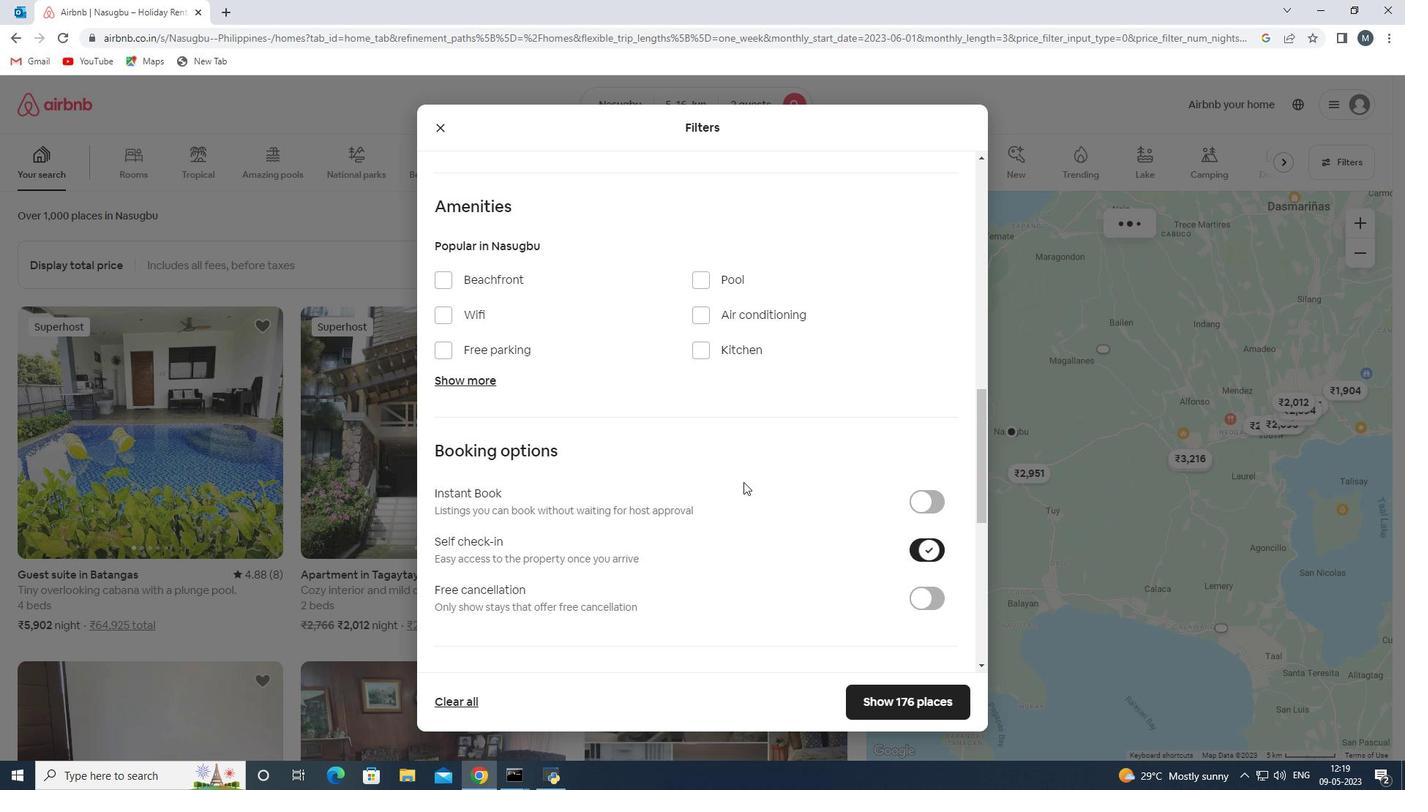 
Action: Mouse scrolled (740, 472) with delta (0, 0)
Screenshot: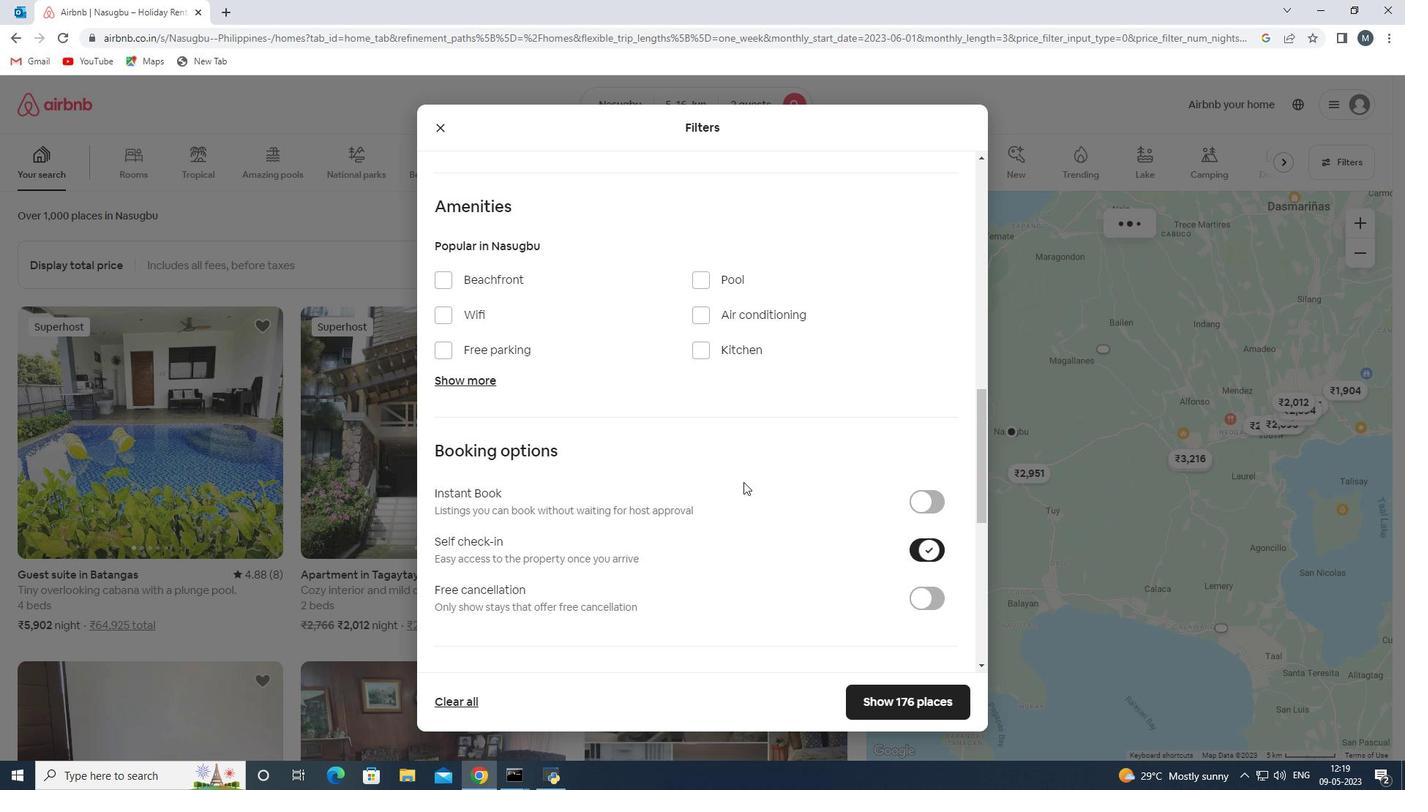 
Action: Mouse moved to (742, 445)
Screenshot: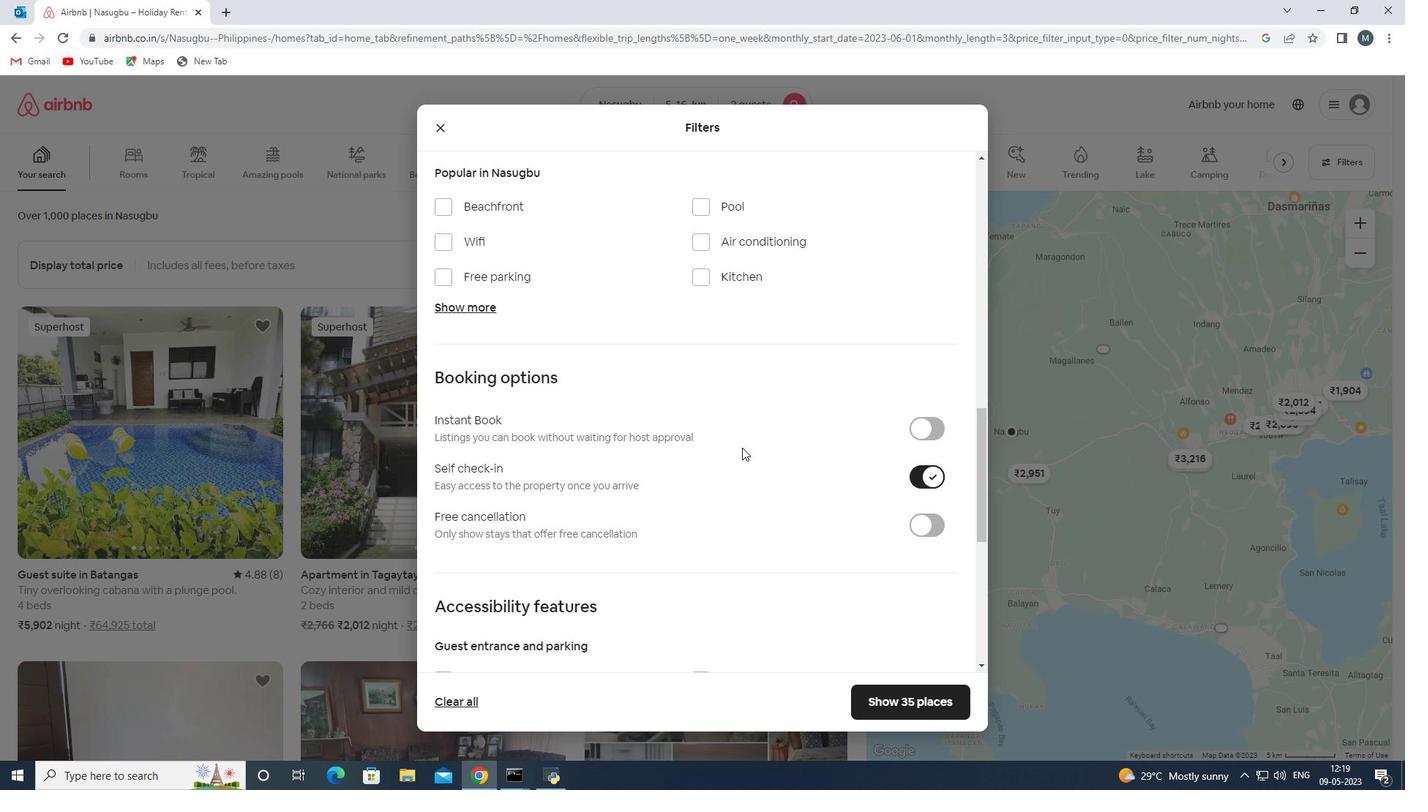 
Action: Mouse scrolled (742, 445) with delta (0, 0)
Screenshot: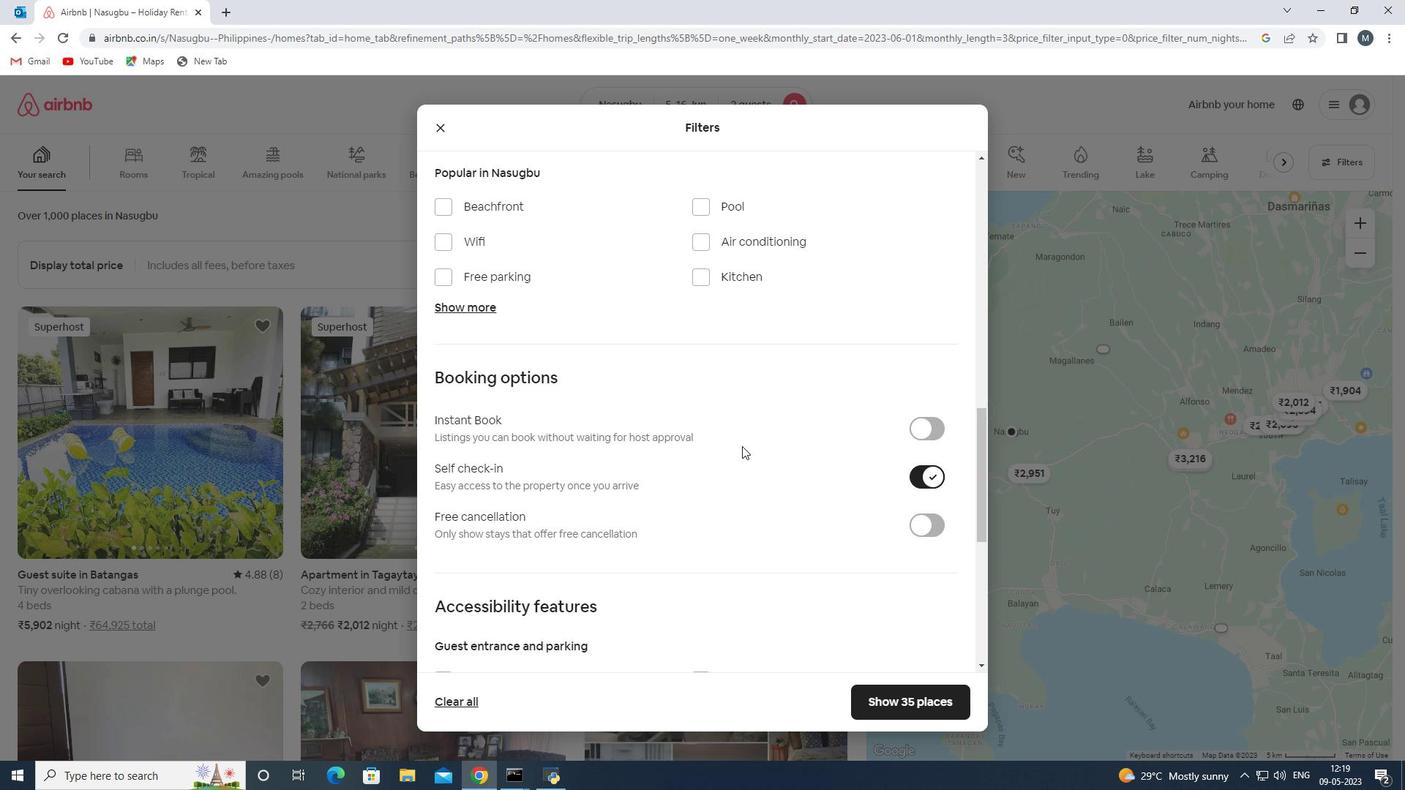 
Action: Mouse moved to (733, 445)
Screenshot: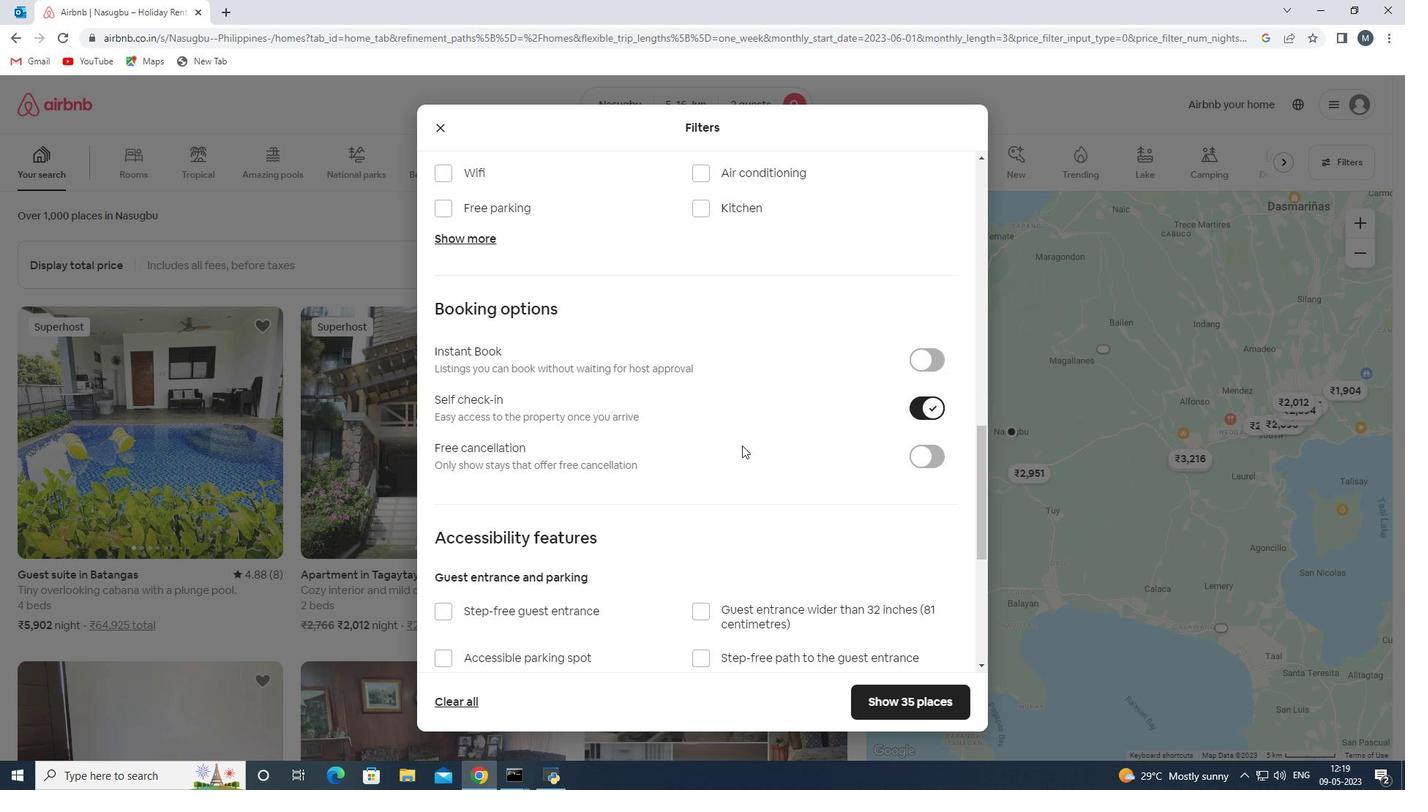 
Action: Mouse scrolled (733, 444) with delta (0, 0)
Screenshot: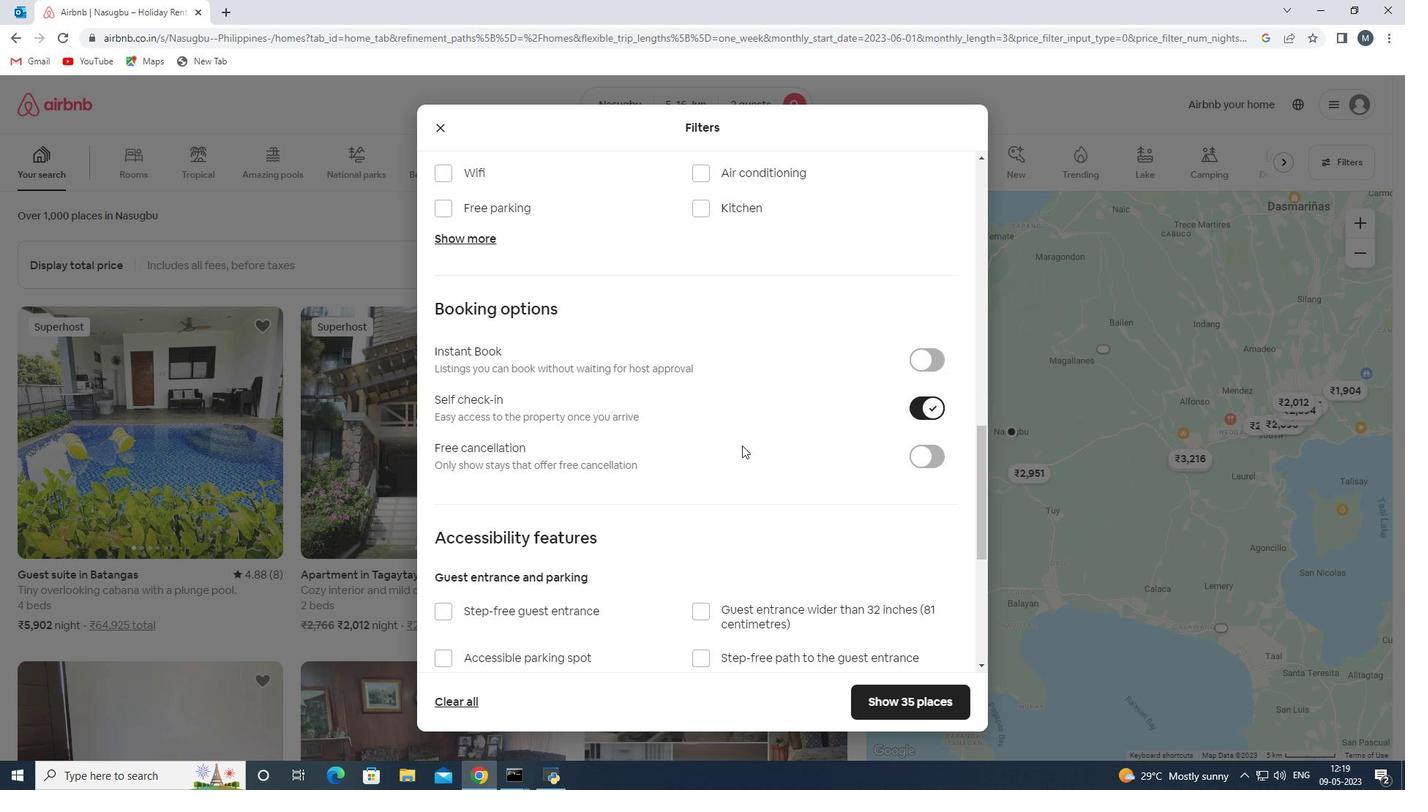 
Action: Mouse moved to (731, 445)
Screenshot: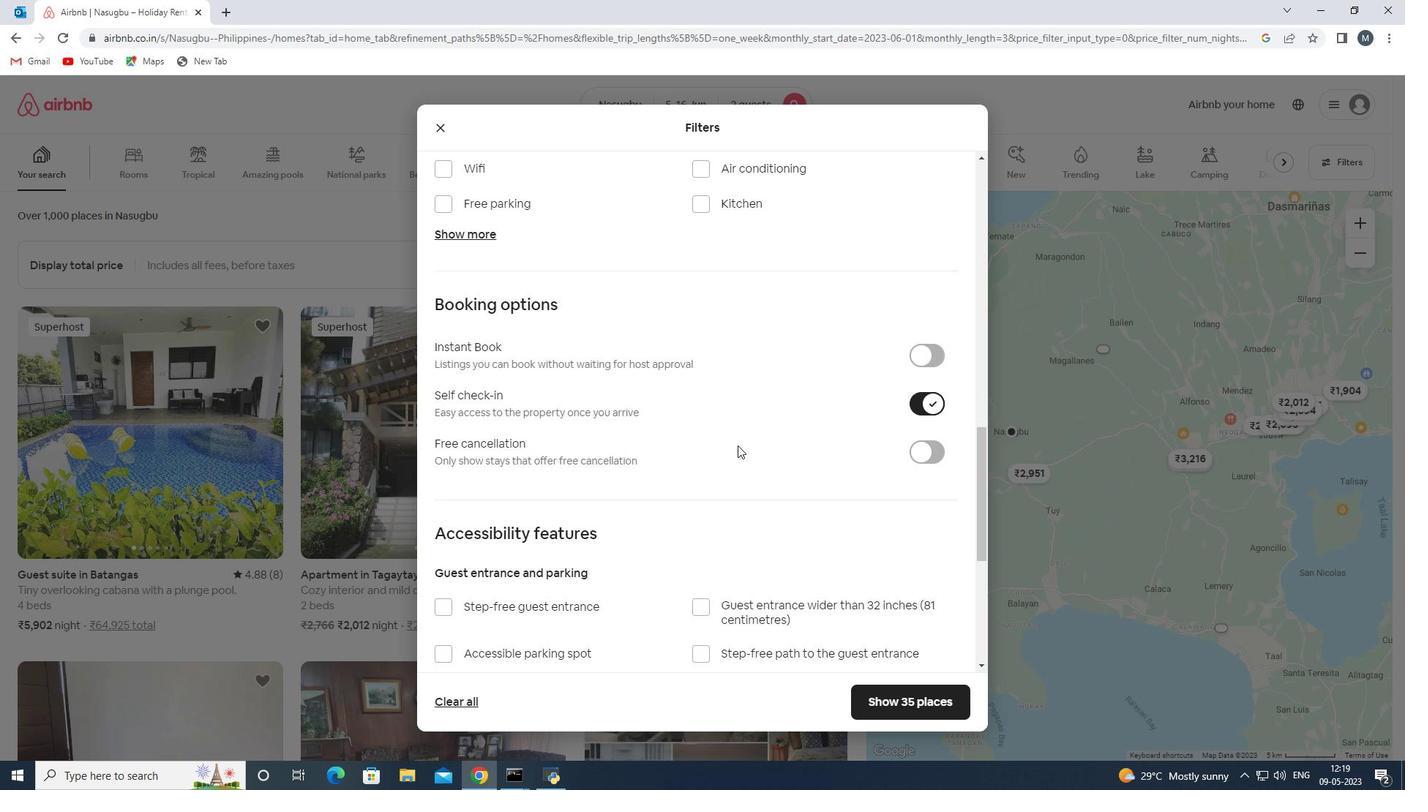 
Action: Mouse scrolled (731, 444) with delta (0, 0)
Screenshot: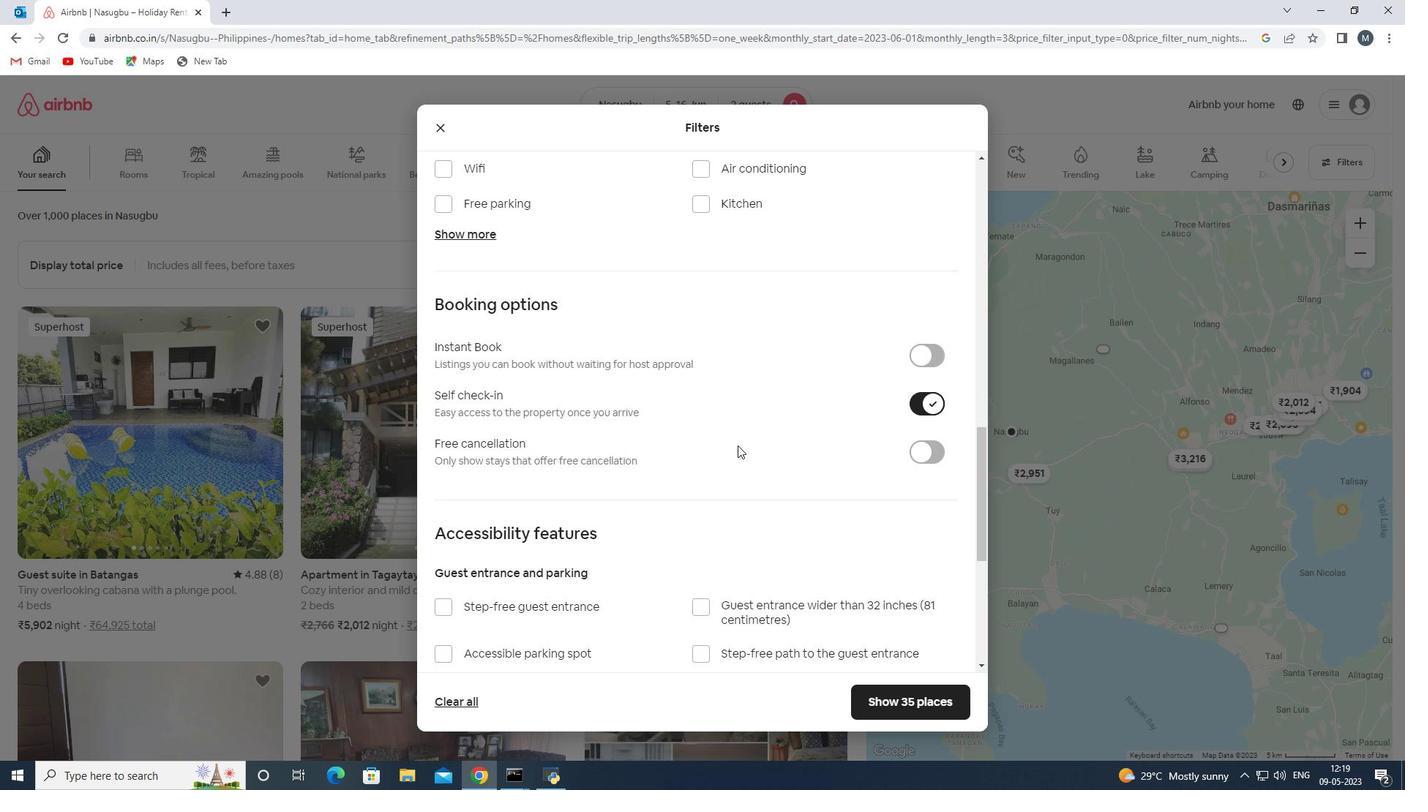 
Action: Mouse moved to (721, 447)
Screenshot: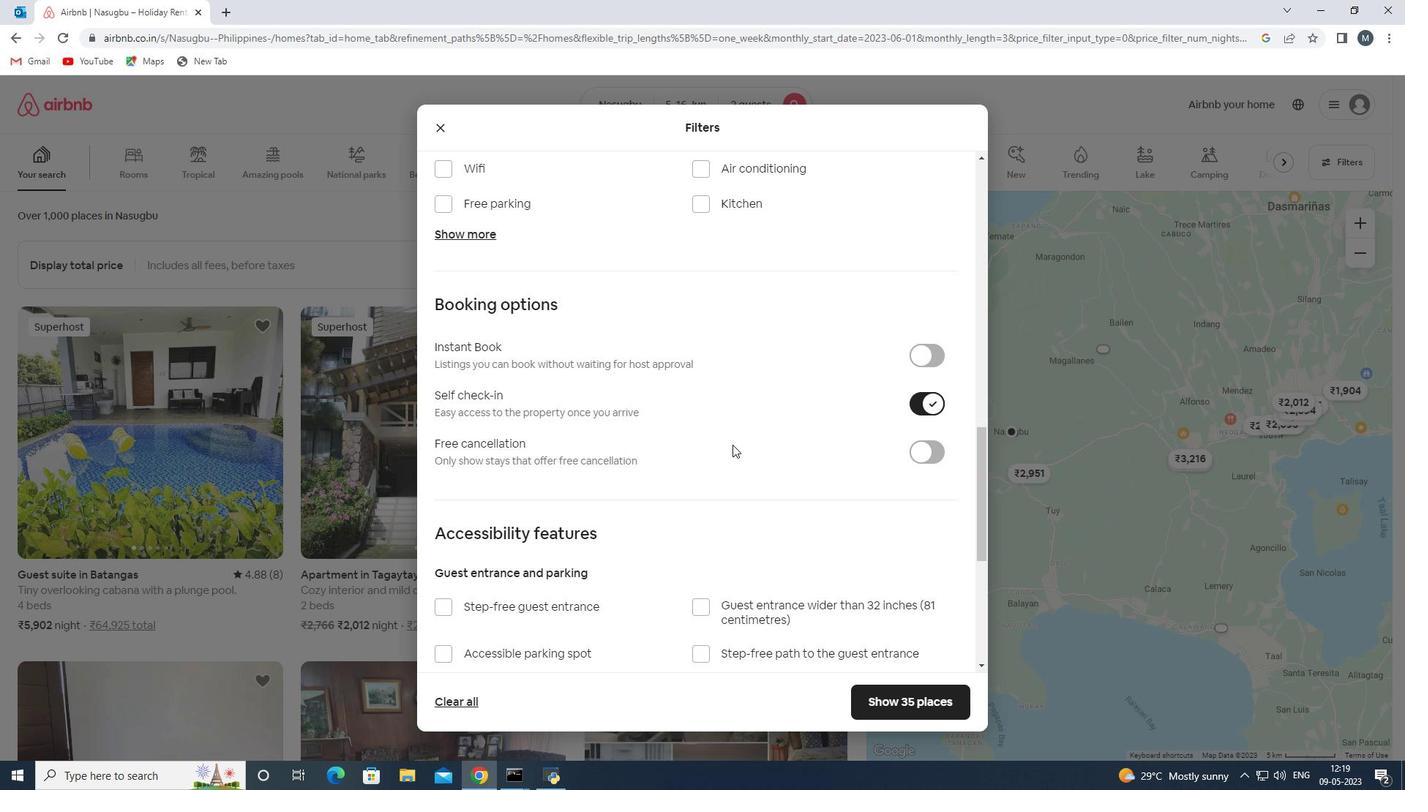 
Action: Mouse scrolled (721, 446) with delta (0, 0)
Screenshot: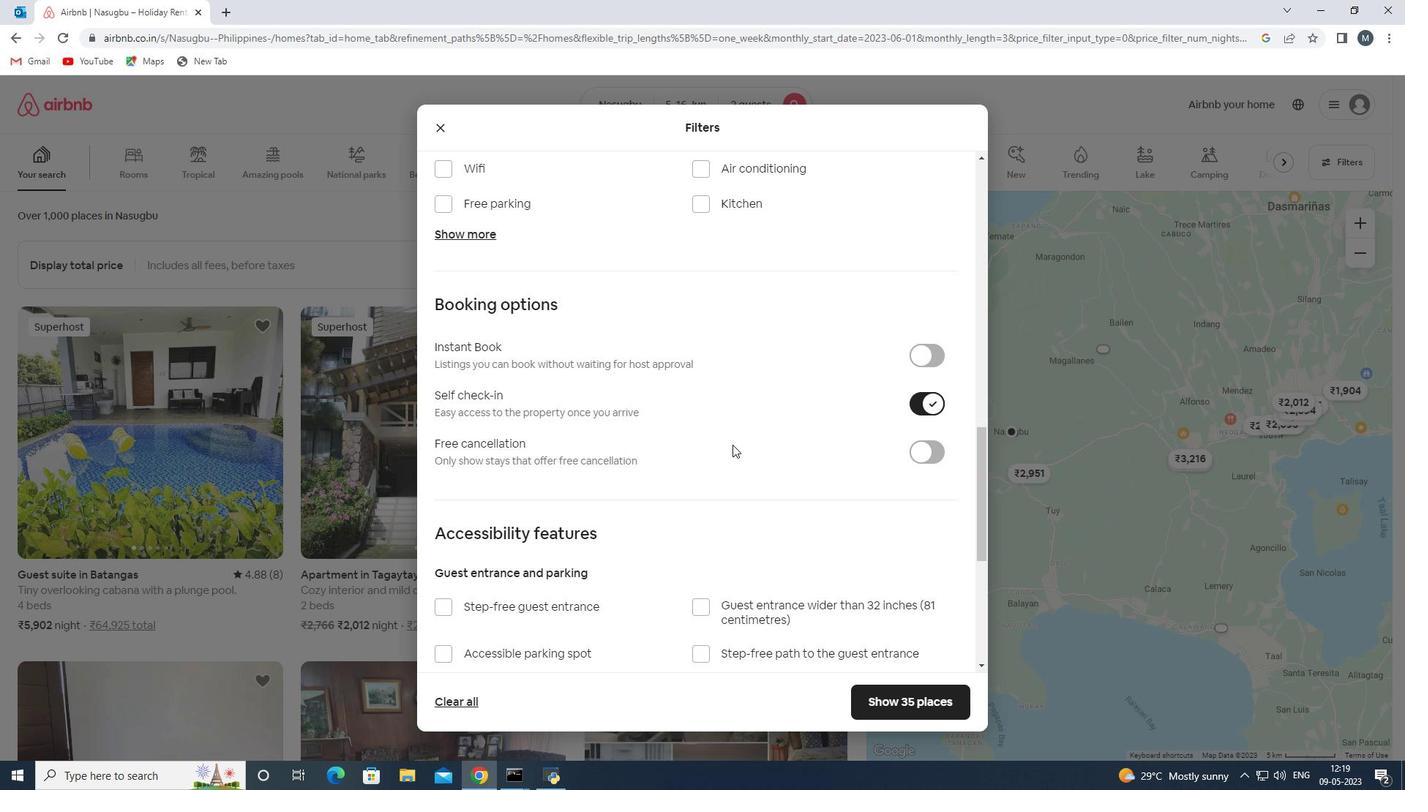 
Action: Mouse moved to (685, 450)
Screenshot: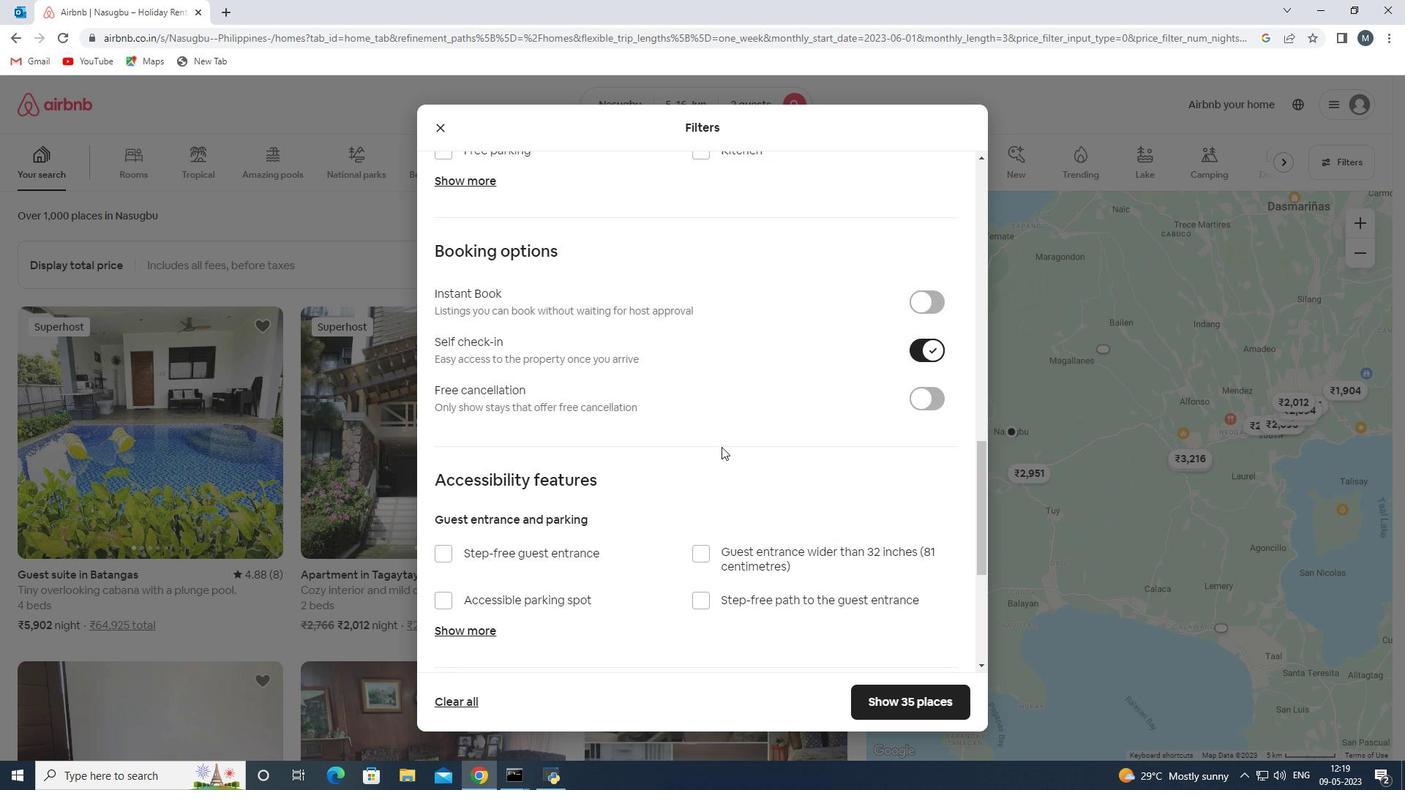 
Action: Mouse scrolled (685, 450) with delta (0, 0)
Screenshot: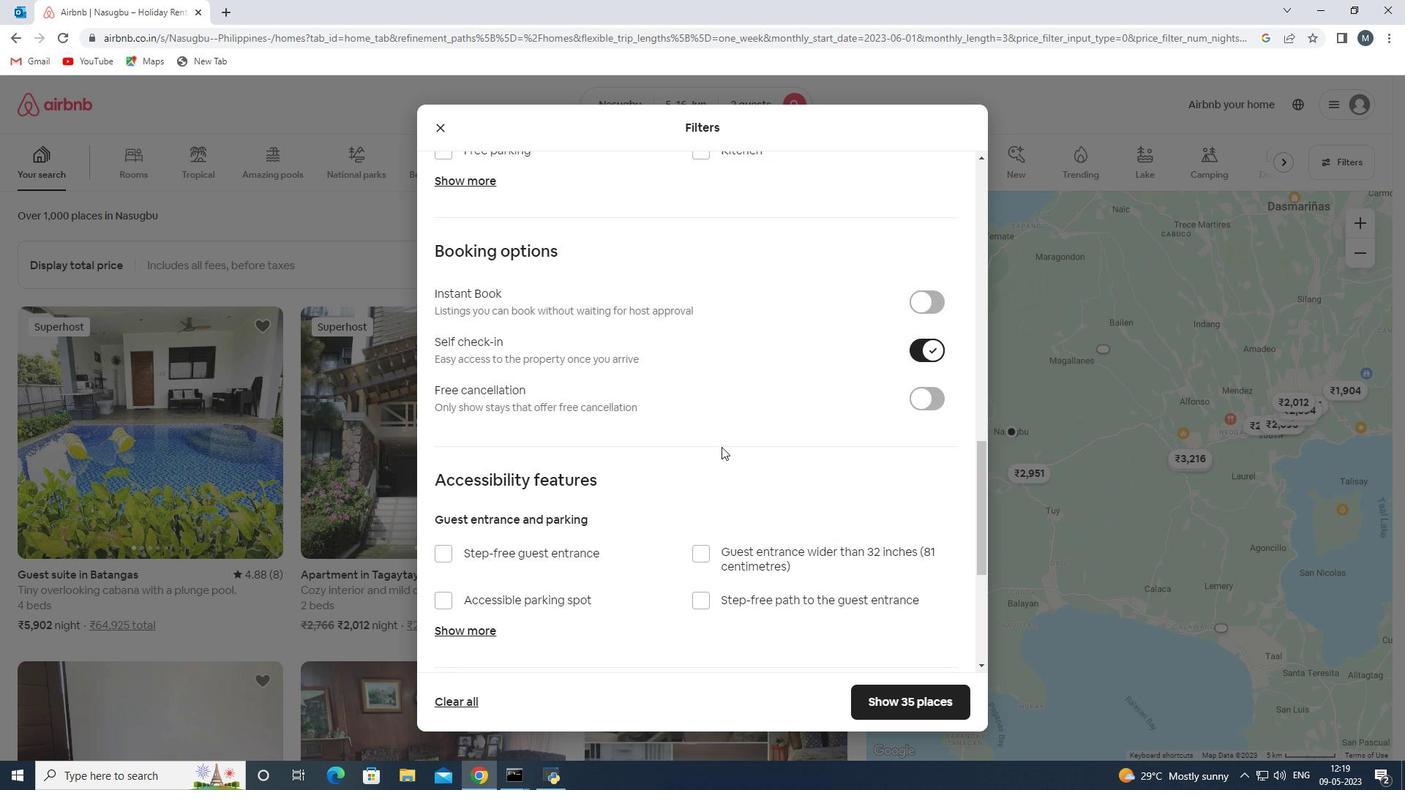 
Action: Mouse moved to (658, 454)
Screenshot: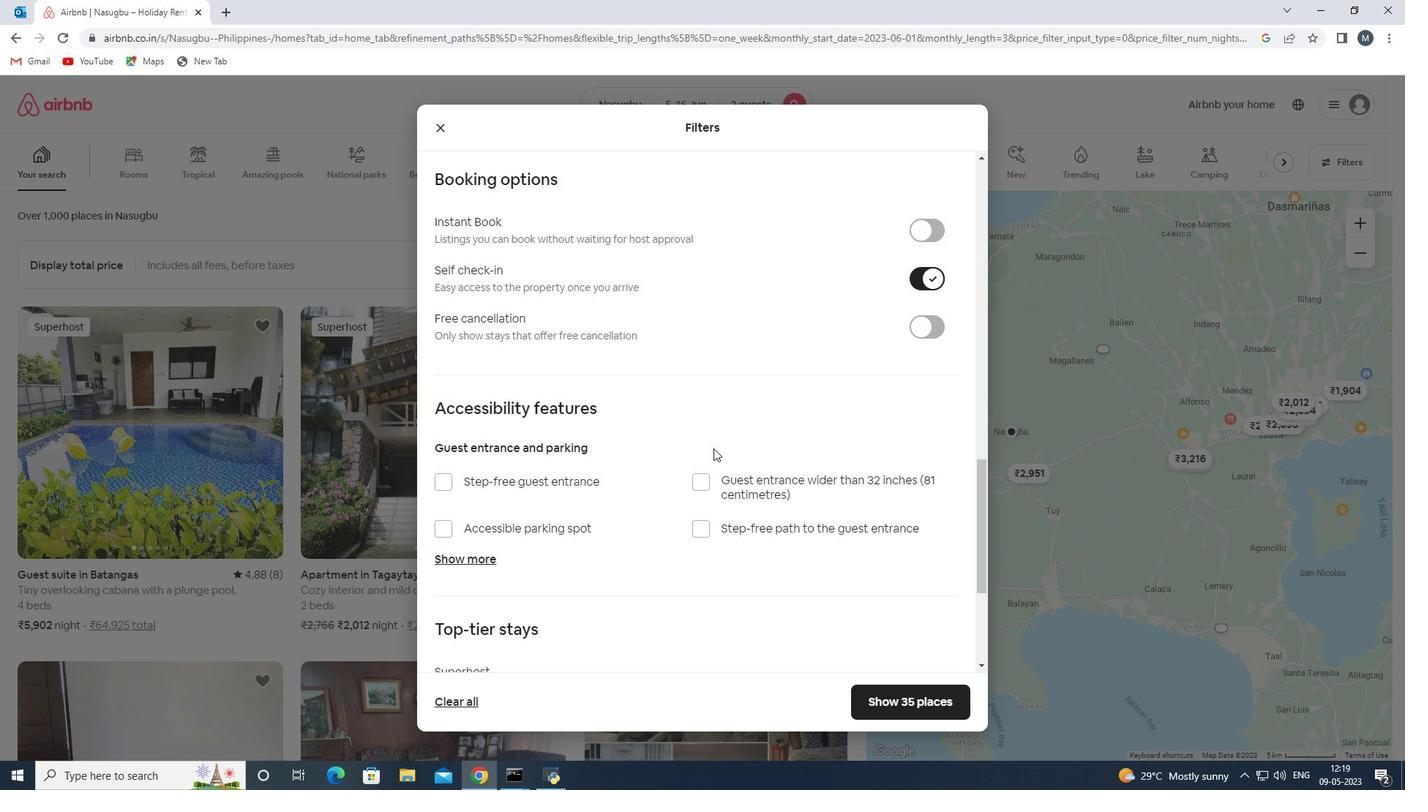 
Action: Mouse scrolled (658, 453) with delta (0, 0)
Screenshot: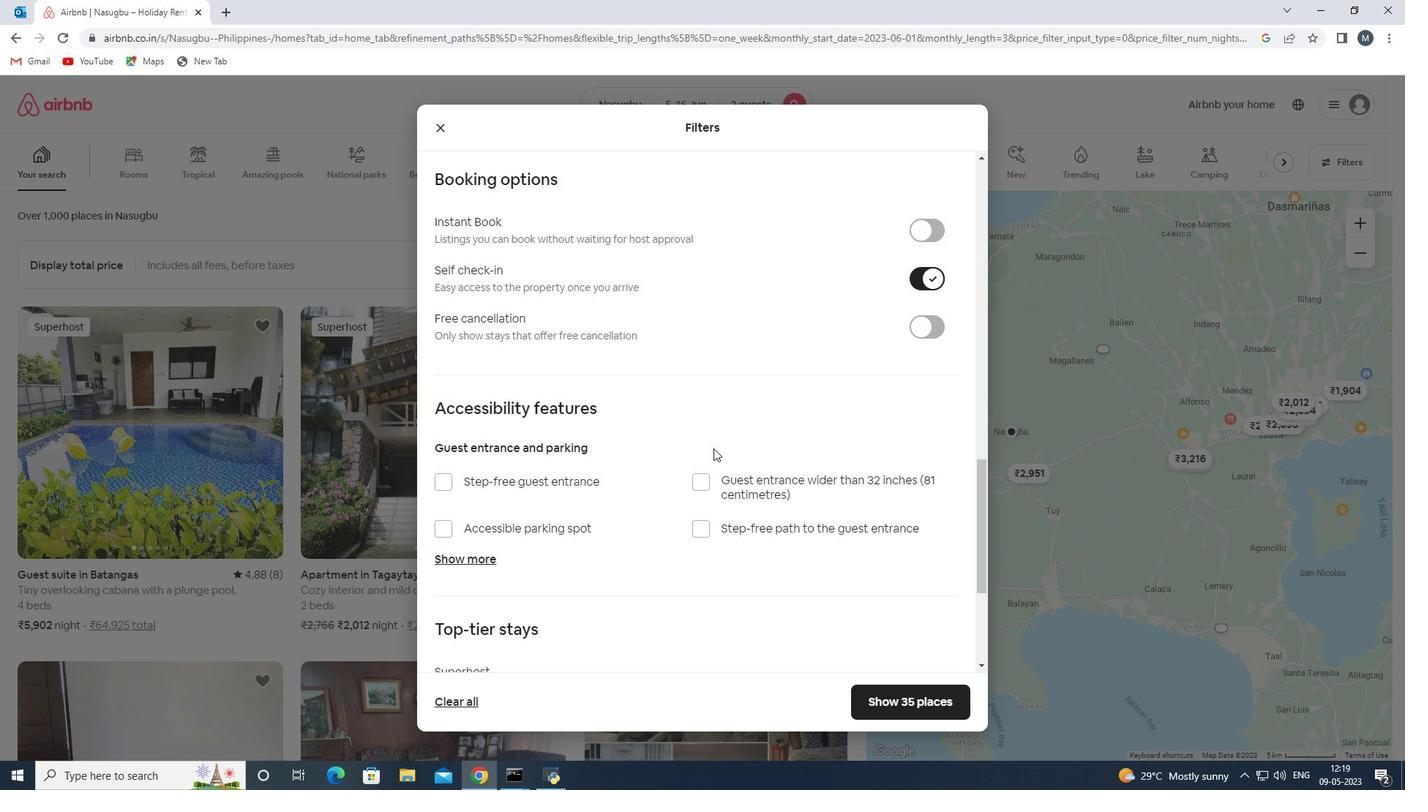 
Action: Mouse moved to (611, 464)
Screenshot: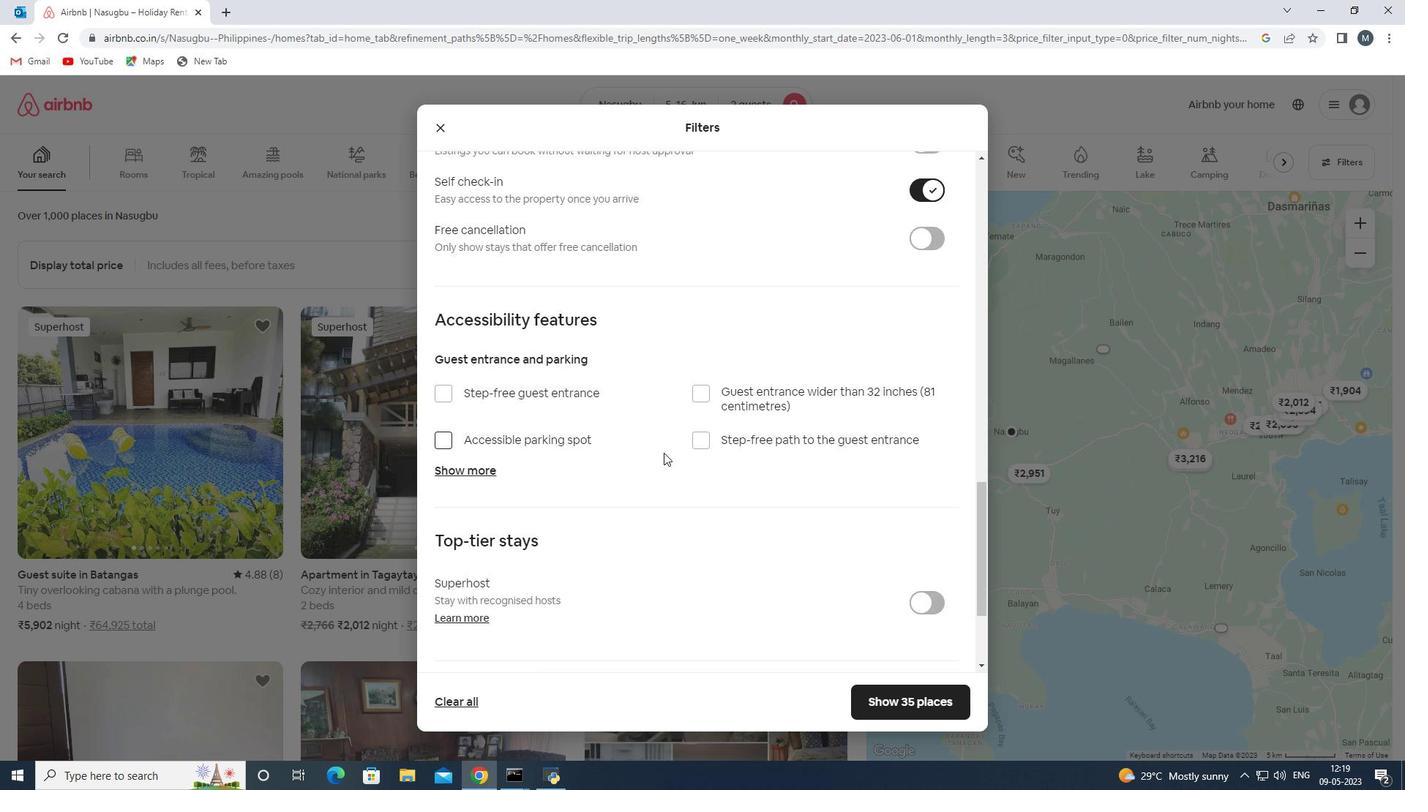 
Action: Mouse scrolled (611, 463) with delta (0, 0)
Screenshot: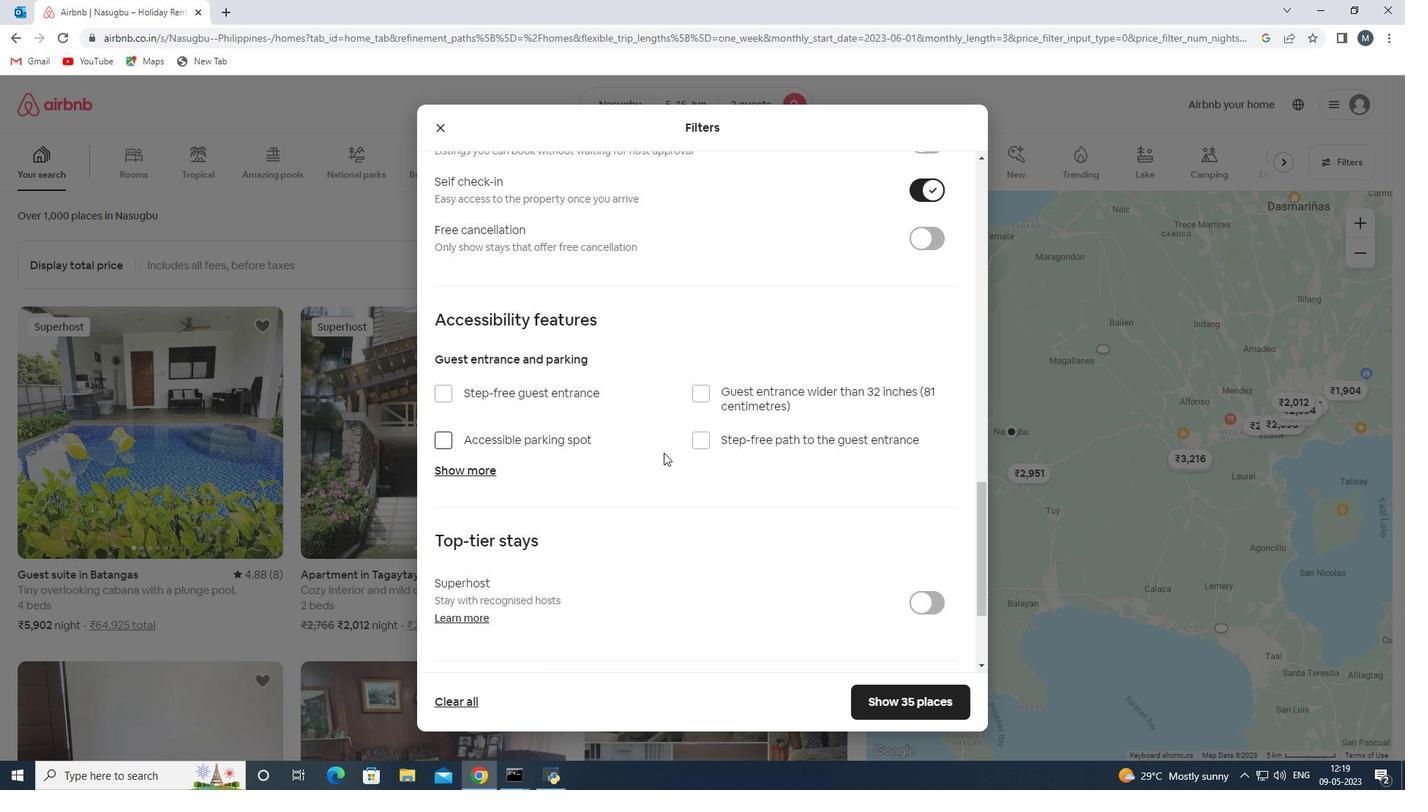 
Action: Mouse moved to (480, 547)
Screenshot: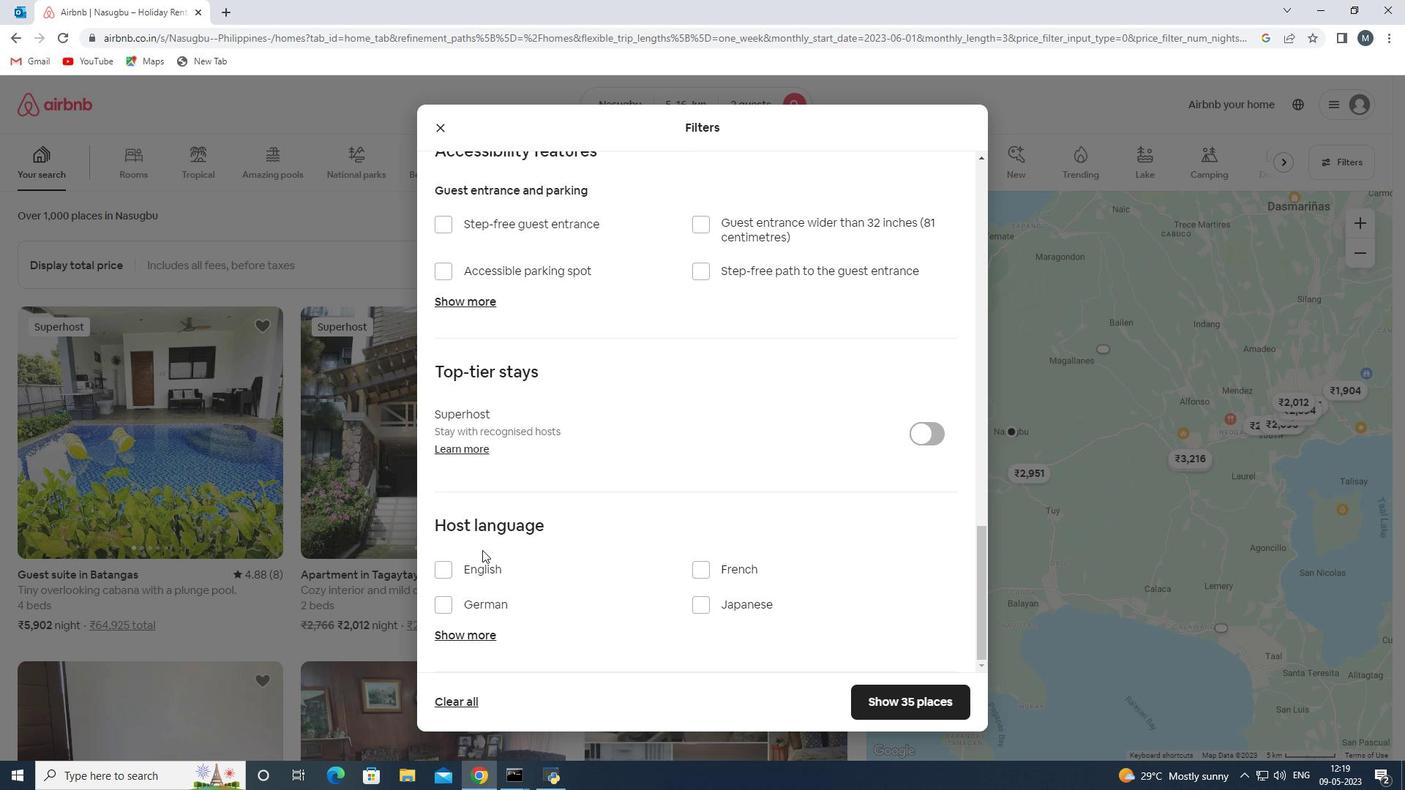 
Action: Mouse scrolled (480, 546) with delta (0, 0)
Screenshot: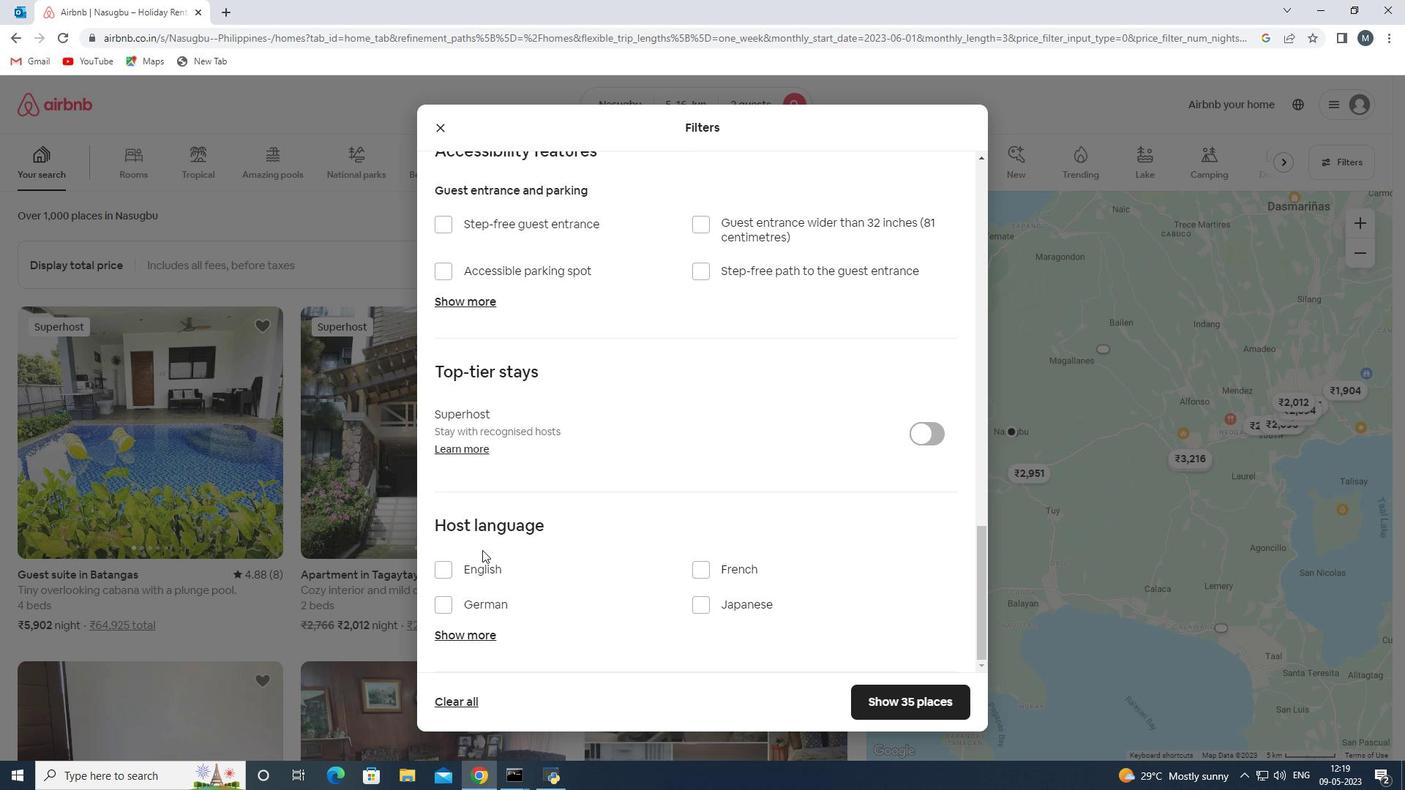 
Action: Mouse moved to (442, 566)
Screenshot: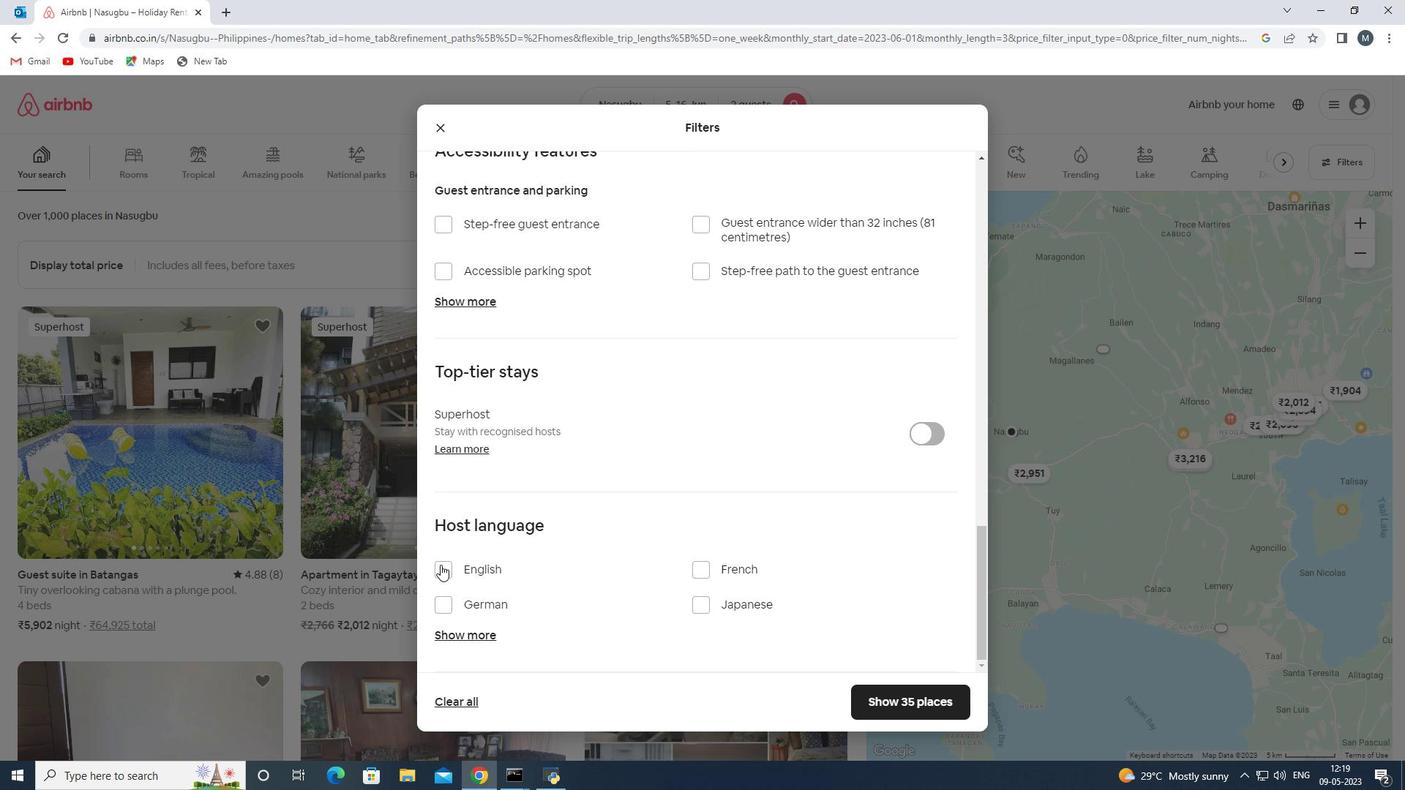 
Action: Mouse pressed left at (442, 566)
Screenshot: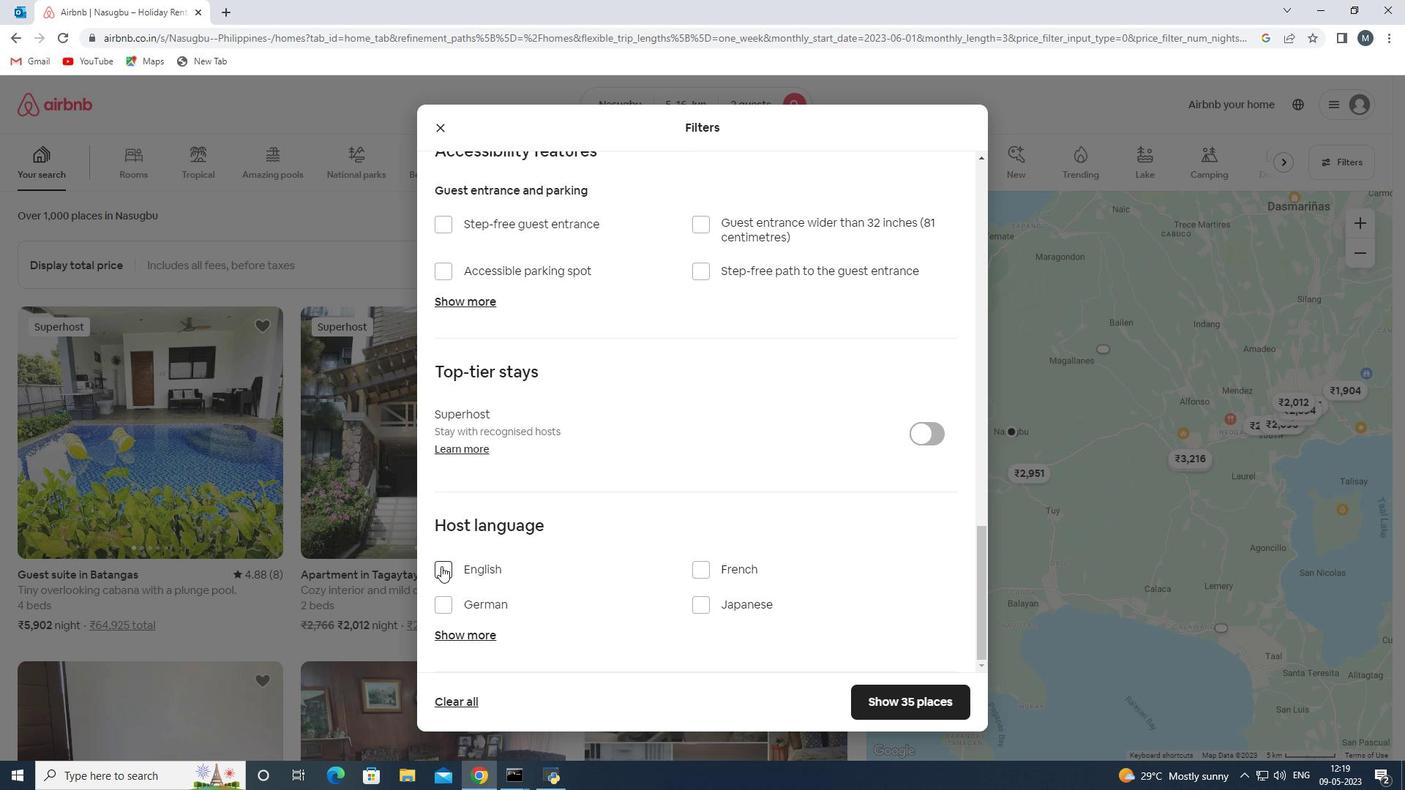 
Action: Mouse moved to (879, 698)
Screenshot: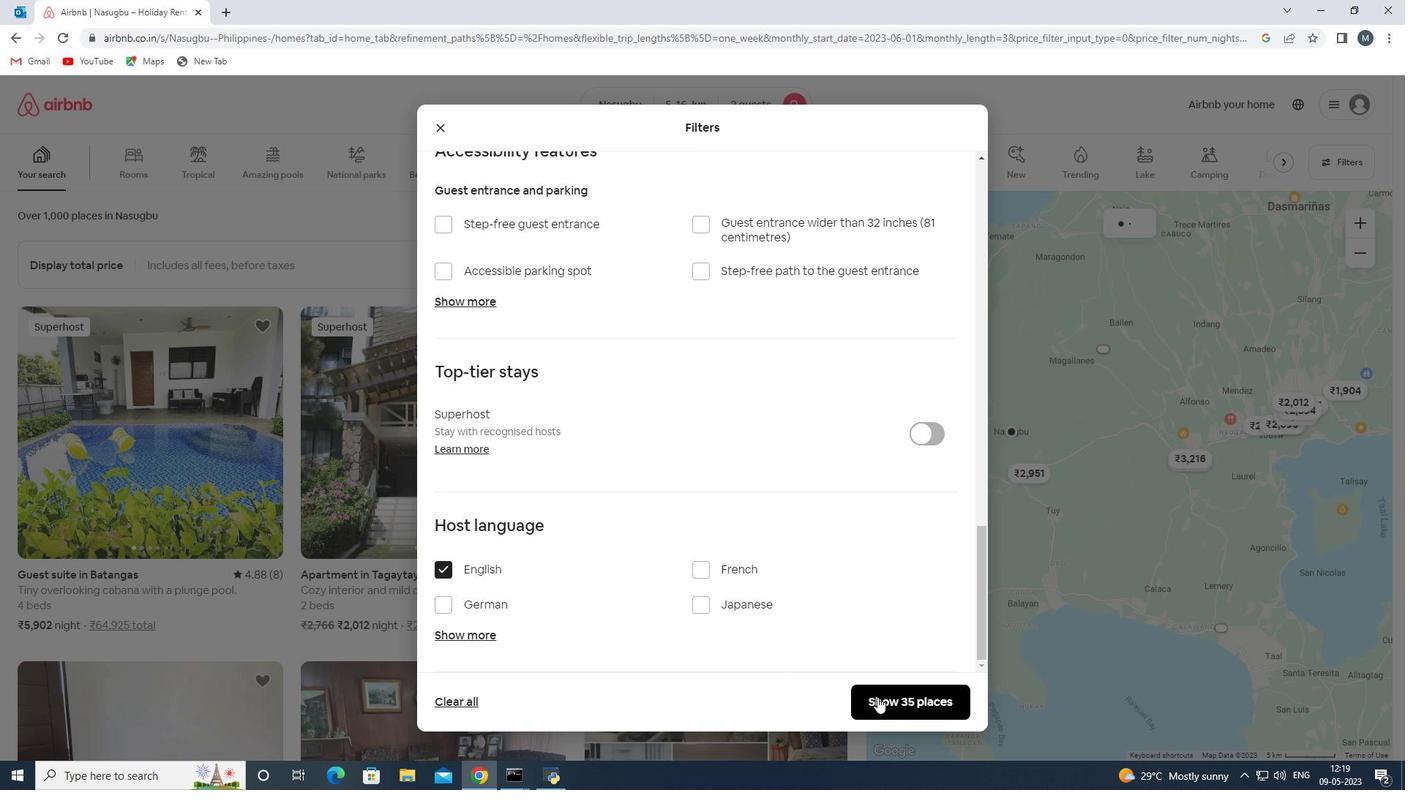 
Action: Mouse pressed left at (879, 698)
Screenshot: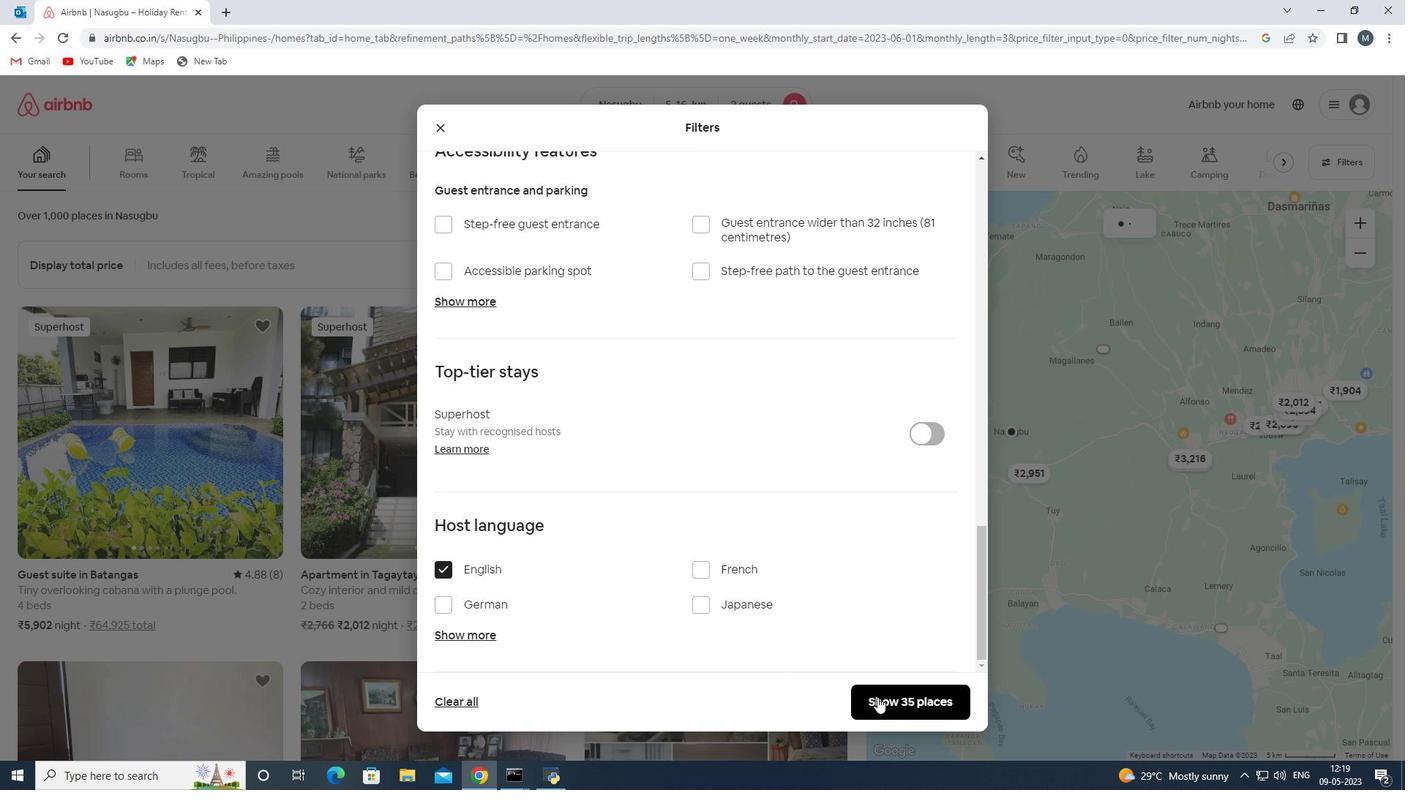 
Action: Mouse moved to (872, 688)
Screenshot: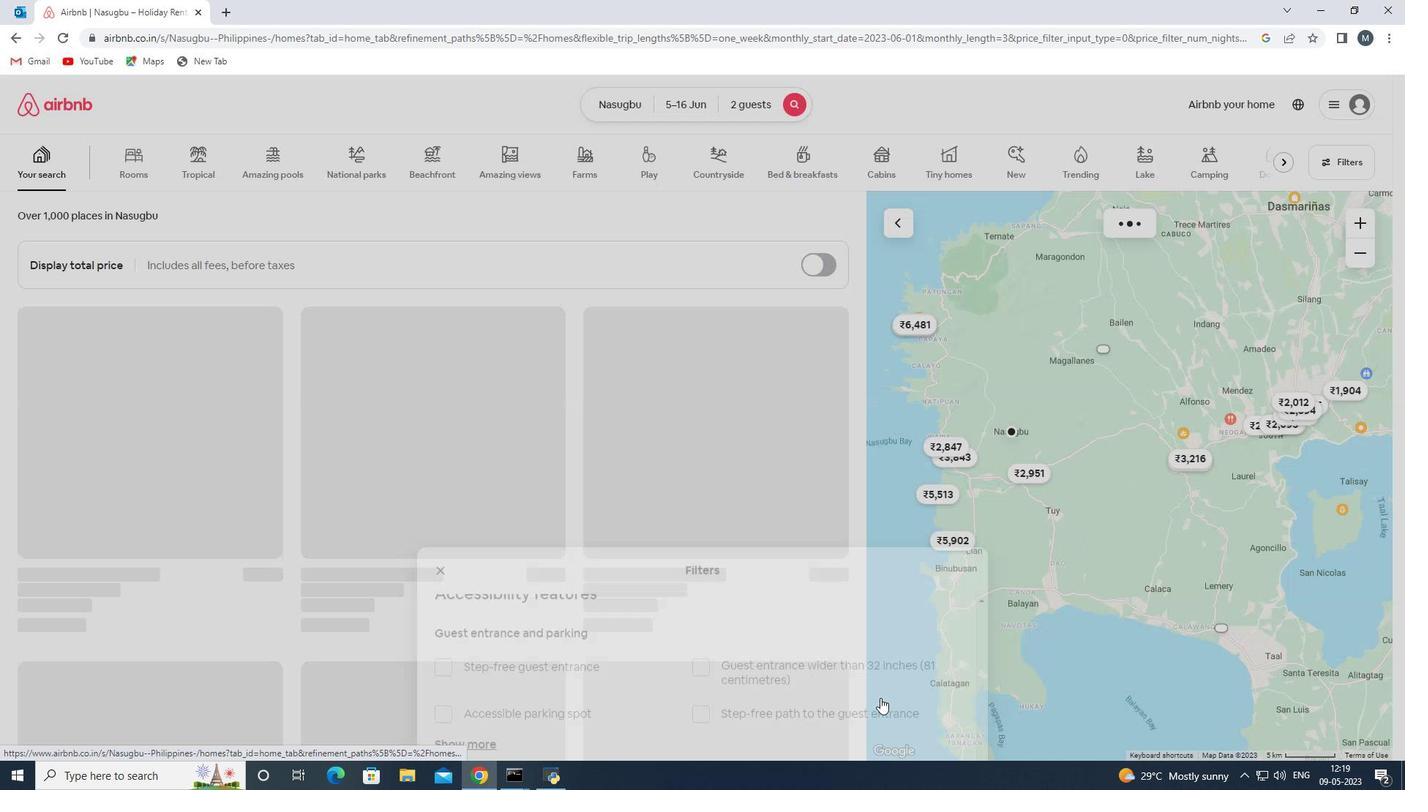
